 Task: Add an event with the title Second Lunch and Learn: Effective Teamwork and Synergy Strategies, date '2024/04/06', time 9:40 AM to 11:40 AMand add a description: Participants will learn how to structure their presentations in a clear and logical manner. They will explore techniques for capturing audience attention, developing a compelling opening, organizing content effectively, and delivering a memorable closing., put the event into Green category . Add location for the event as: 789 Spice Bazaar, Istanbul, Turkey, logged in from the account softage.10@softage.netand send the event invitation to softage.8@softage.net and softage.9@softage.net. Set a reminder for the event At time of event
Action: Mouse moved to (130, 146)
Screenshot: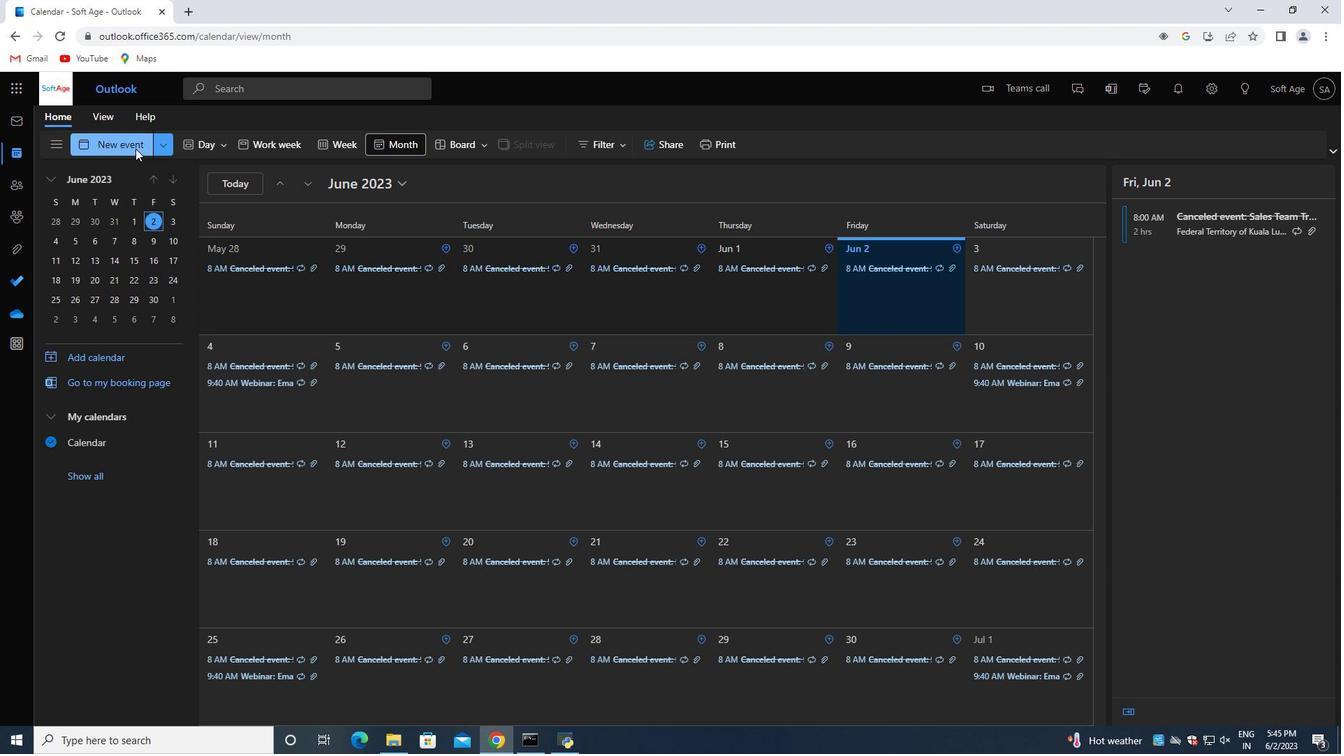 
Action: Mouse pressed left at (130, 146)
Screenshot: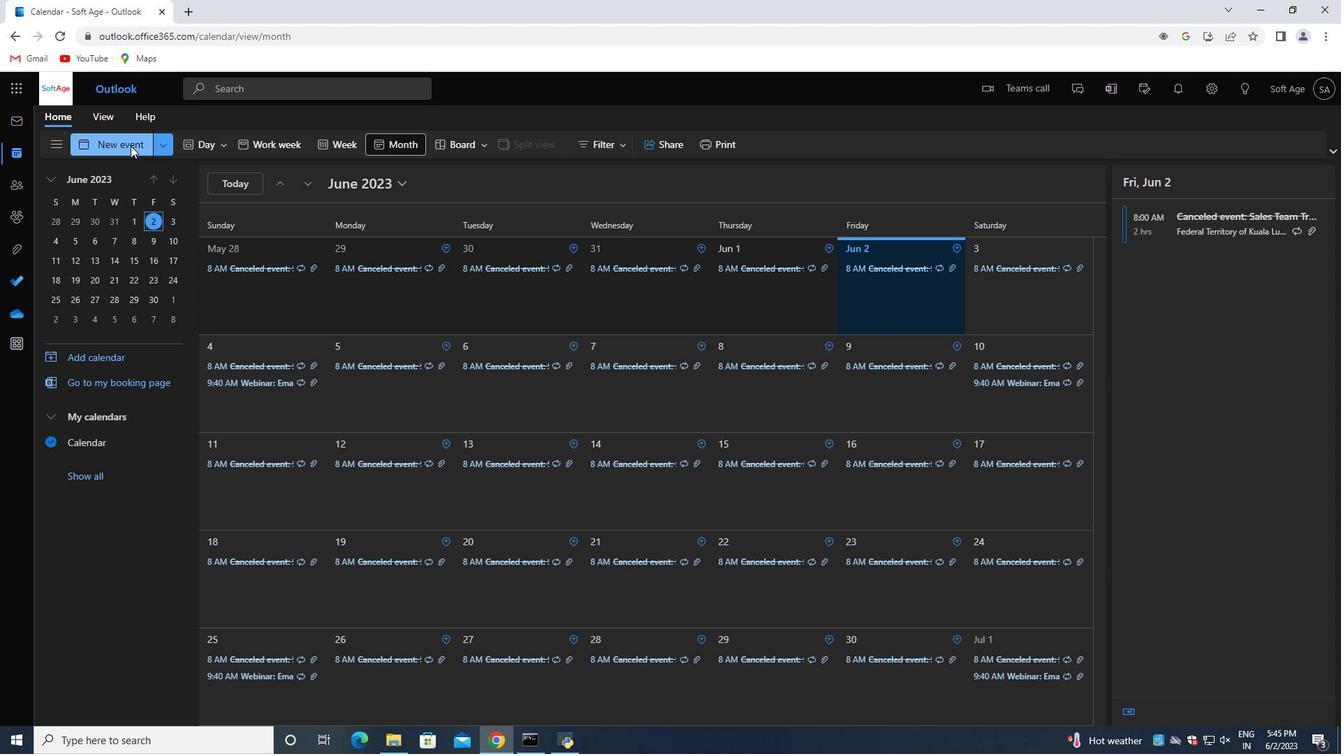 
Action: Mouse moved to (355, 231)
Screenshot: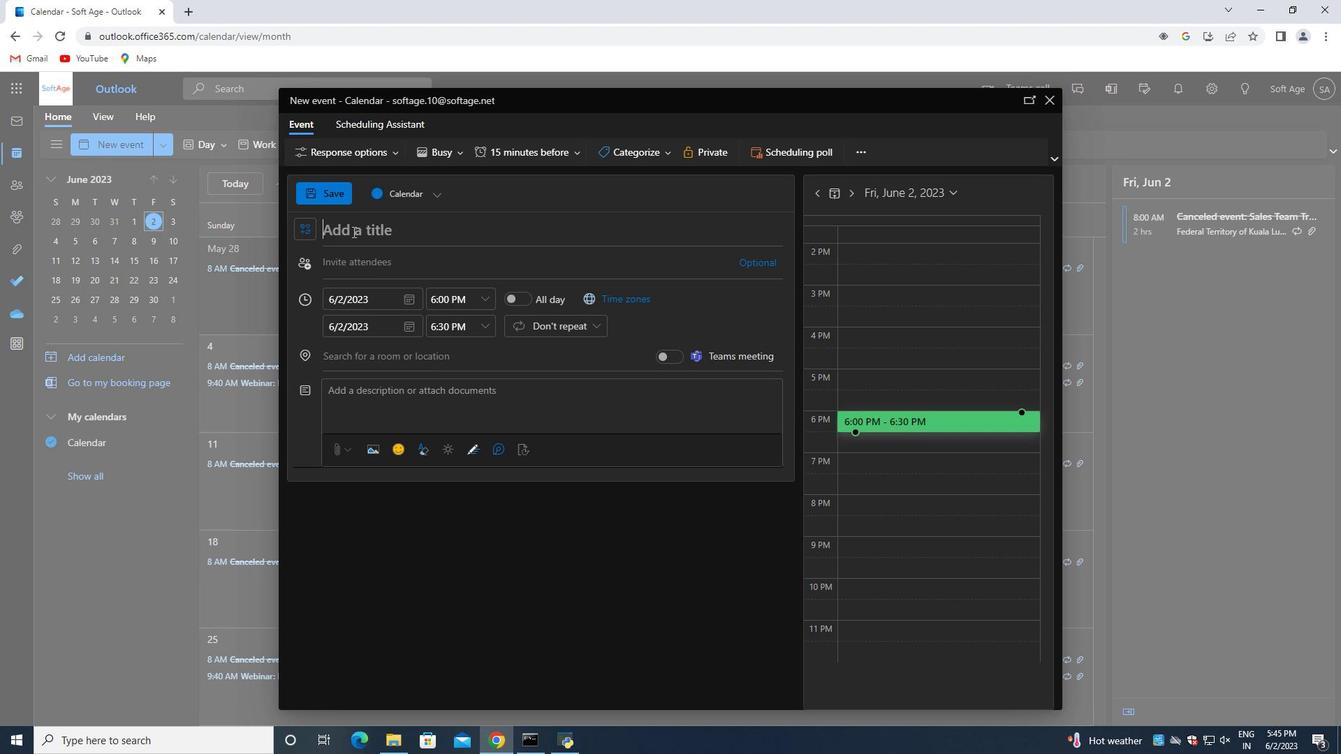 
Action: Mouse pressed left at (355, 231)
Screenshot: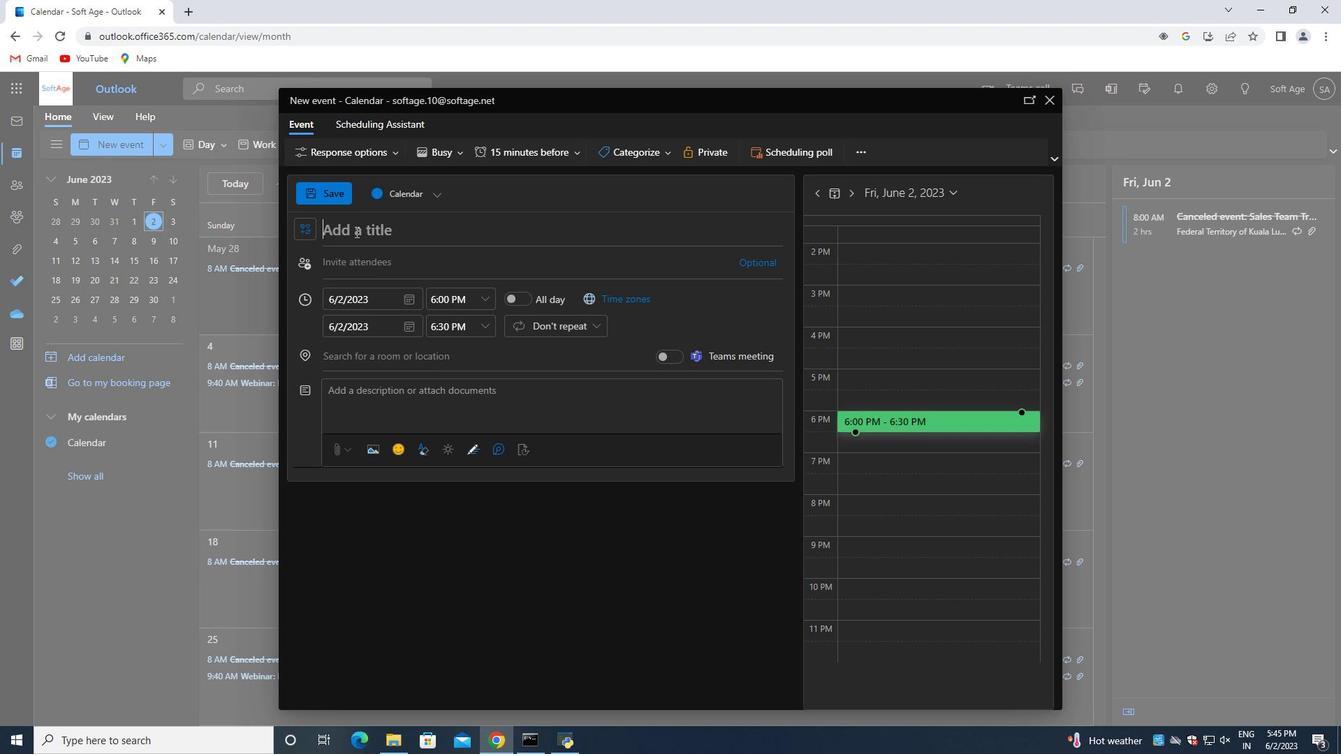 
Action: Key pressed <Key.shift><Key.shift><Key.shift><Key.shift><Key.shift>Second<Key.space><Key.shift>Lunch
Screenshot: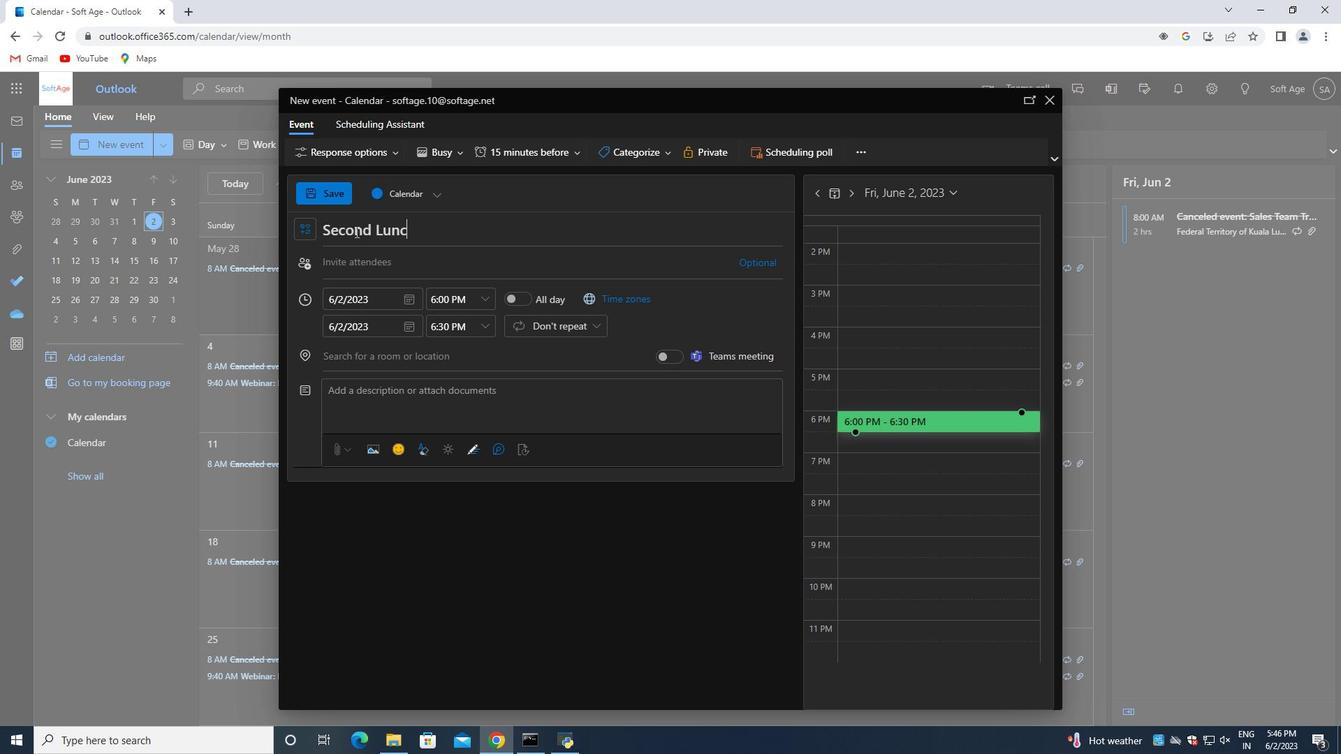 
Action: Mouse moved to (355, 231)
Screenshot: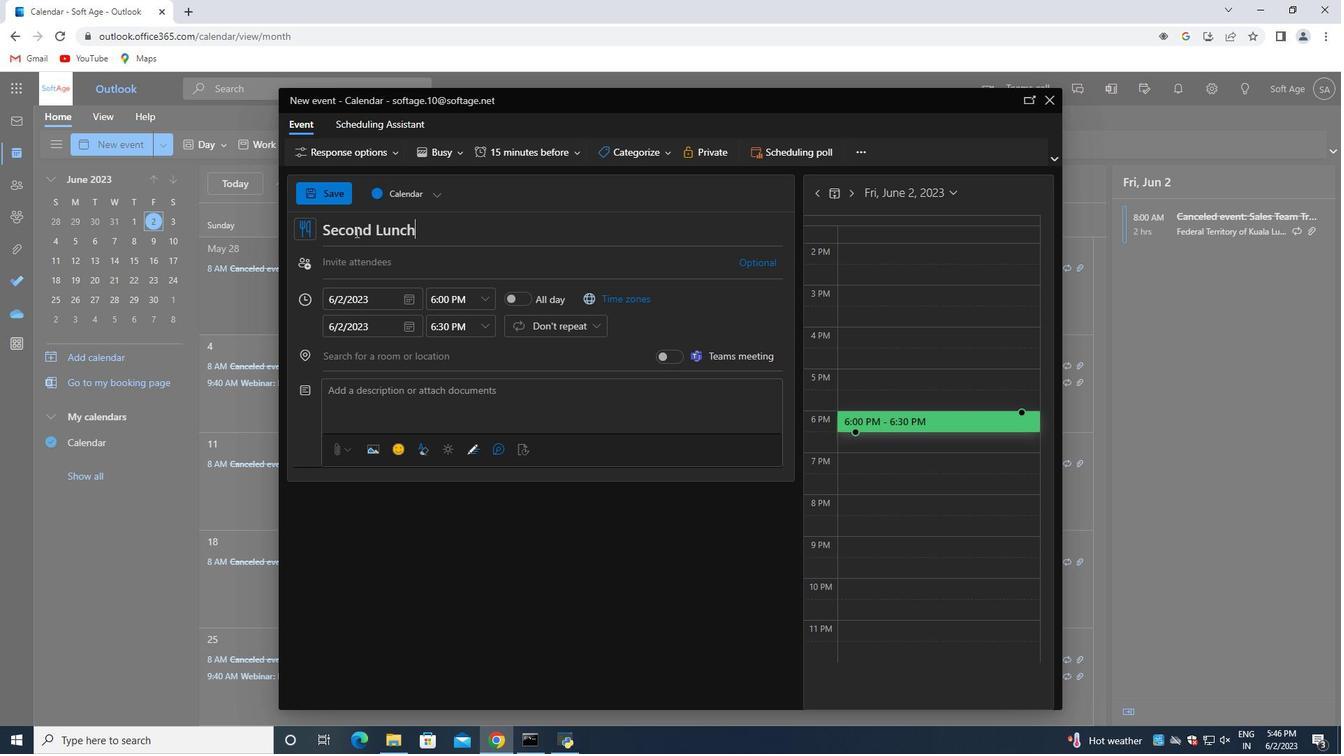 
Action: Key pressed <Key.space>and<Key.space><Key.shift>Learn<Key.shift_r>:<Key.space><Key.shift><Key.shift><Key.shift><Key.shift>Effective<Key.space><Key.shift>Teamwork<Key.space>abd<Key.space><Key.backspace><Key.backspace><Key.backspace>nd<Key.space><Key.shift>Synergy<Key.space><Key.shift>Strategies
Screenshot: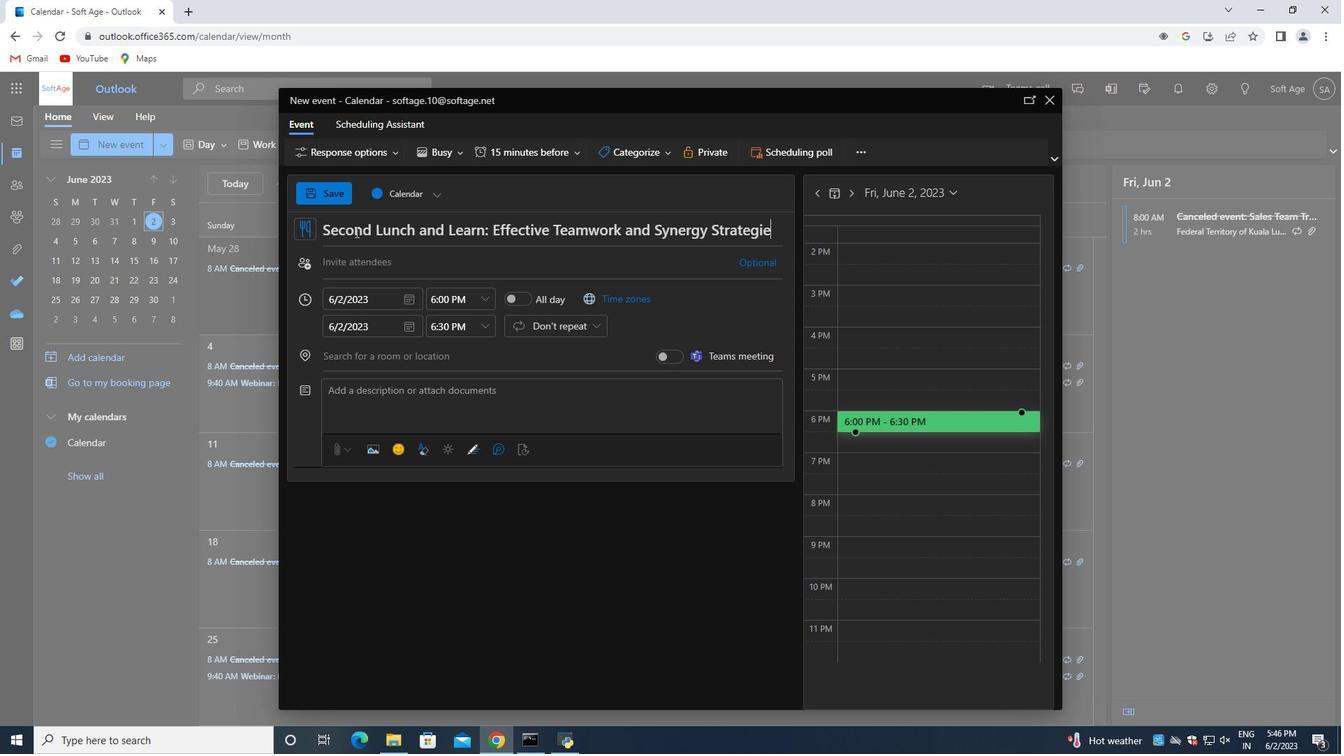 
Action: Mouse moved to (408, 299)
Screenshot: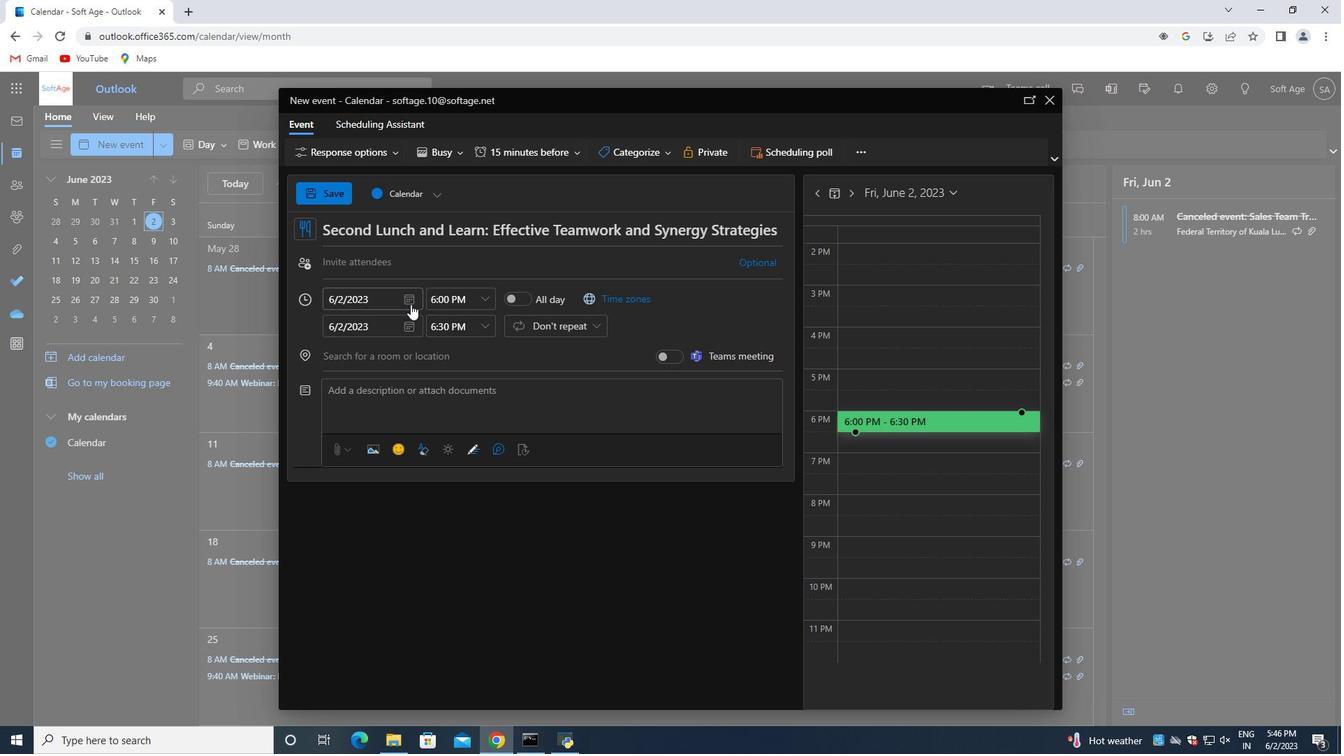 
Action: Mouse pressed left at (408, 299)
Screenshot: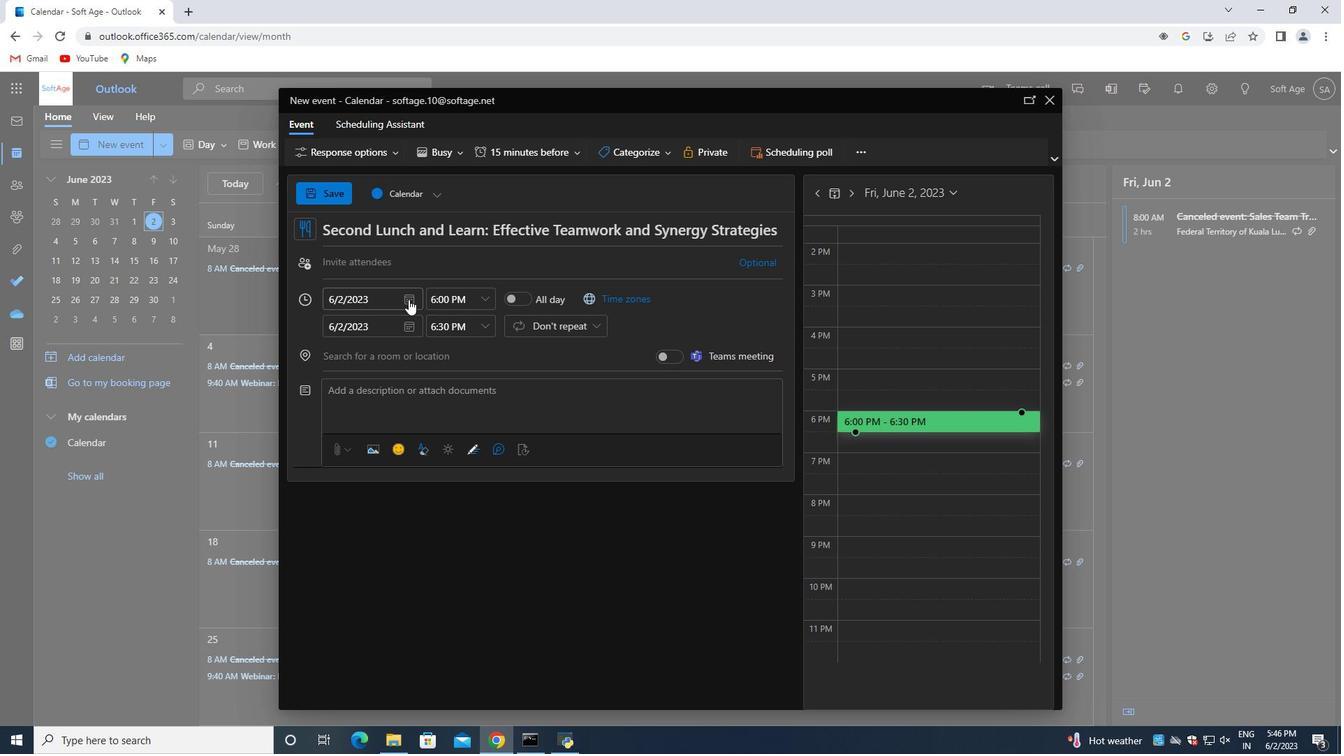 
Action: Mouse moved to (457, 323)
Screenshot: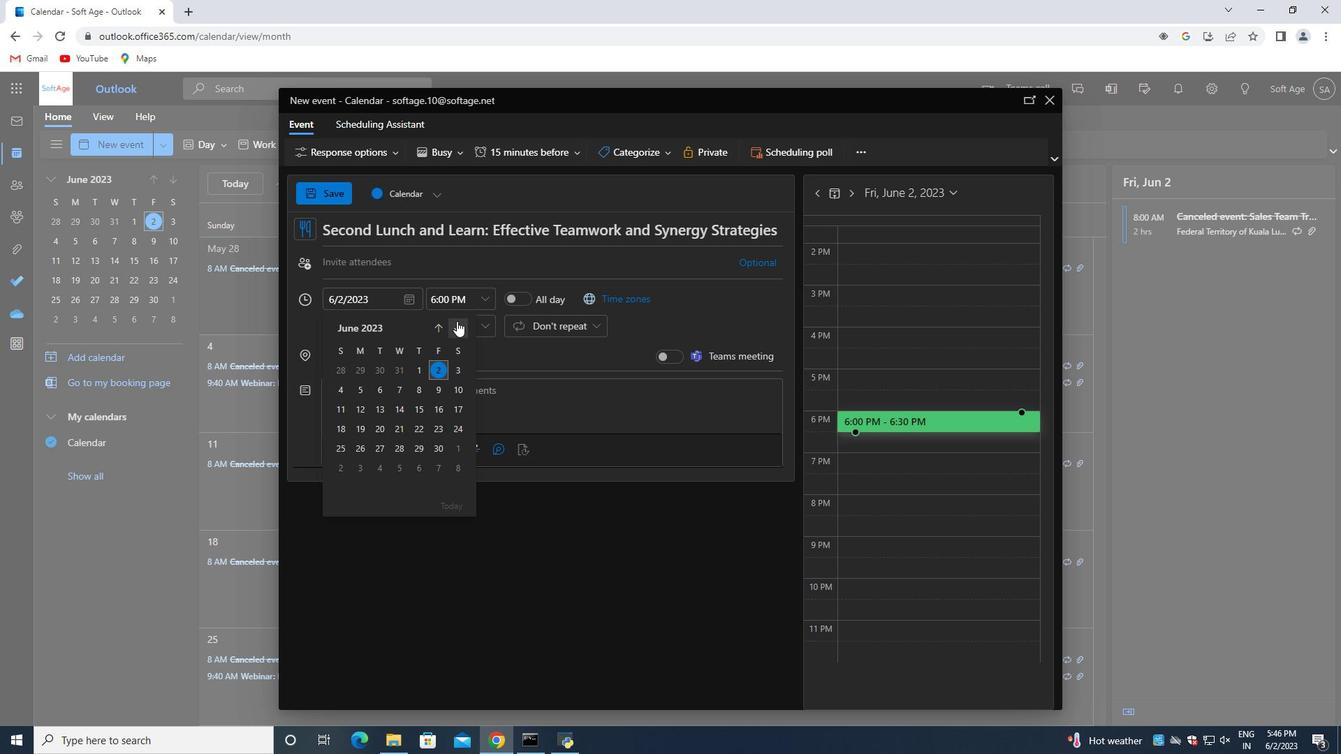 
Action: Mouse pressed left at (457, 323)
Screenshot: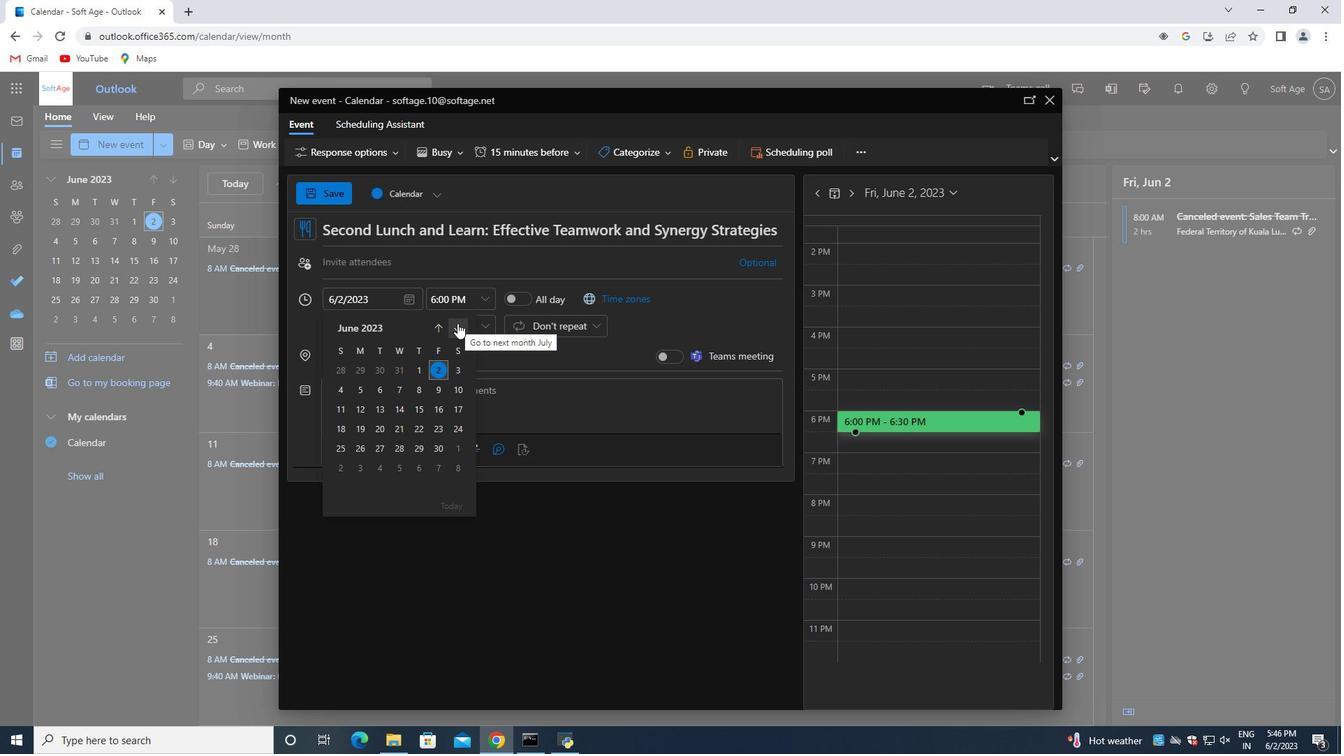 
Action: Mouse pressed left at (457, 323)
Screenshot: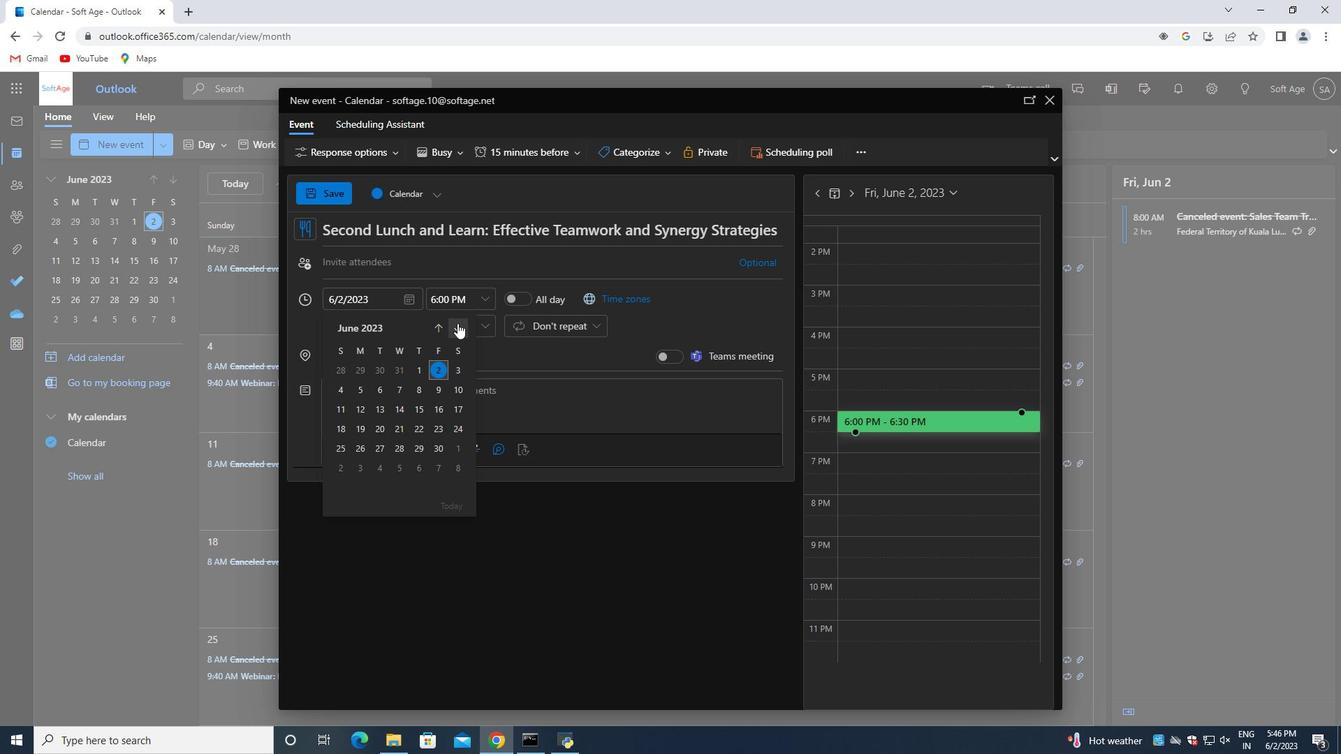 
Action: Mouse pressed left at (457, 323)
Screenshot: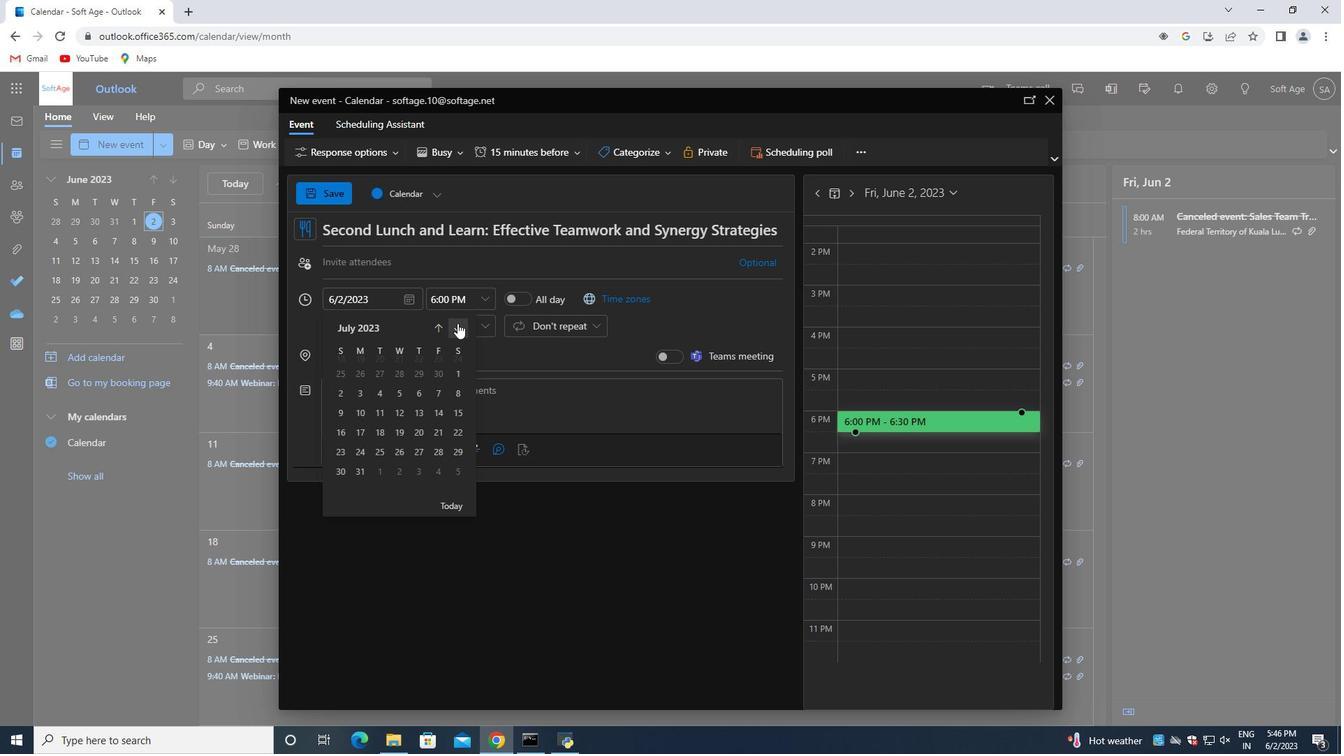 
Action: Mouse pressed left at (457, 323)
Screenshot: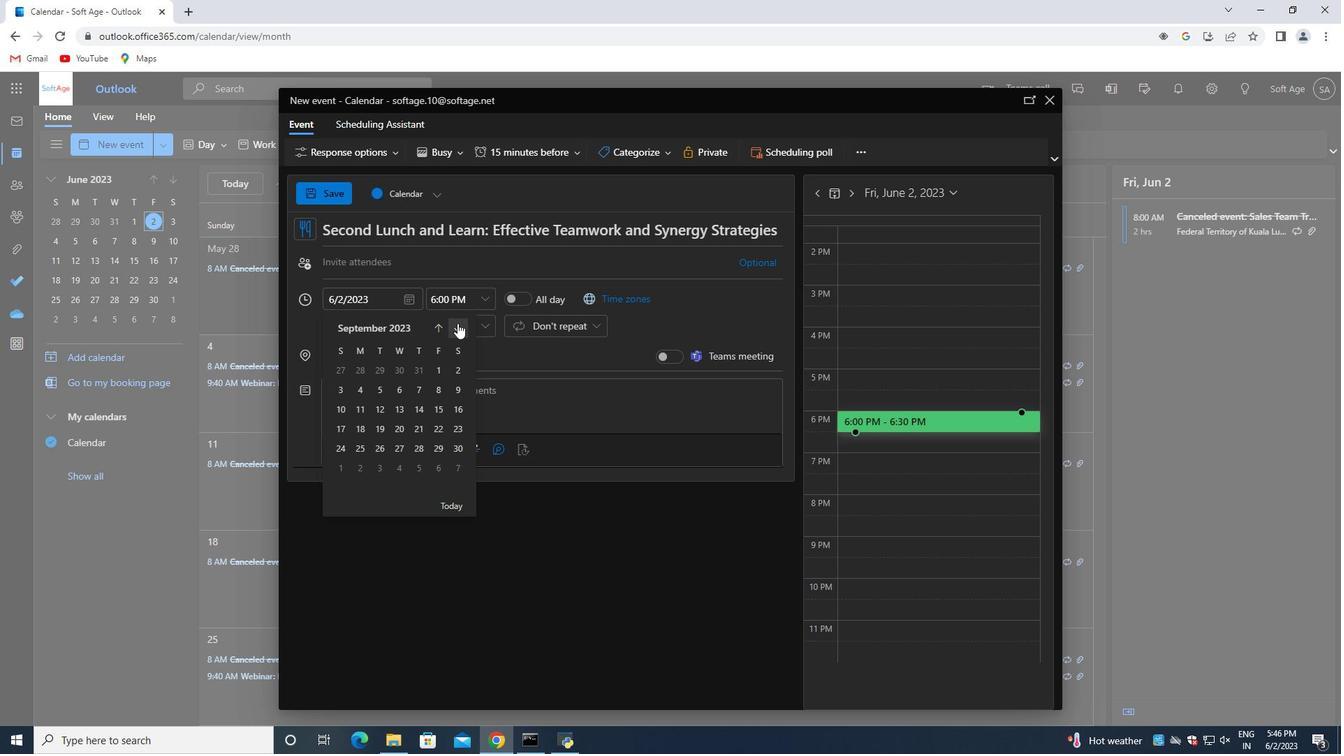 
Action: Mouse pressed left at (457, 323)
Screenshot: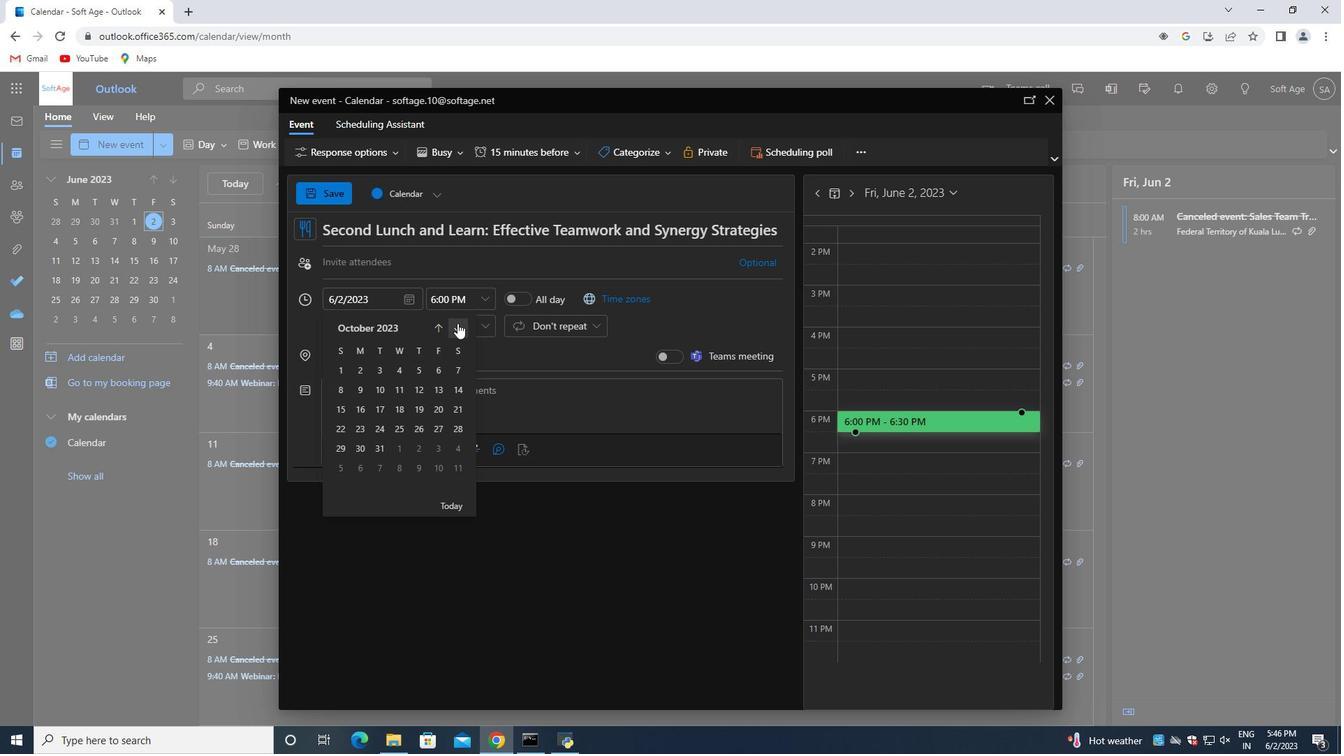 
Action: Mouse pressed left at (457, 323)
Screenshot: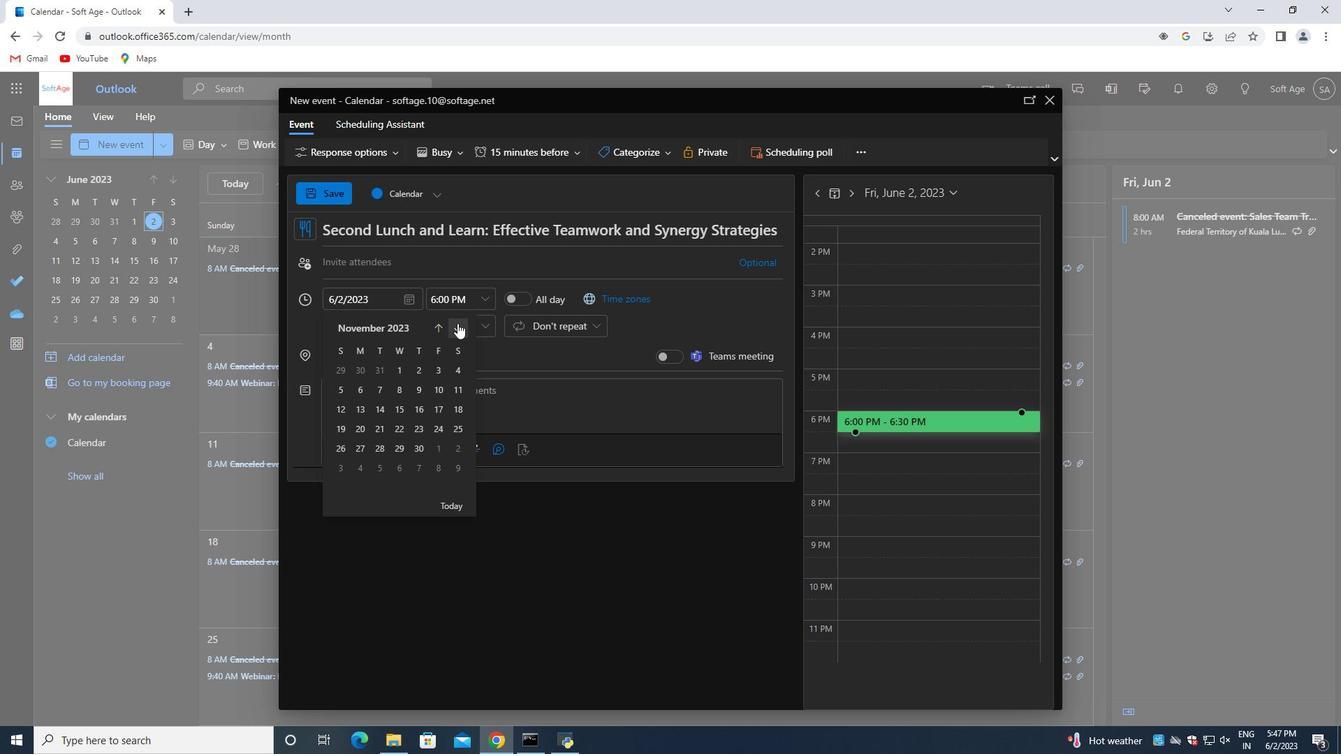 
Action: Mouse pressed left at (457, 323)
Screenshot: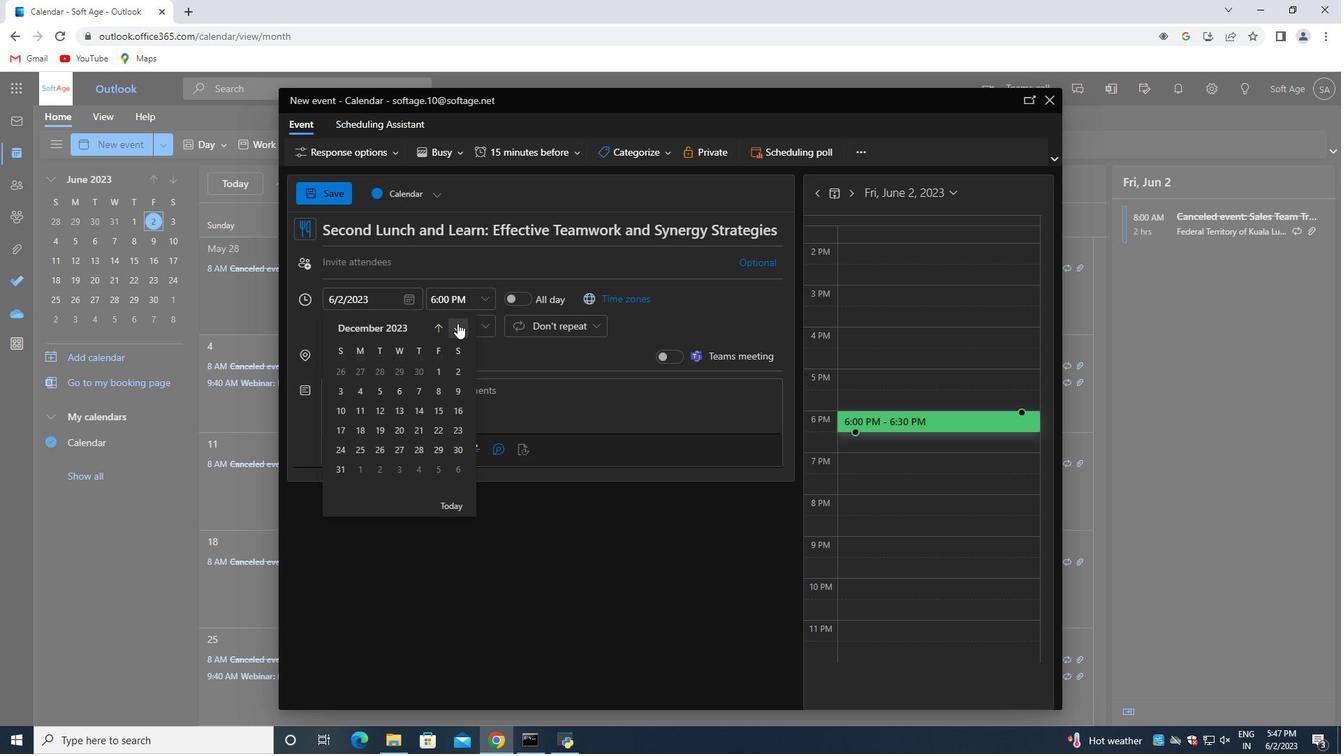 
Action: Mouse pressed left at (457, 323)
Screenshot: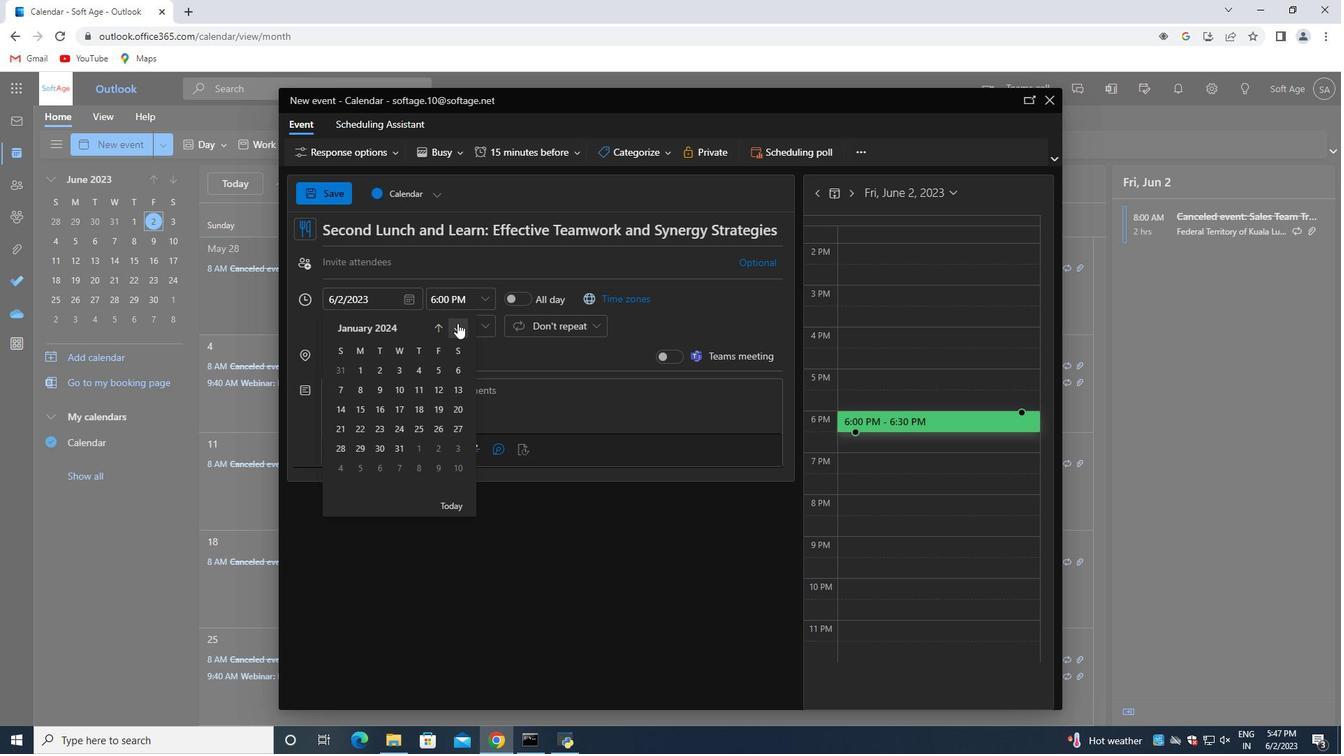 
Action: Mouse pressed left at (457, 323)
Screenshot: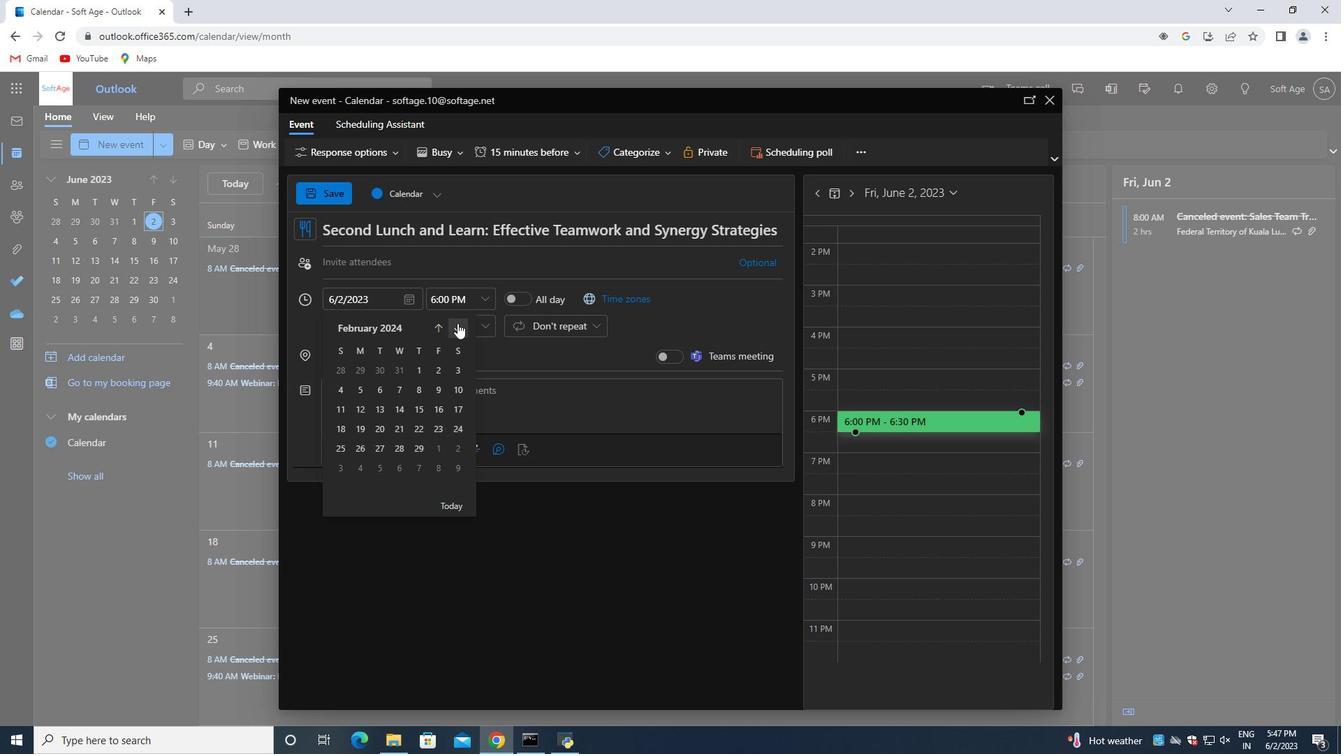 
Action: Mouse pressed left at (457, 323)
Screenshot: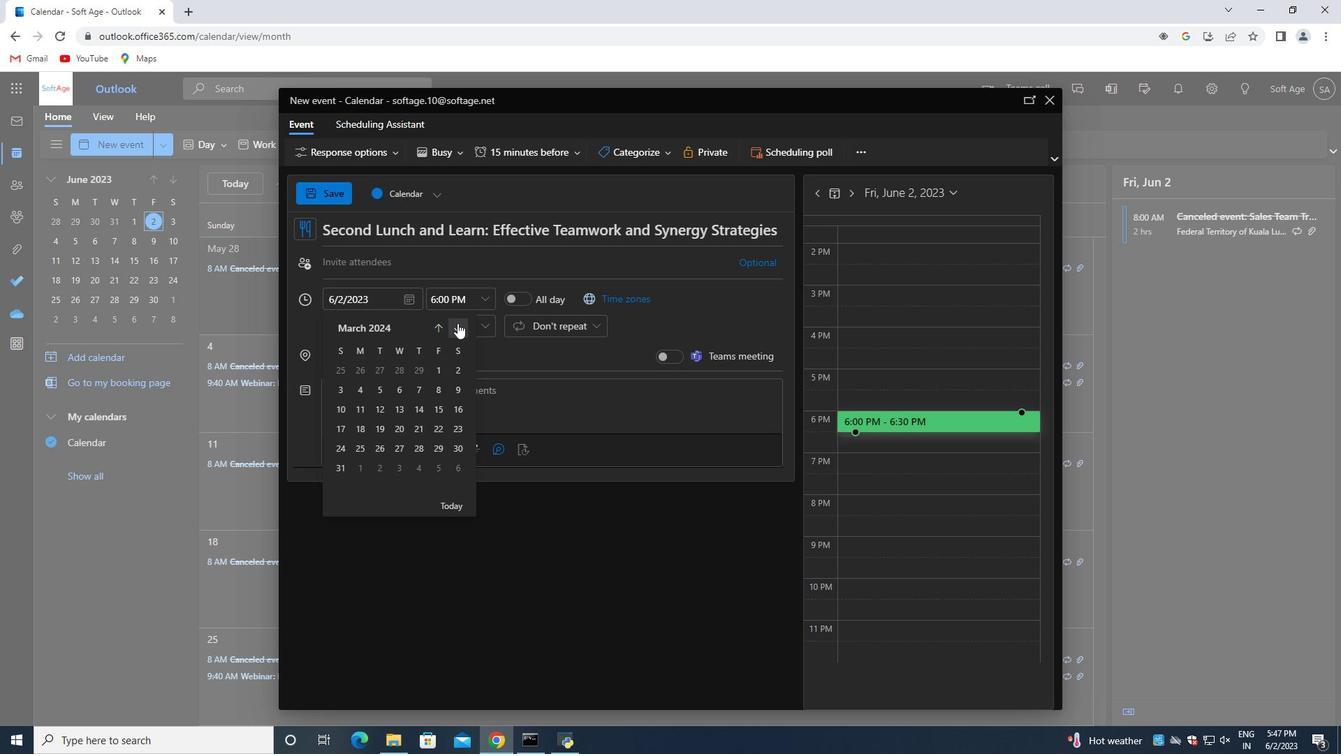 
Action: Mouse moved to (452, 368)
Screenshot: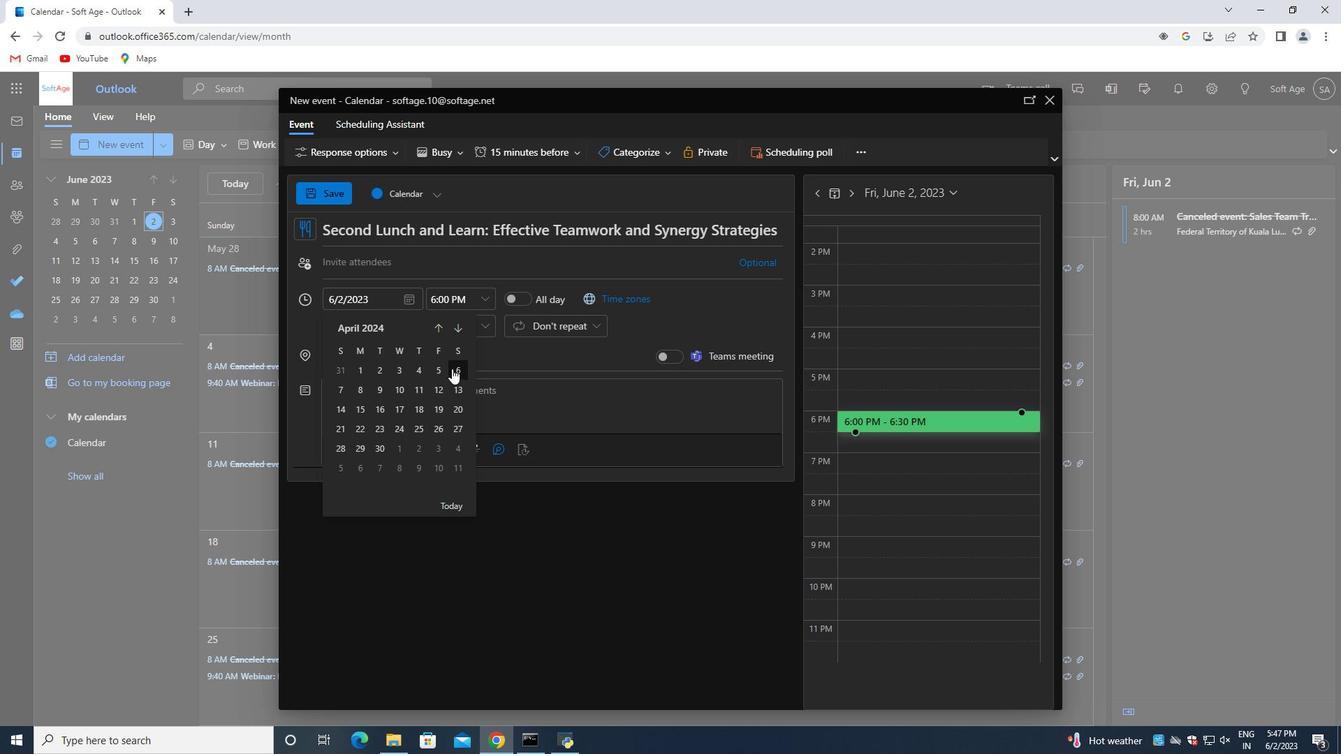 
Action: Mouse pressed left at (452, 368)
Screenshot: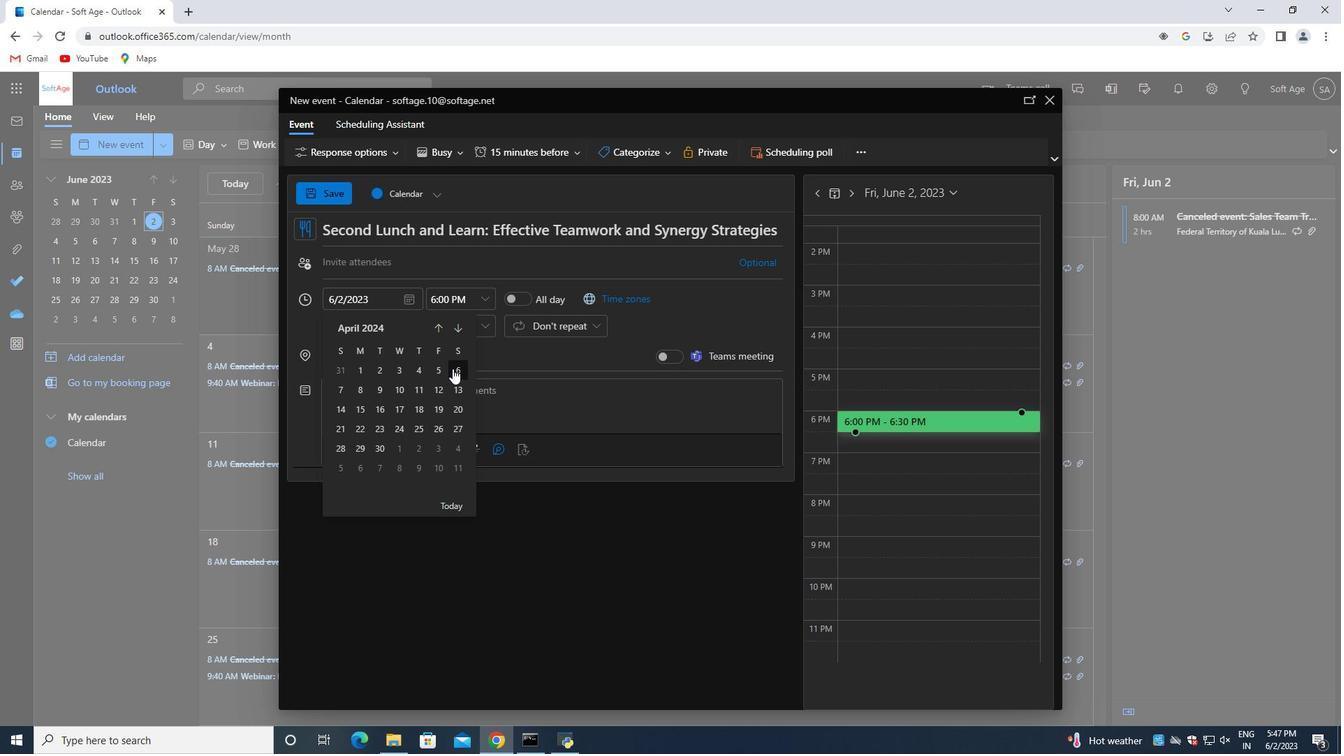 
Action: Mouse moved to (485, 301)
Screenshot: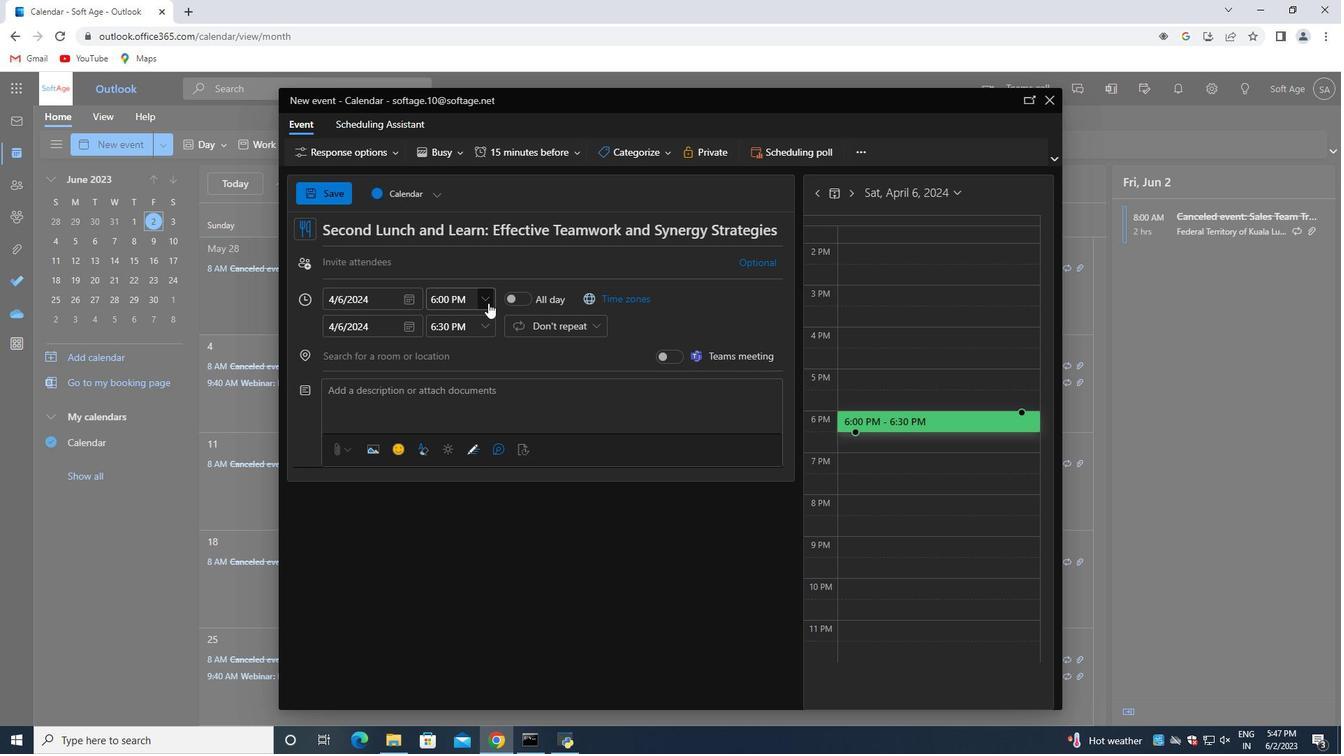 
Action: Mouse pressed left at (485, 301)
Screenshot: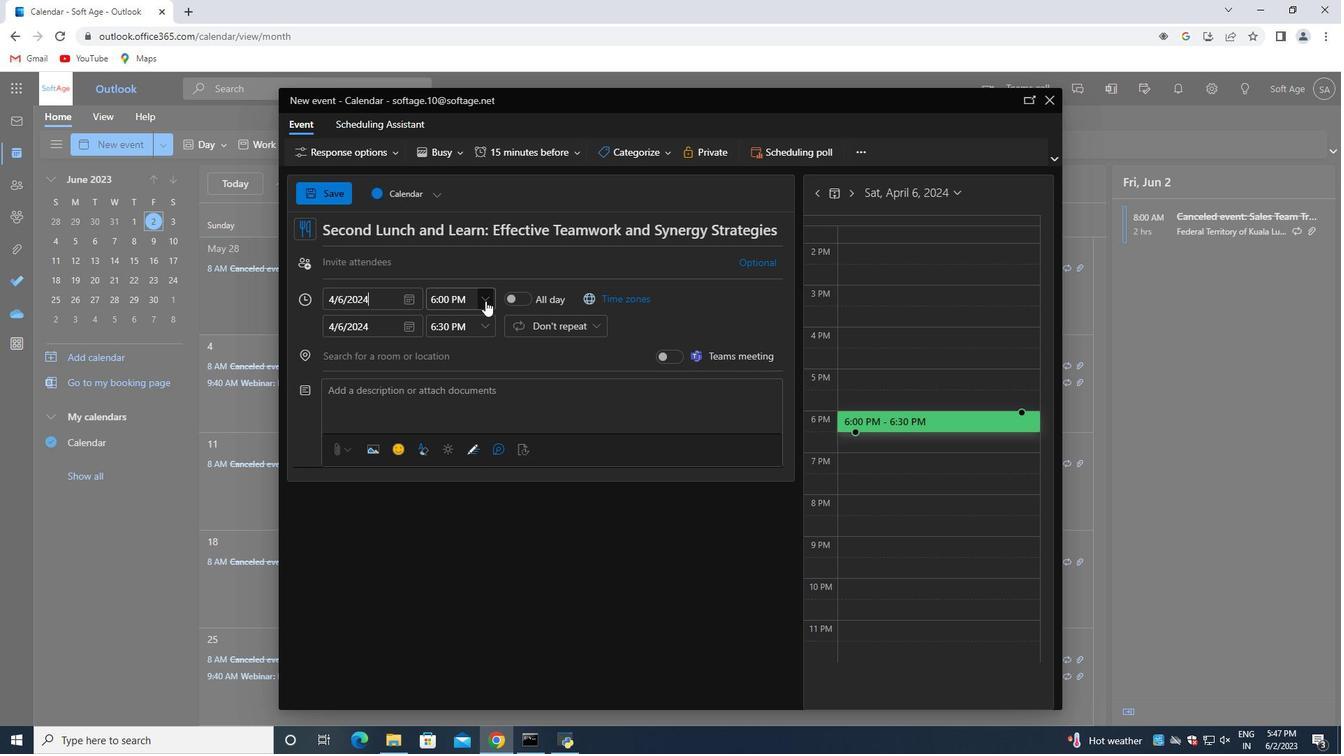 
Action: Mouse moved to (471, 375)
Screenshot: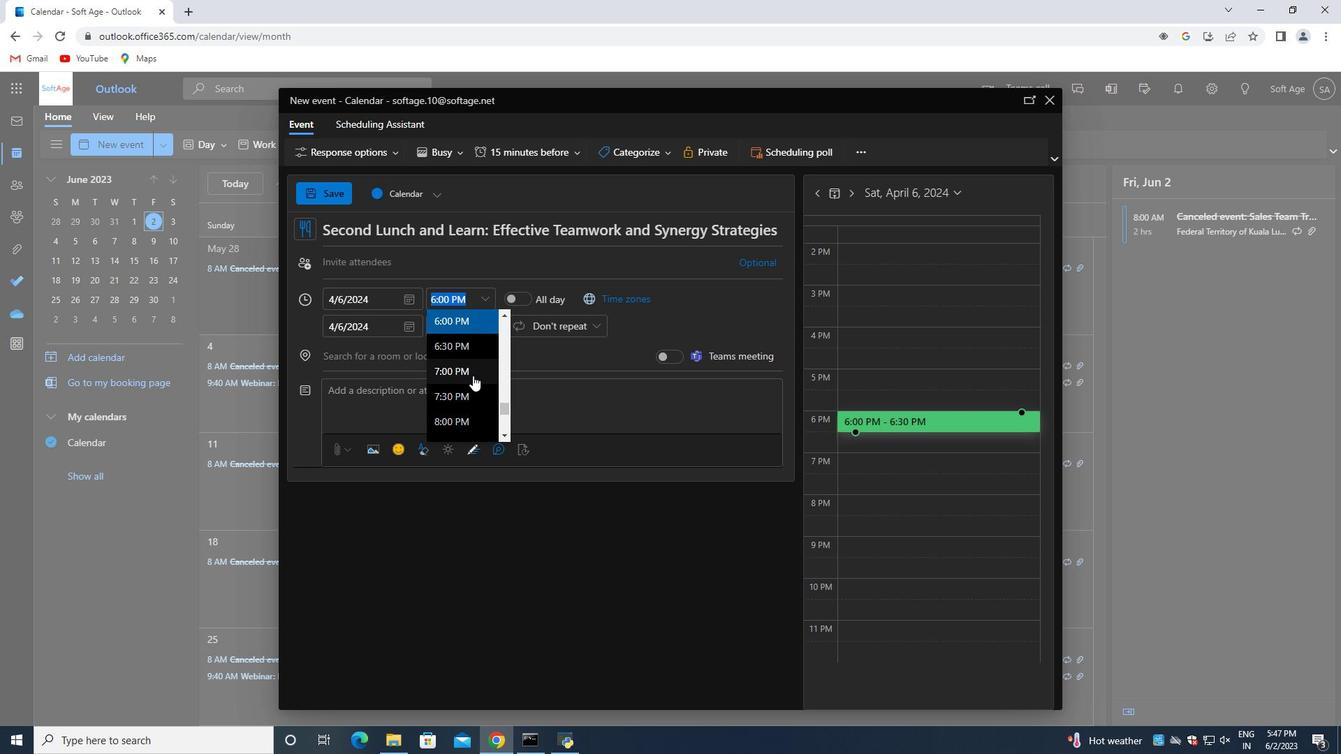 
Action: Mouse scrolled (471, 376) with delta (0, 0)
Screenshot: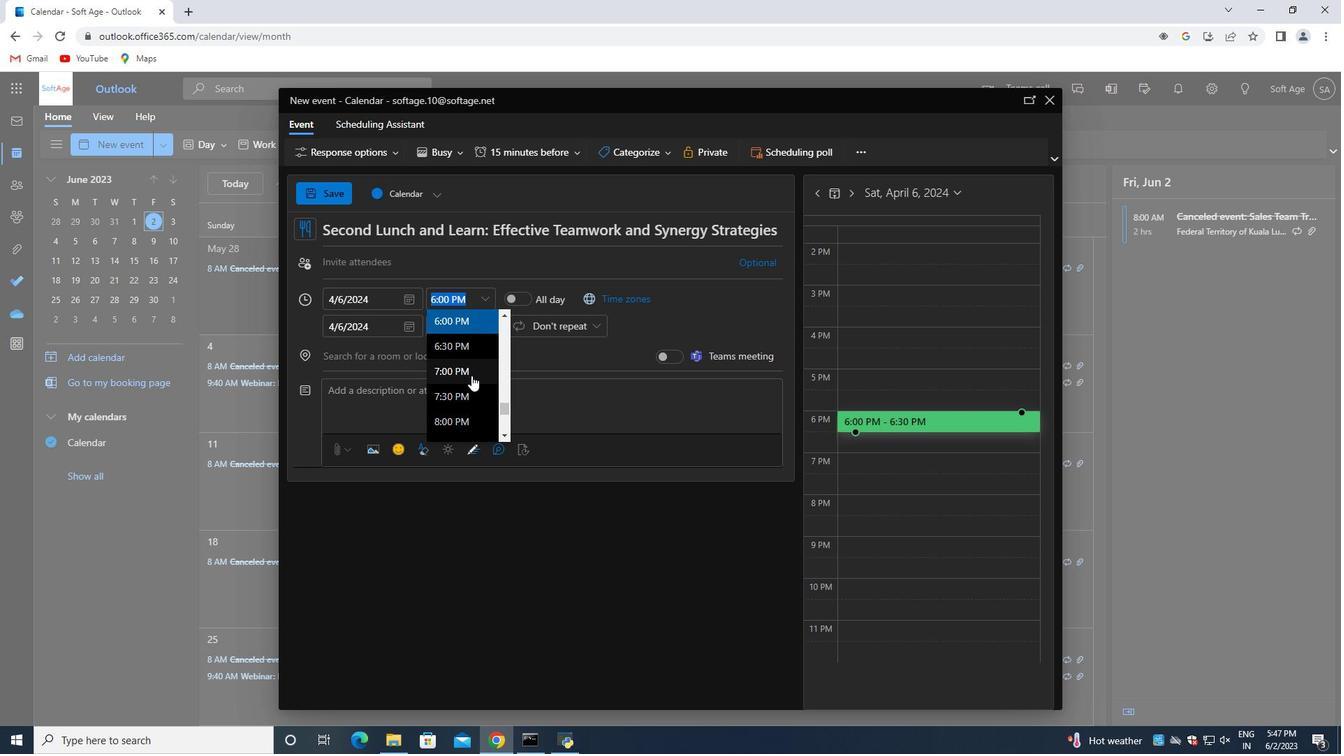 
Action: Mouse scrolled (471, 376) with delta (0, 0)
Screenshot: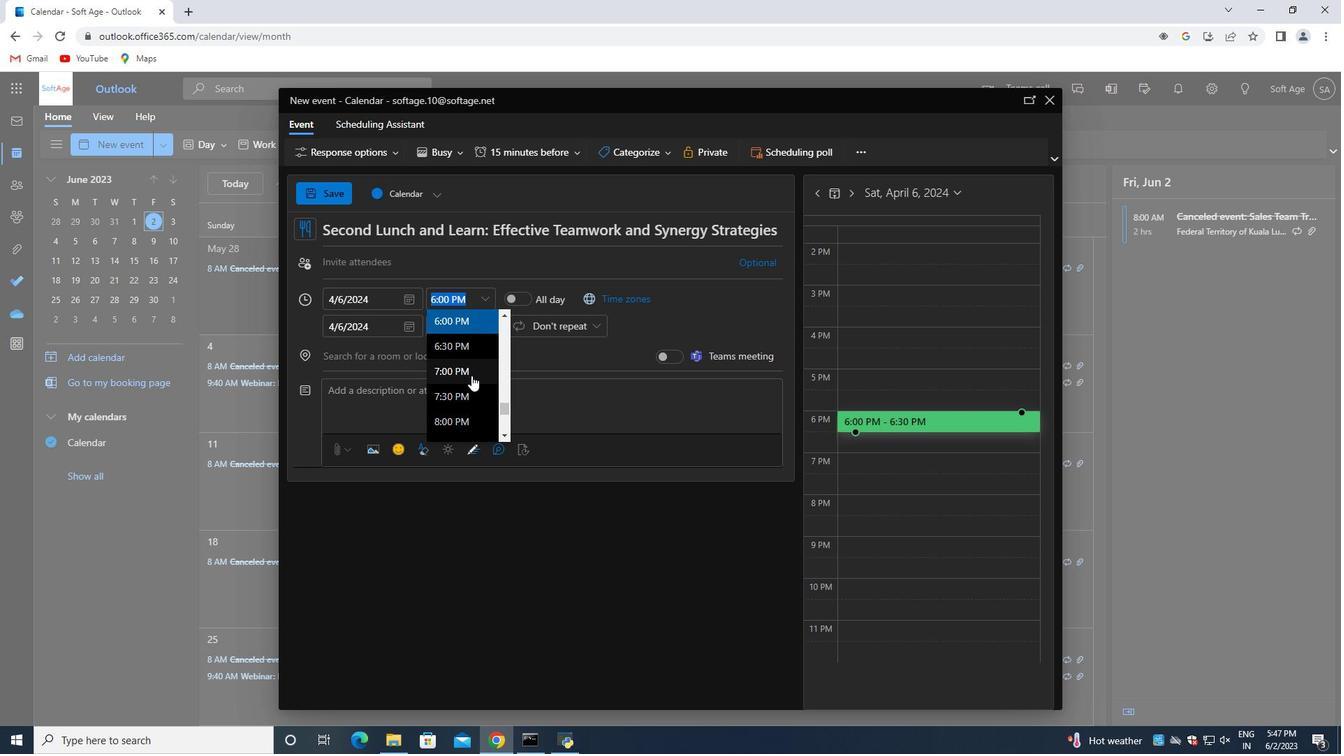
Action: Mouse scrolled (471, 376) with delta (0, 0)
Screenshot: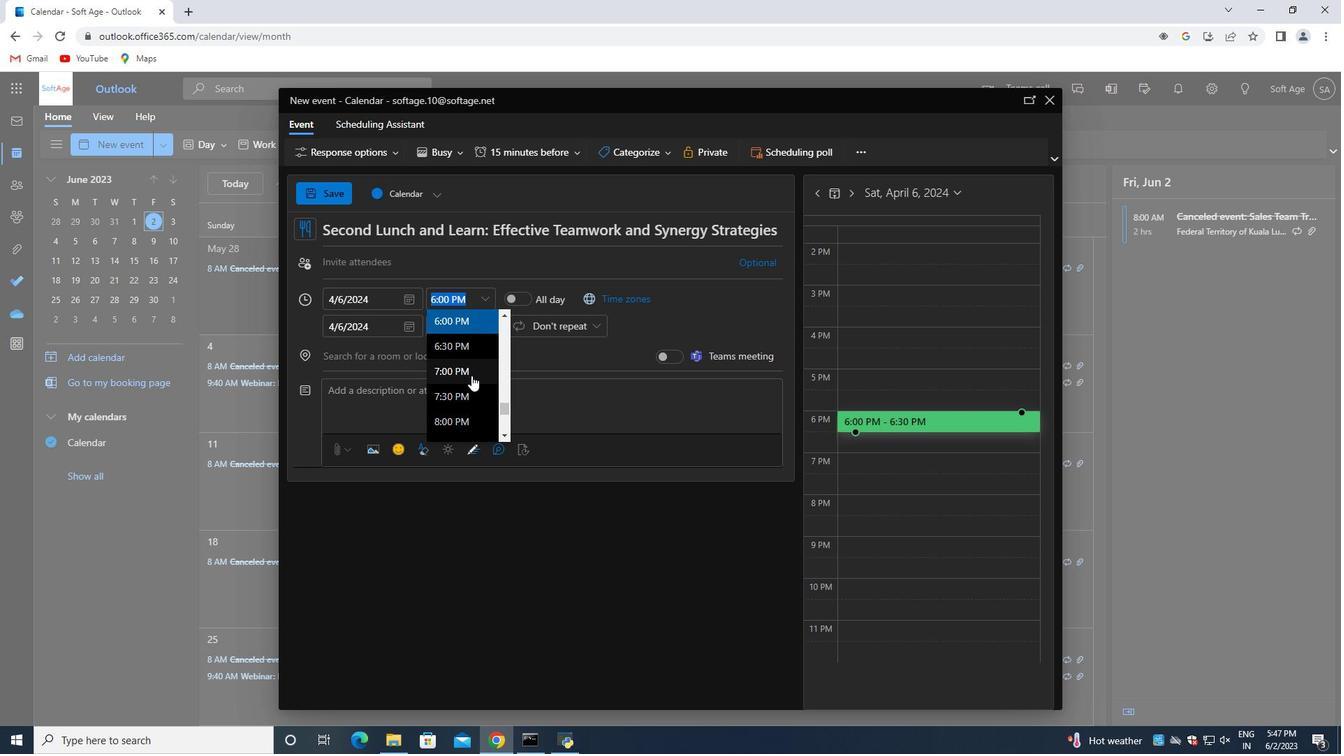 
Action: Mouse scrolled (471, 376) with delta (0, 0)
Screenshot: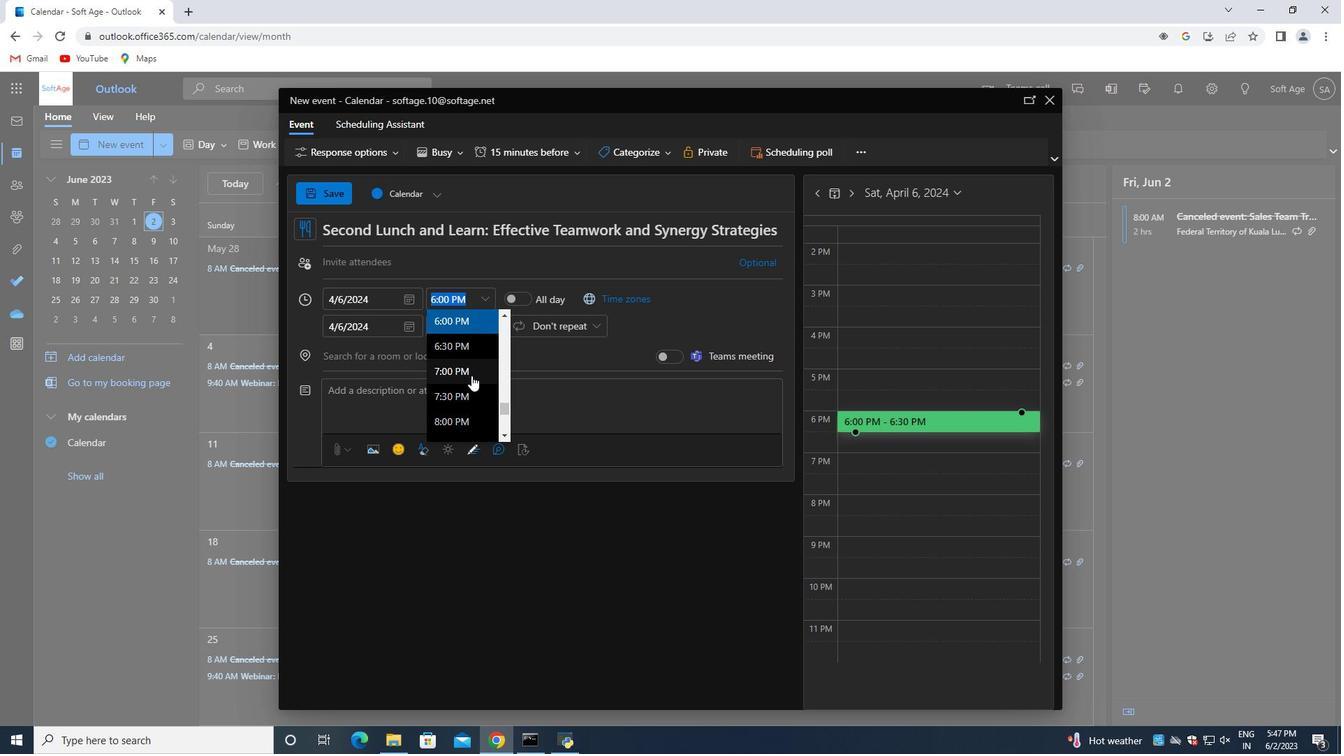 
Action: Mouse scrolled (471, 376) with delta (0, 0)
Screenshot: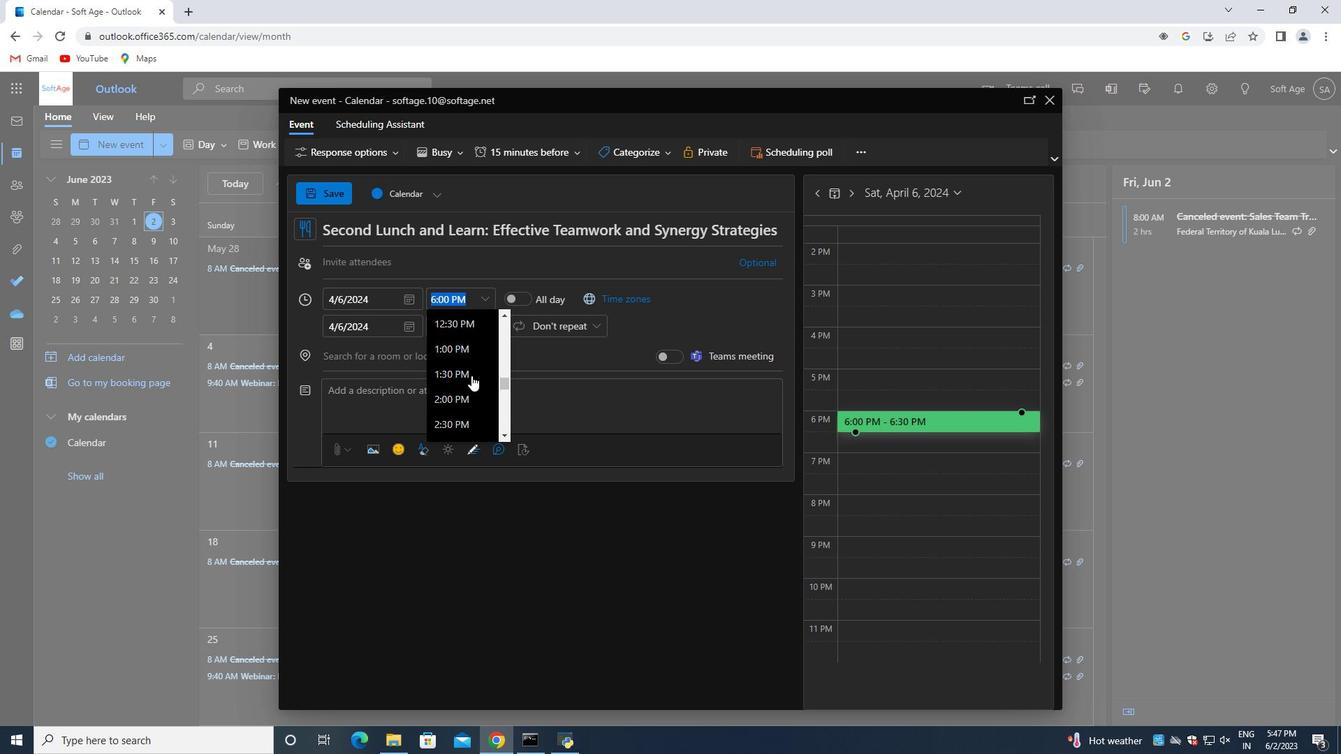 
Action: Mouse scrolled (471, 376) with delta (0, 0)
Screenshot: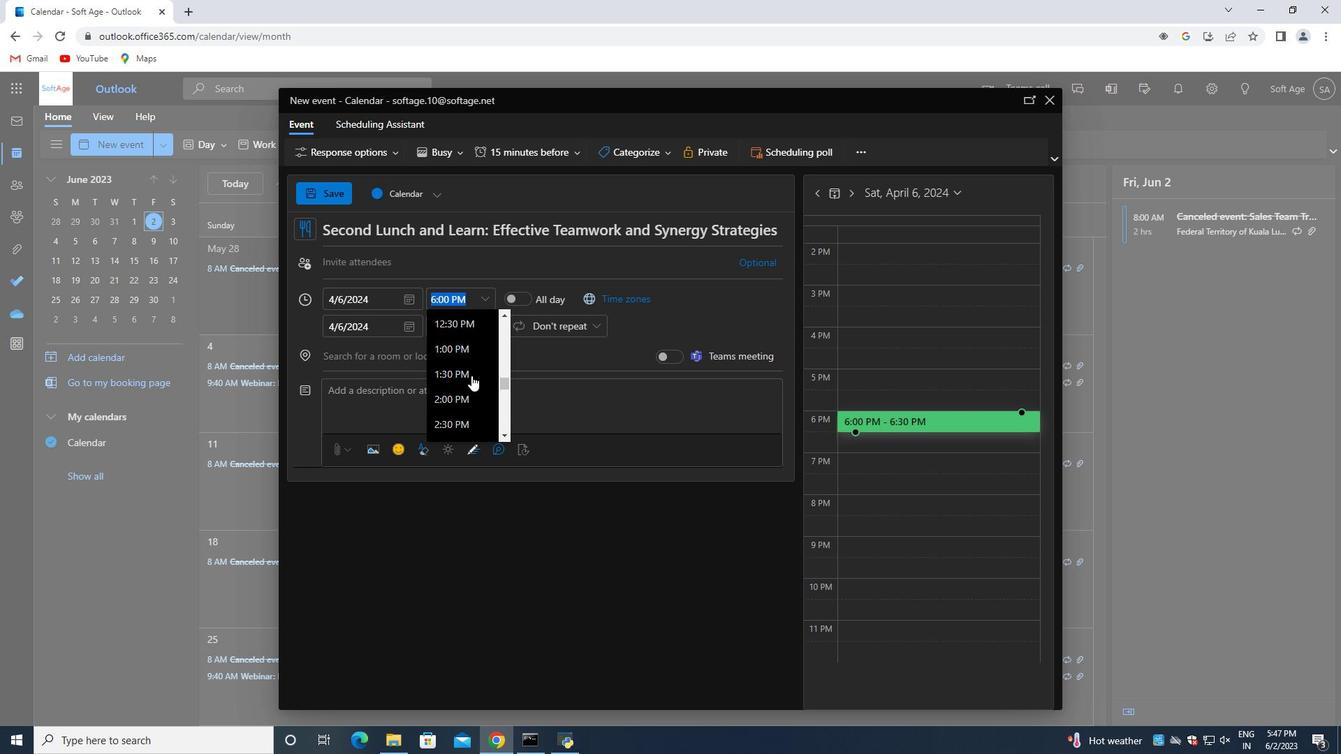 
Action: Mouse scrolled (471, 376) with delta (0, 0)
Screenshot: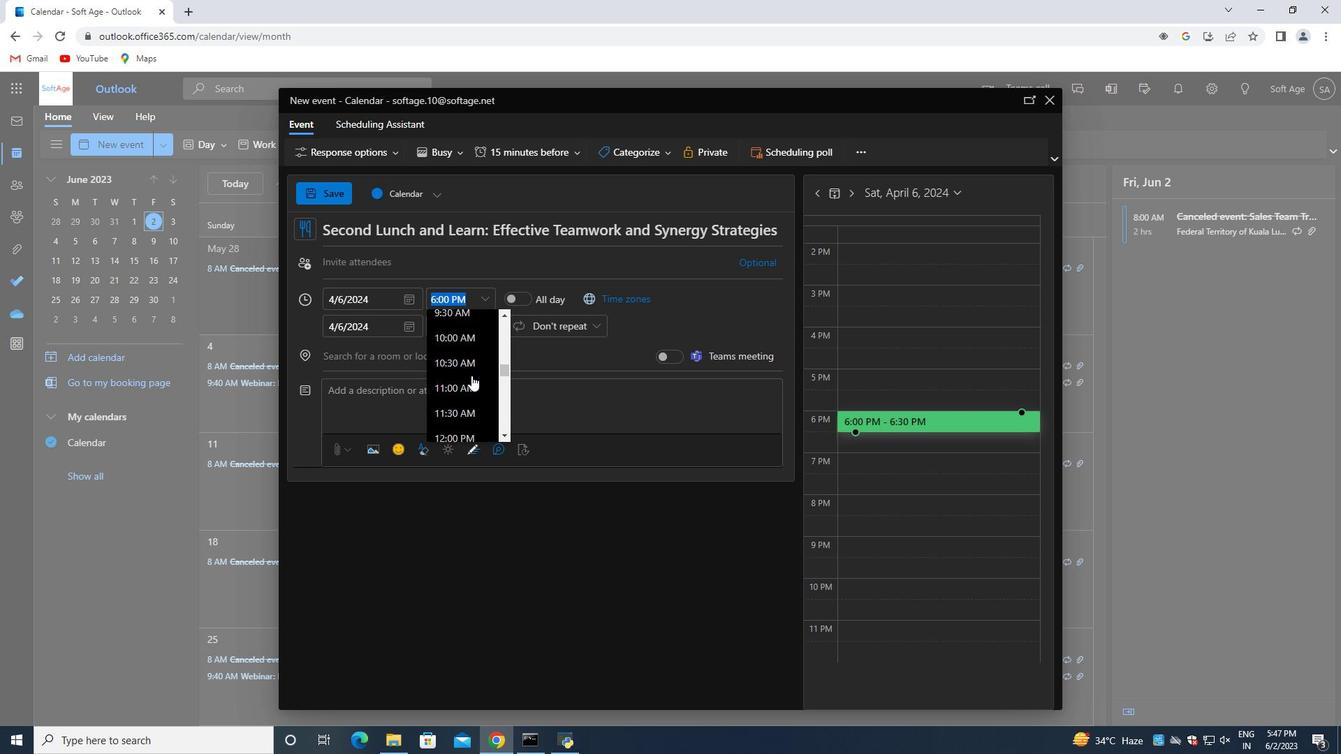 
Action: Mouse scrolled (471, 376) with delta (0, 0)
Screenshot: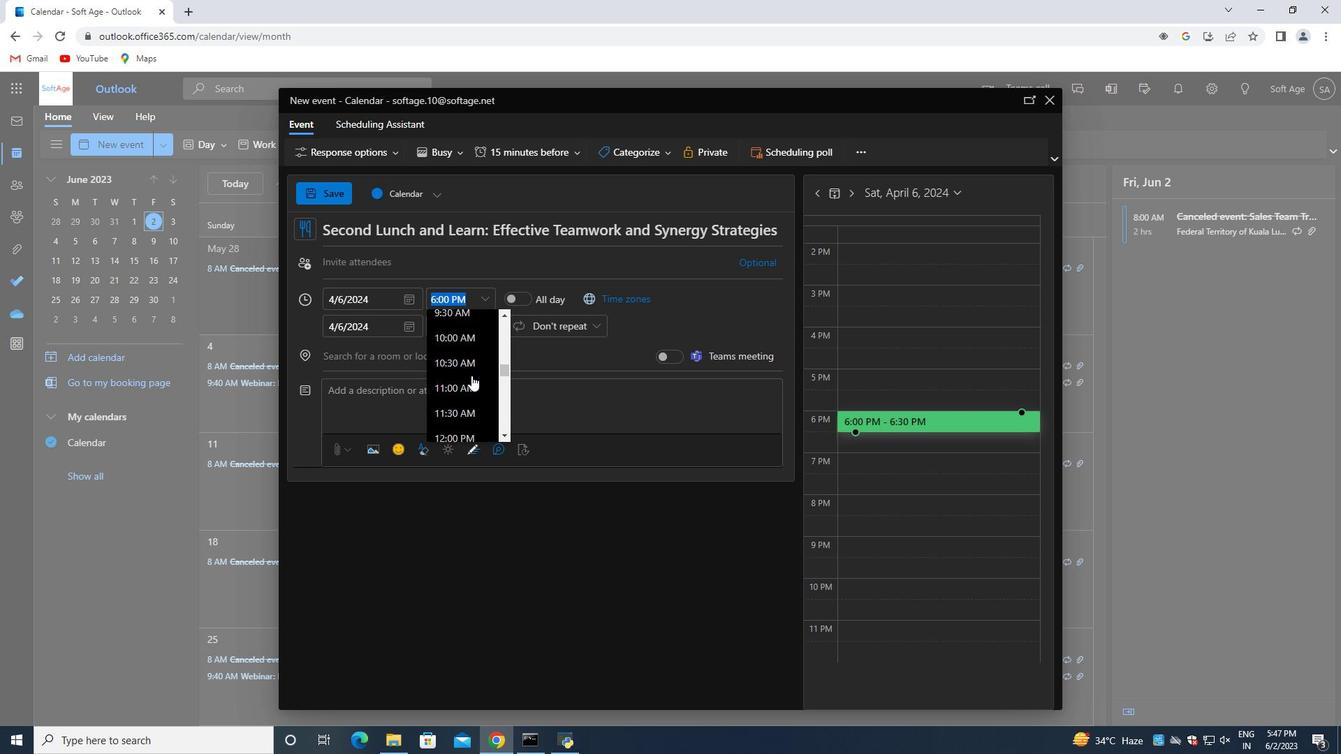 
Action: Mouse scrolled (471, 376) with delta (0, 0)
Screenshot: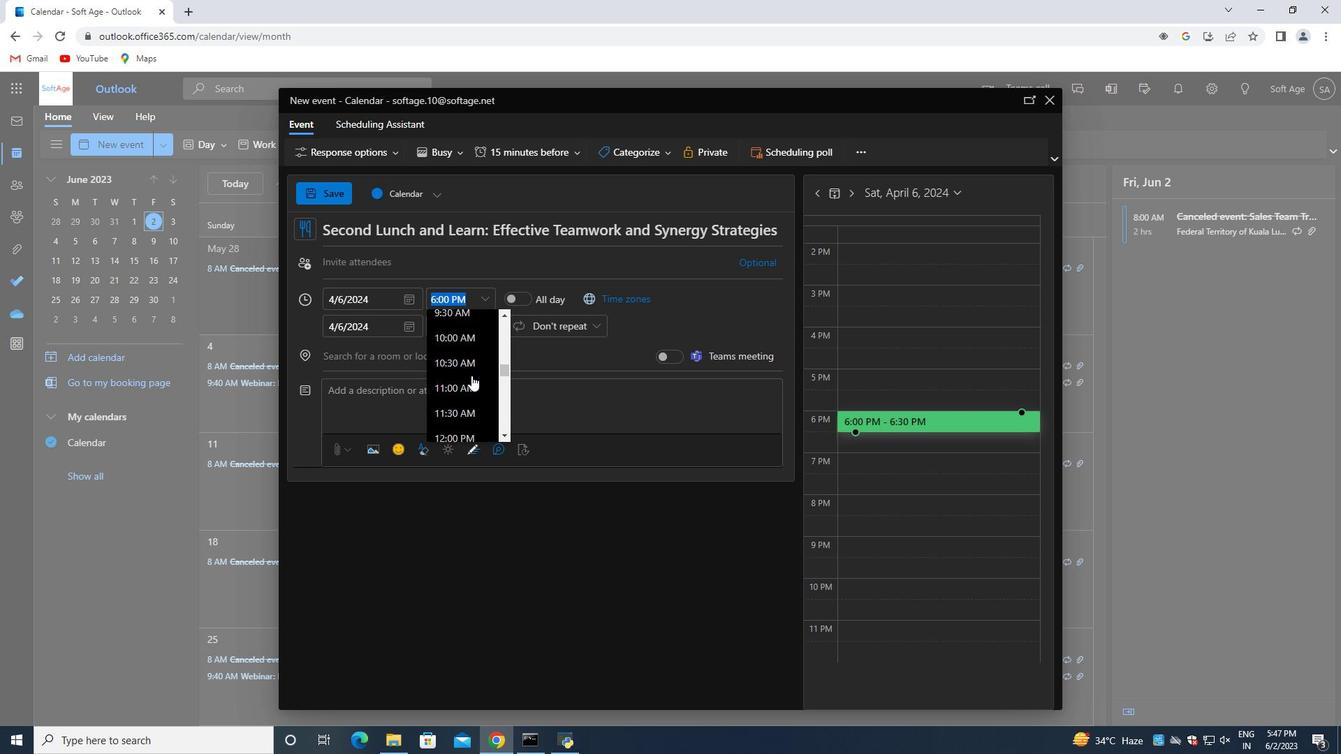 
Action: Mouse scrolled (471, 376) with delta (0, 0)
Screenshot: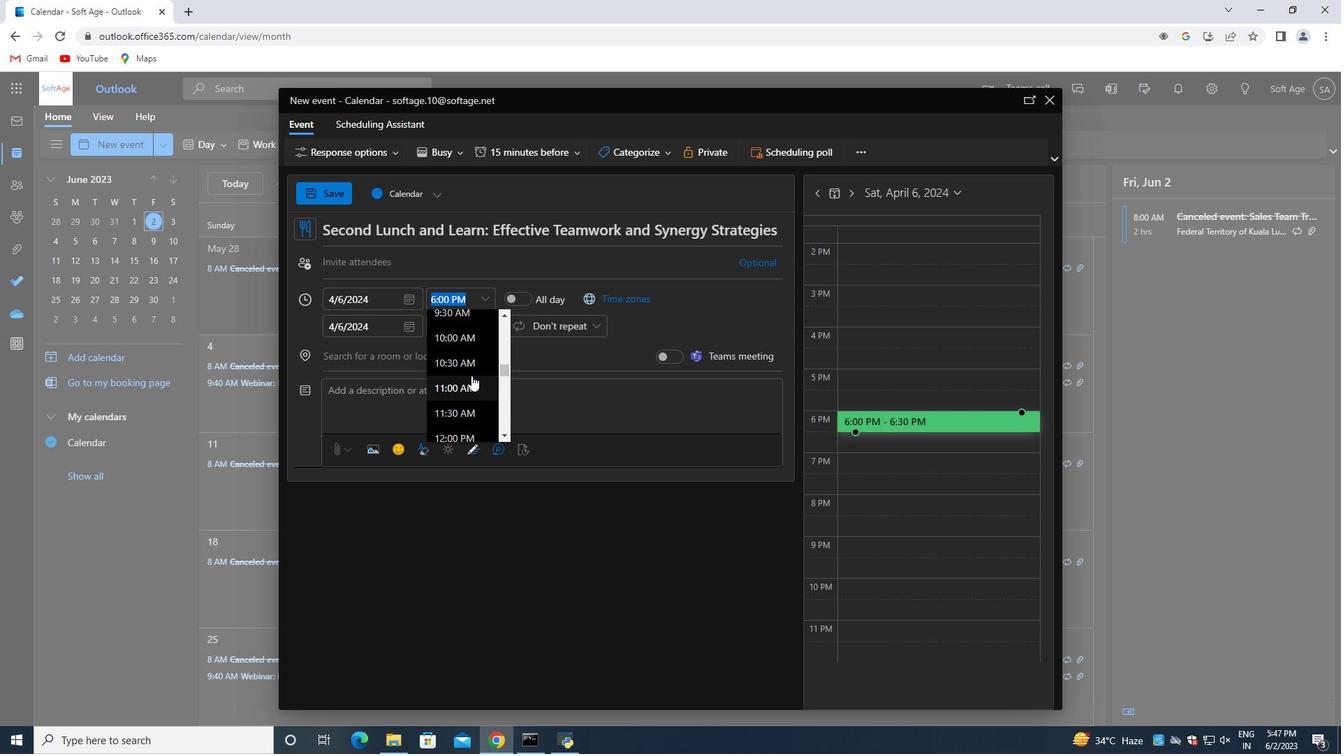 
Action: Mouse scrolled (471, 375) with delta (0, 0)
Screenshot: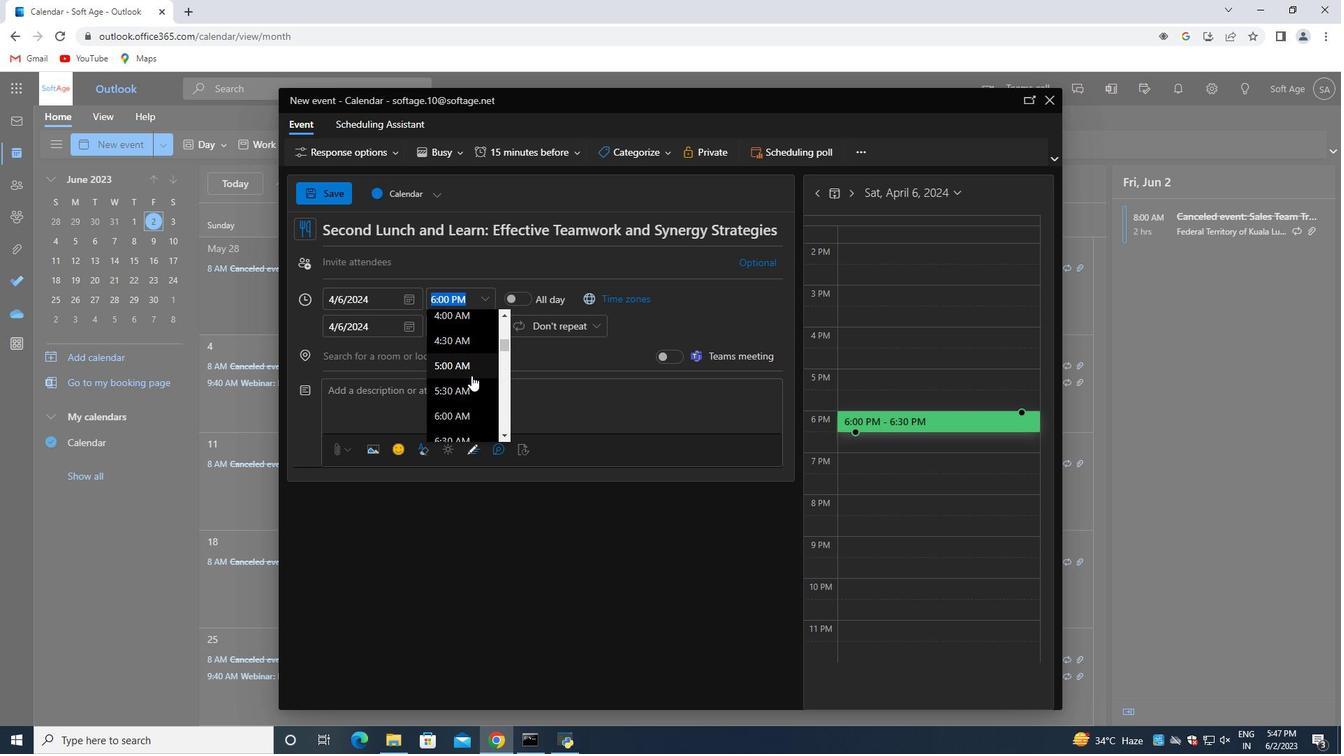 
Action: Mouse scrolled (471, 375) with delta (0, 0)
Screenshot: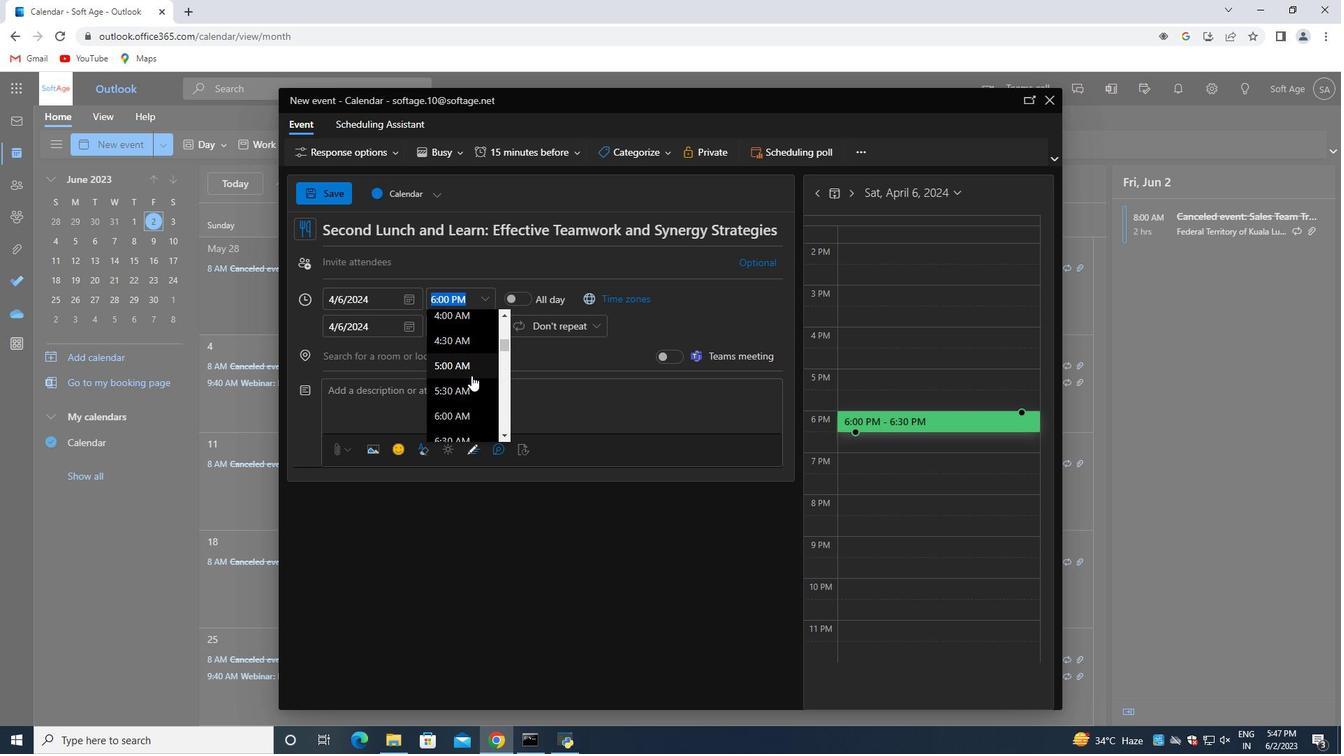 
Action: Mouse scrolled (471, 375) with delta (0, 0)
Screenshot: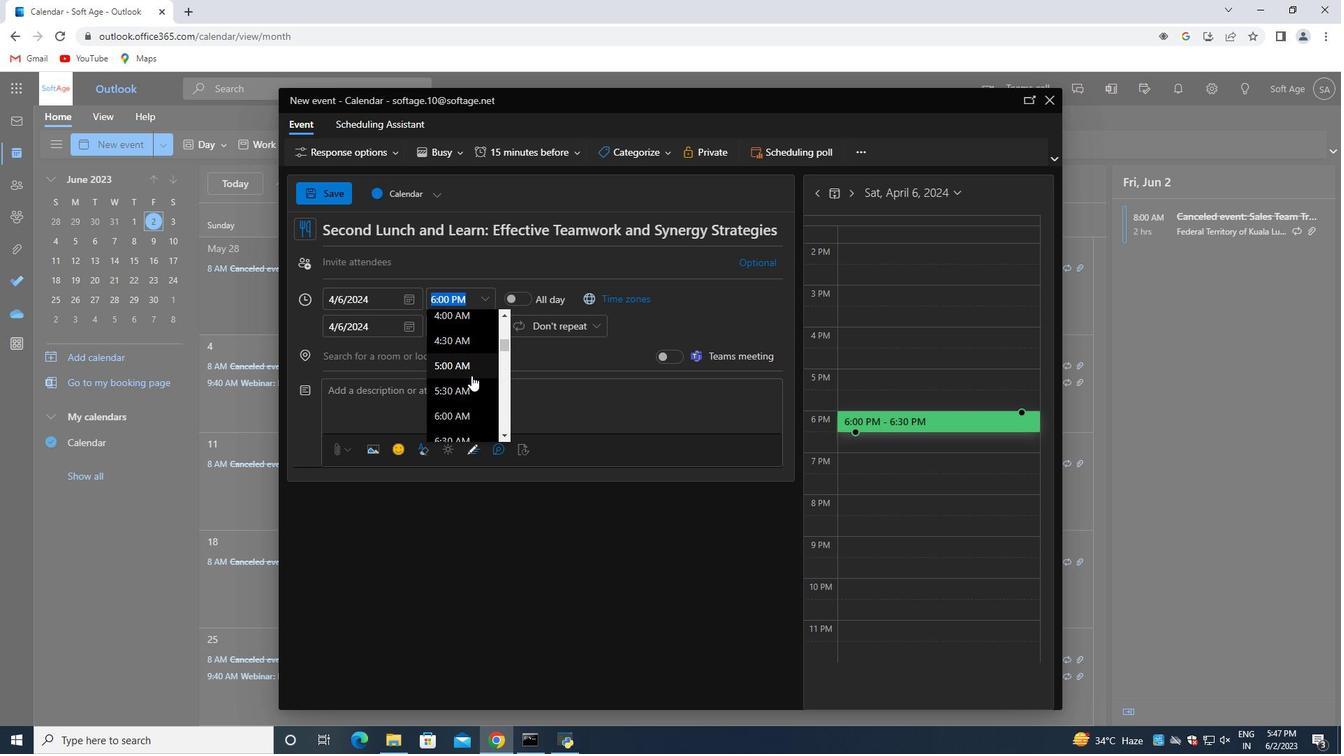 
Action: Mouse scrolled (471, 376) with delta (0, 0)
Screenshot: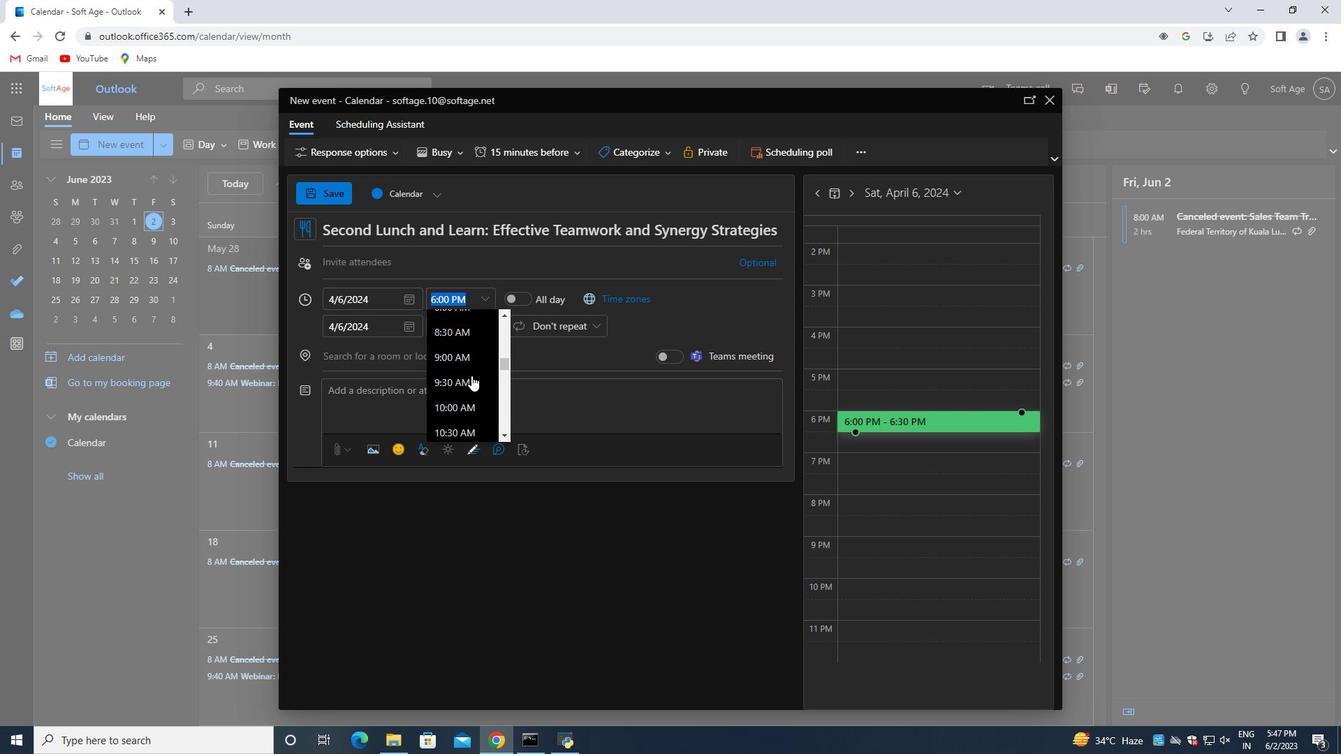 
Action: Mouse scrolled (471, 376) with delta (0, 0)
Screenshot: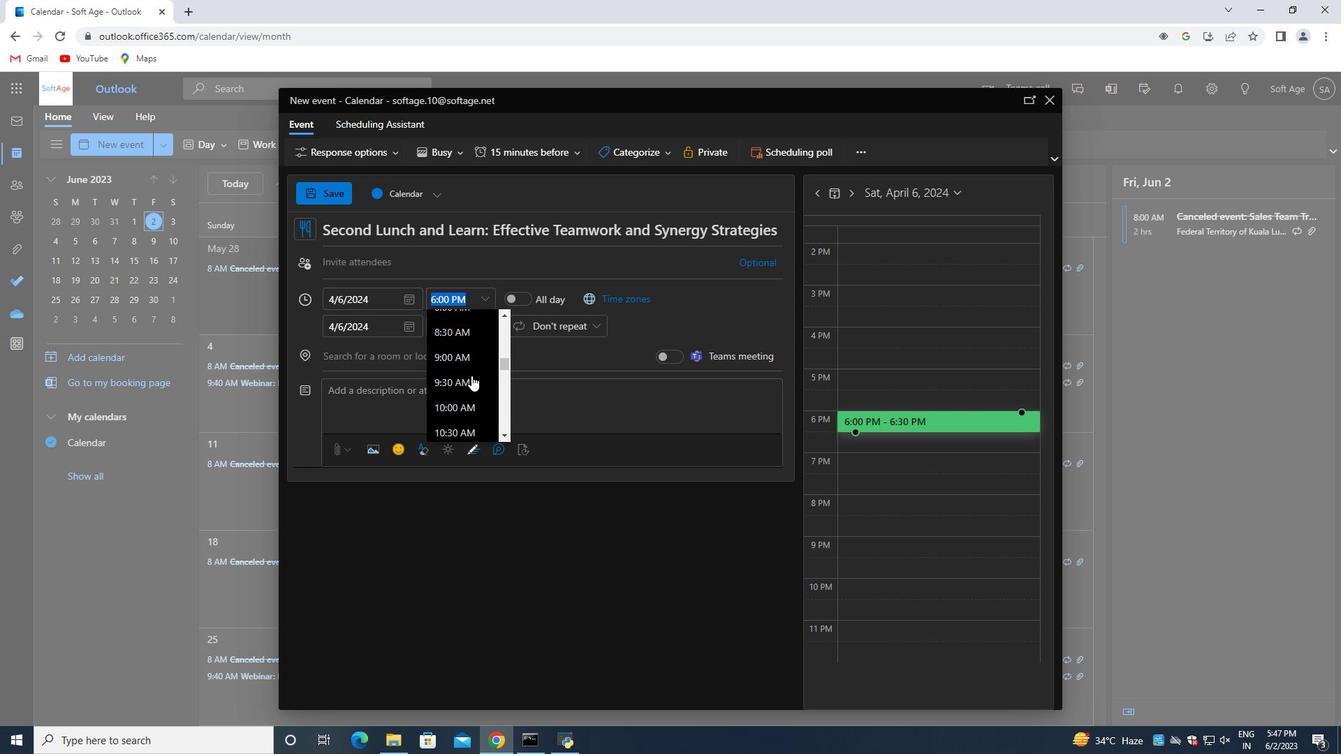 
Action: Mouse scrolled (471, 375) with delta (0, 0)
Screenshot: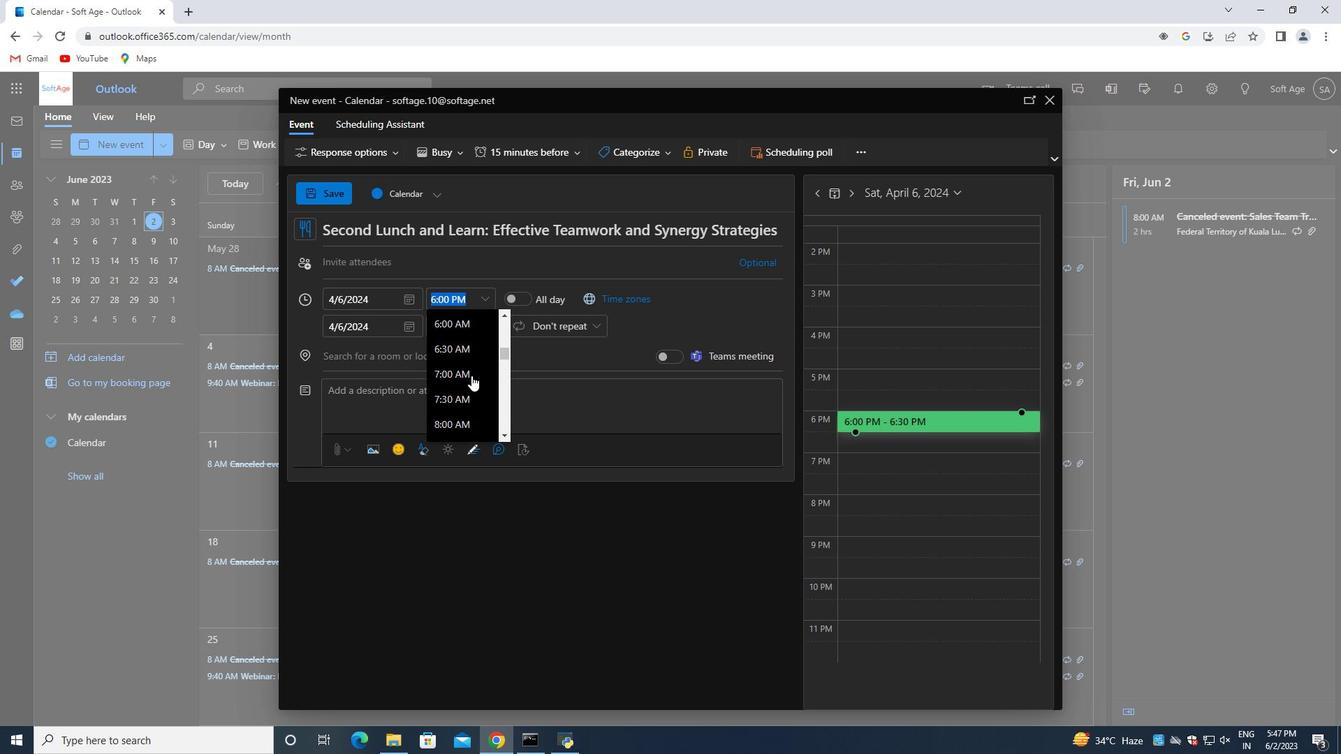 
Action: Mouse moved to (470, 375)
Screenshot: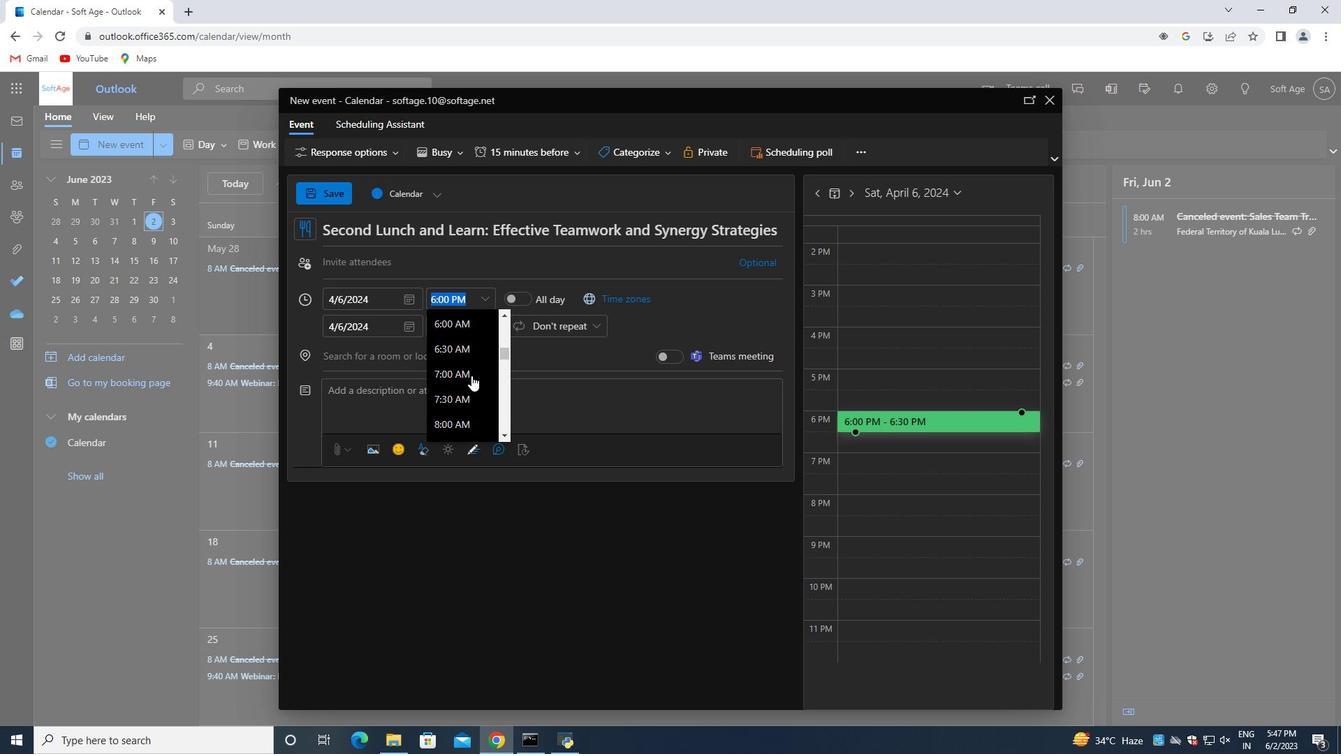 
Action: Mouse scrolled (470, 375) with delta (0, 0)
Screenshot: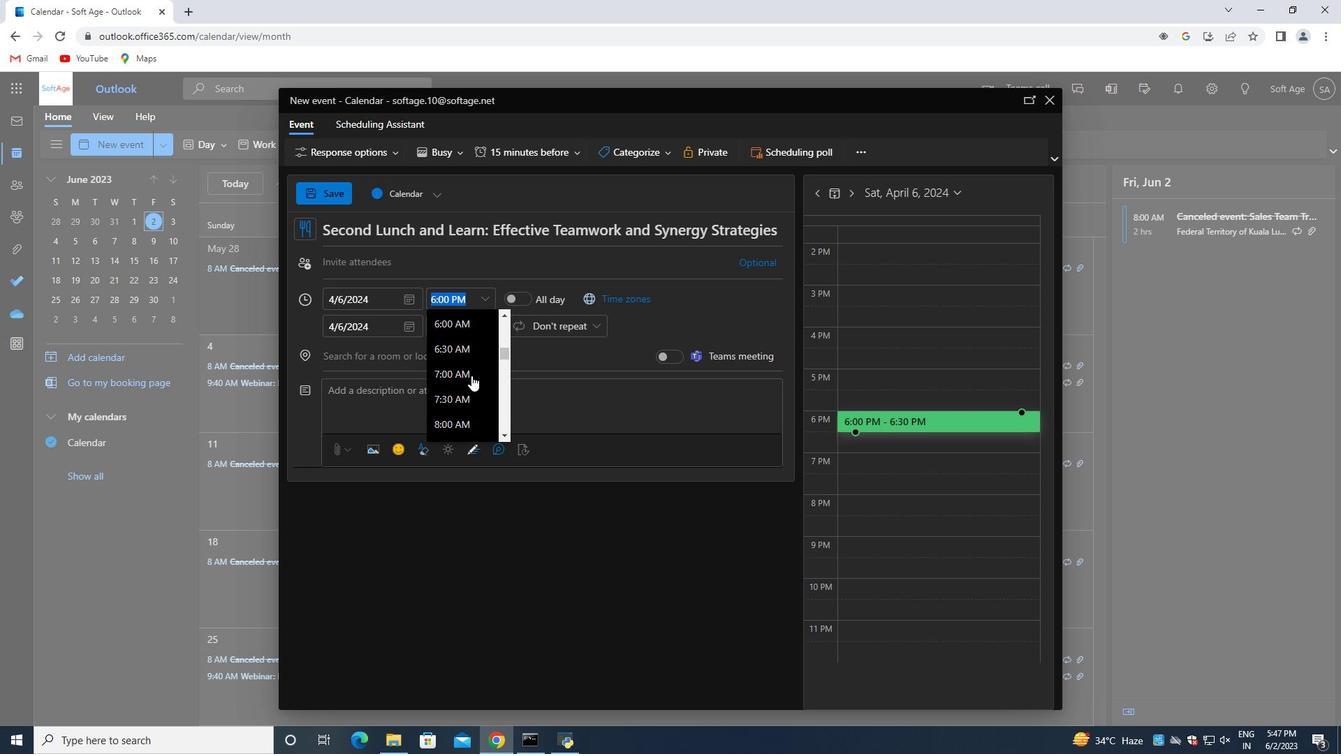 
Action: Mouse scrolled (470, 375) with delta (0, 0)
Screenshot: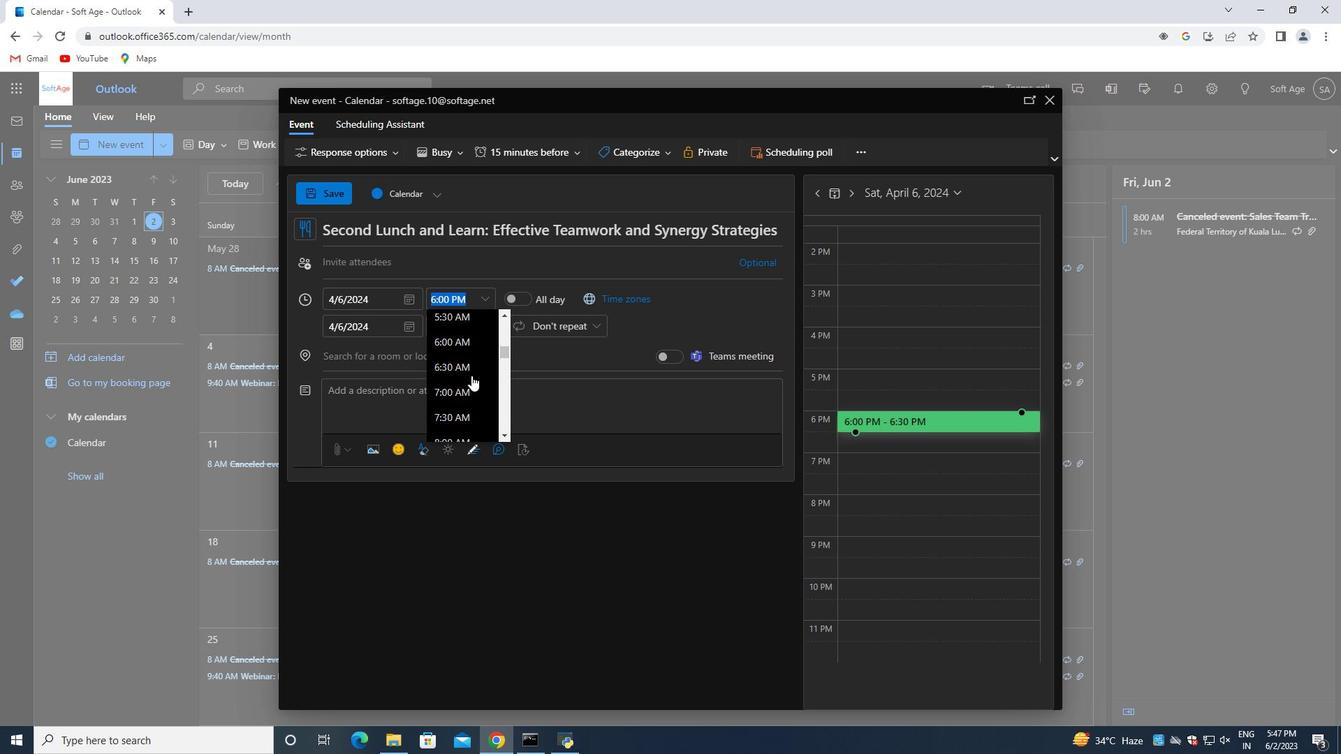 
Action: Mouse moved to (448, 314)
Screenshot: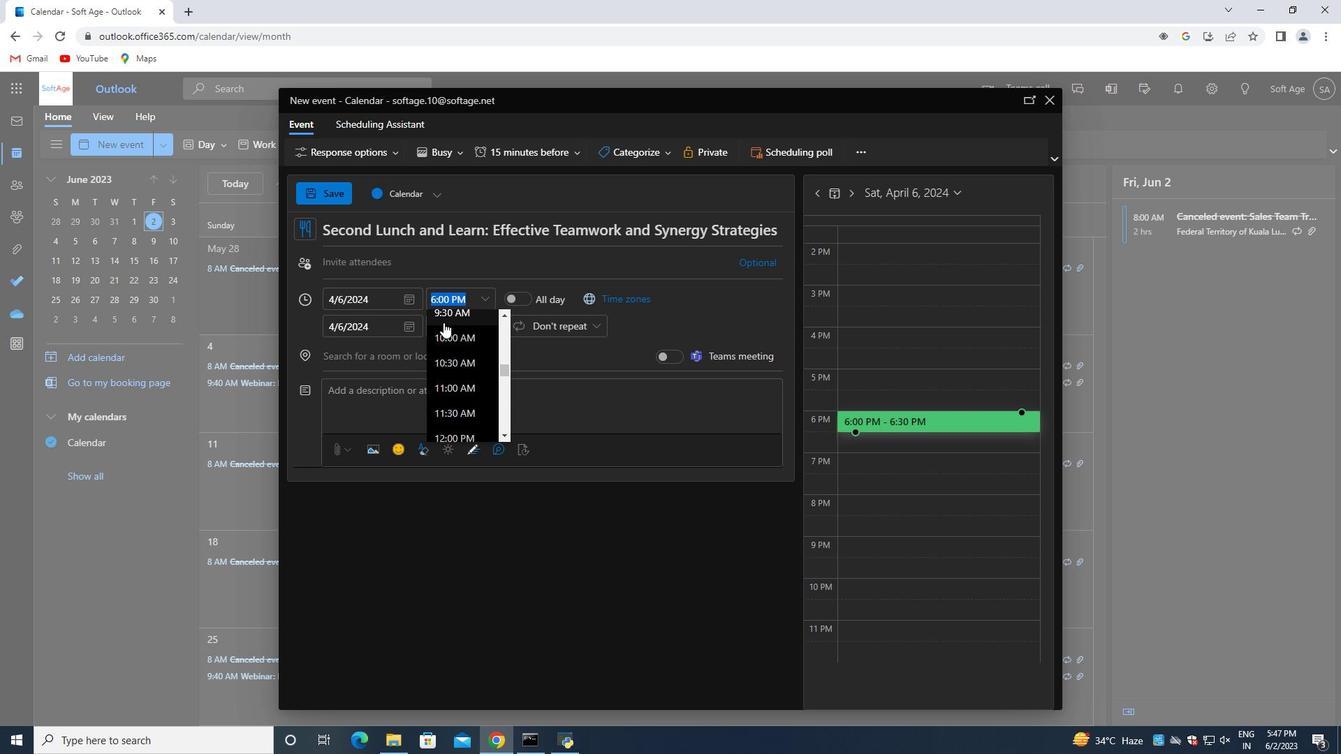 
Action: Mouse pressed left at (448, 314)
Screenshot: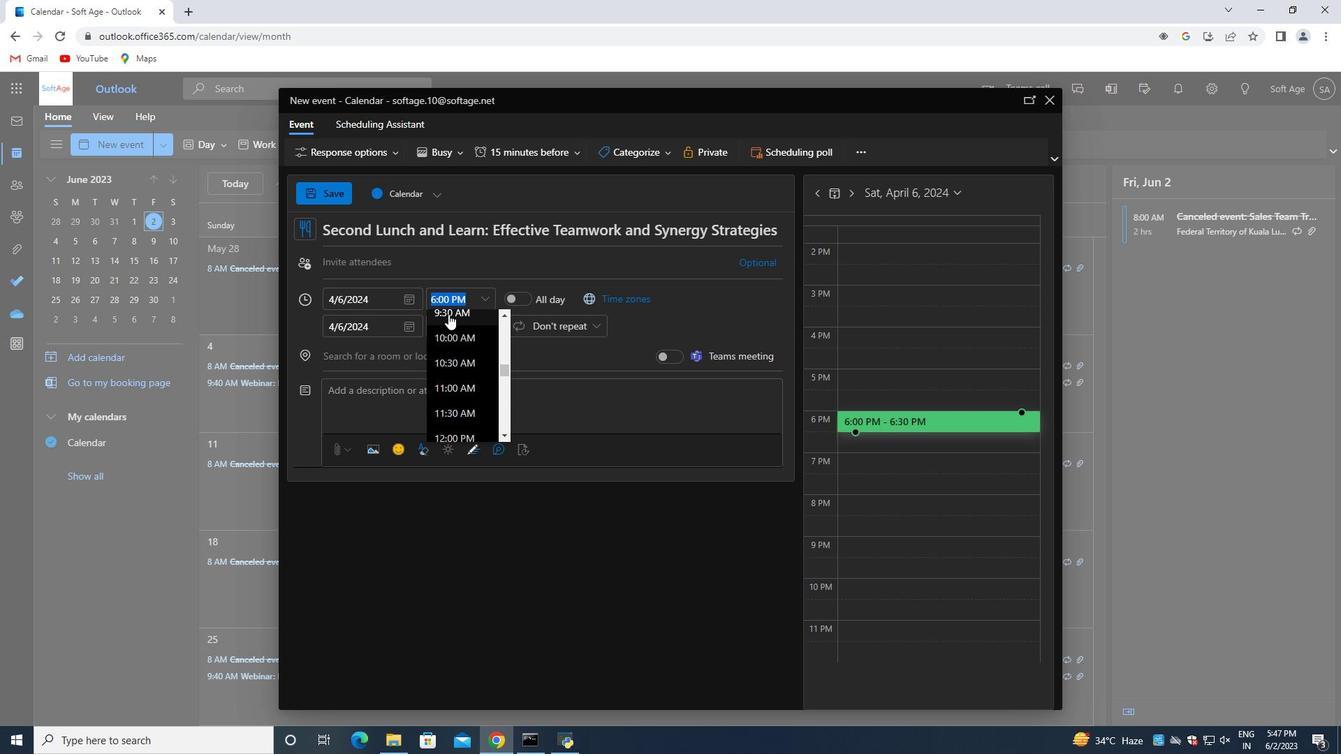 
Action: Mouse moved to (442, 304)
Screenshot: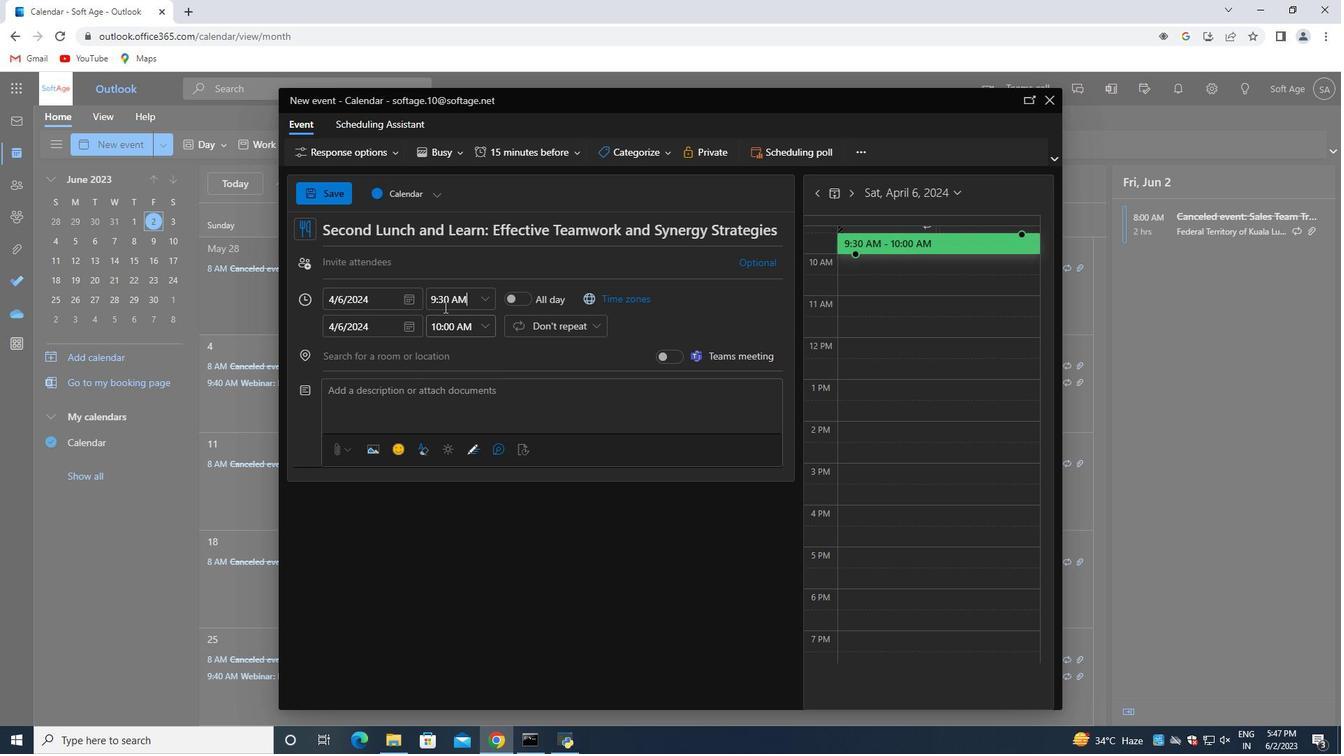 
Action: Mouse pressed left at (442, 304)
Screenshot: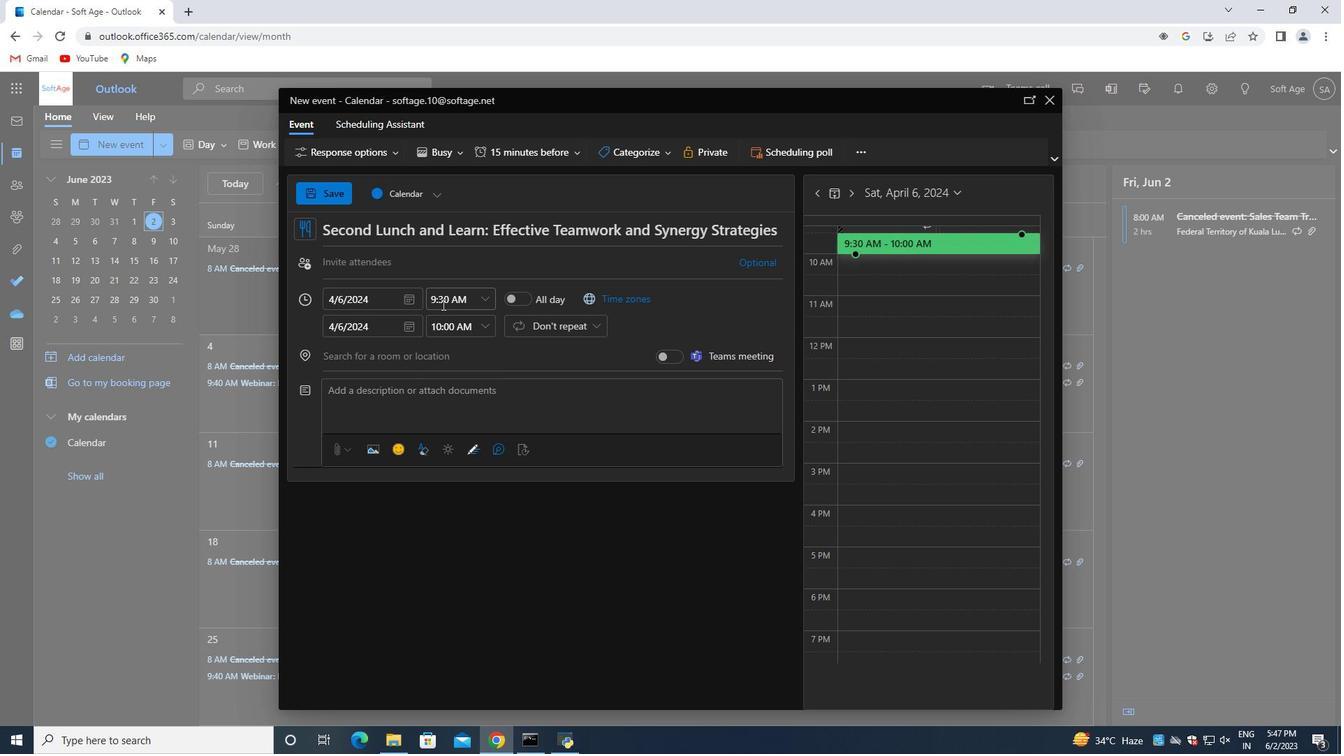 
Action: Key pressed <Key.backspace>4
Screenshot: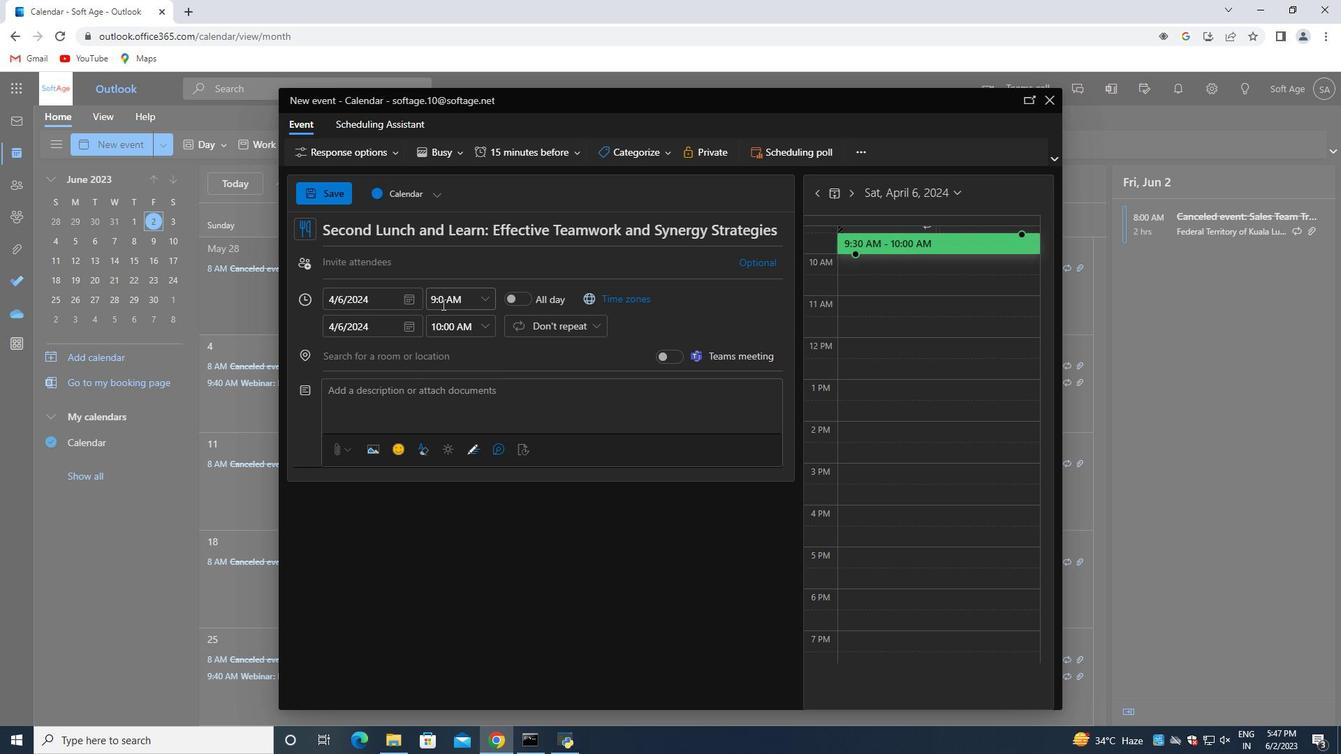 
Action: Mouse moved to (489, 324)
Screenshot: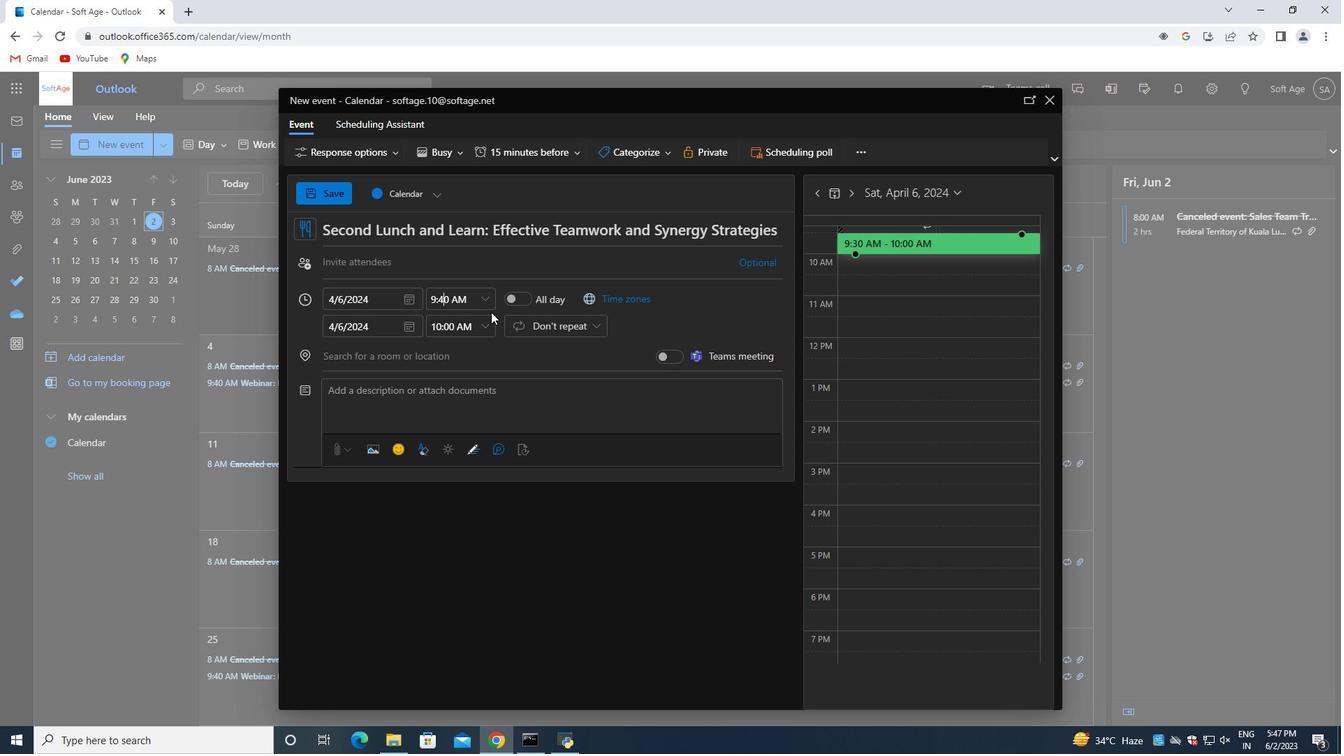 
Action: Mouse pressed left at (489, 324)
Screenshot: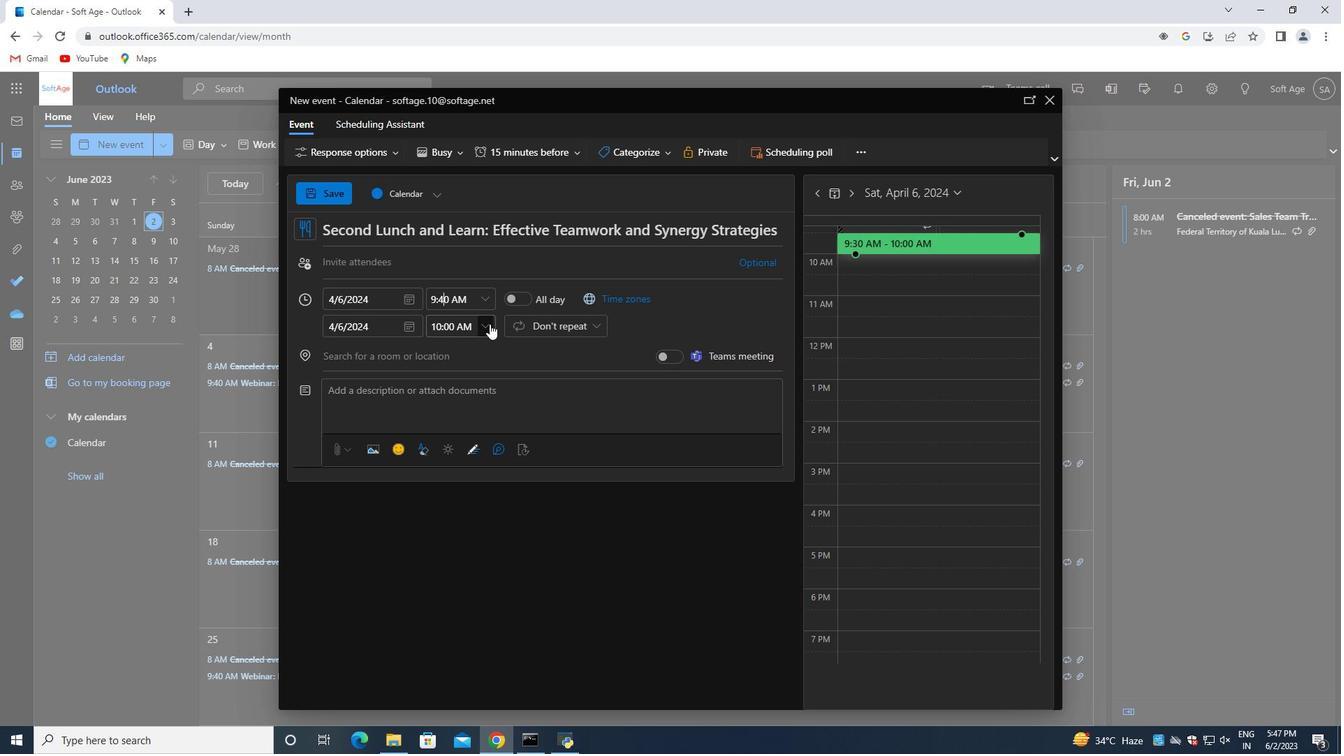 
Action: Mouse moved to (479, 414)
Screenshot: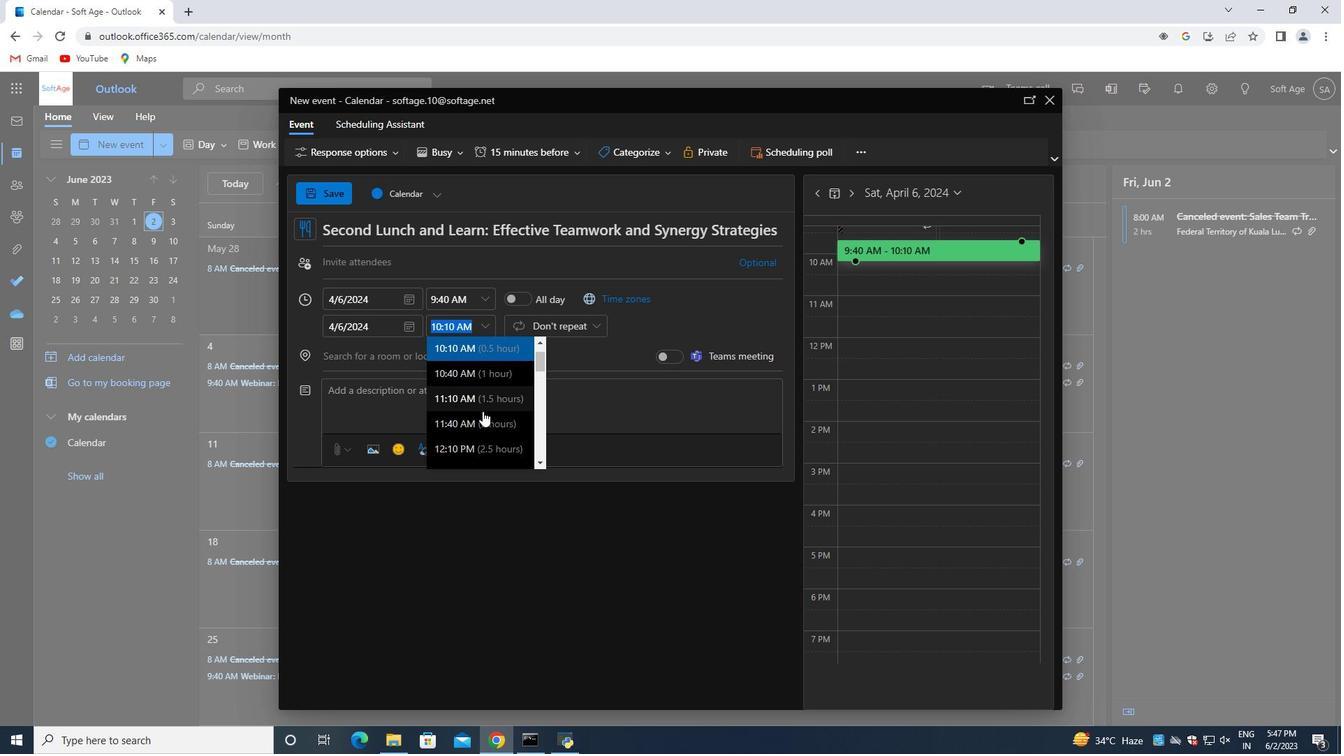 
Action: Mouse pressed left at (479, 414)
Screenshot: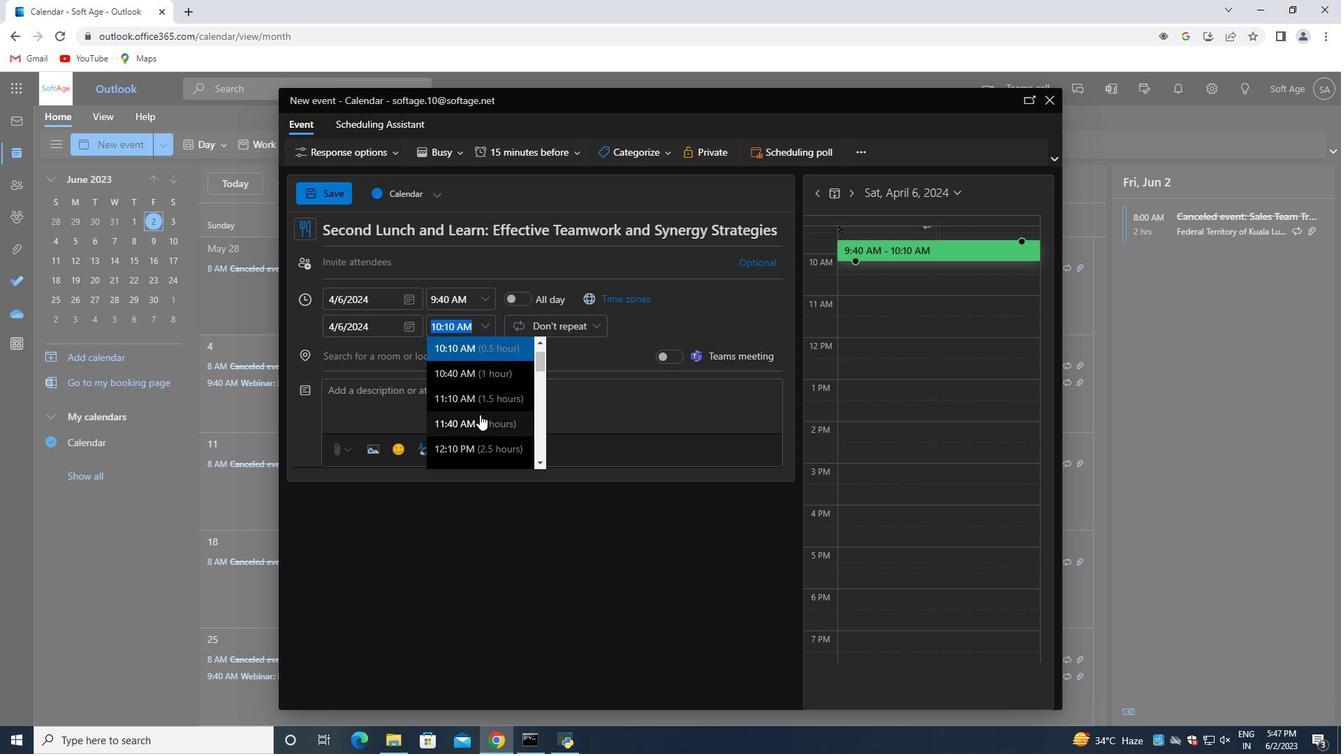 
Action: Mouse moved to (451, 387)
Screenshot: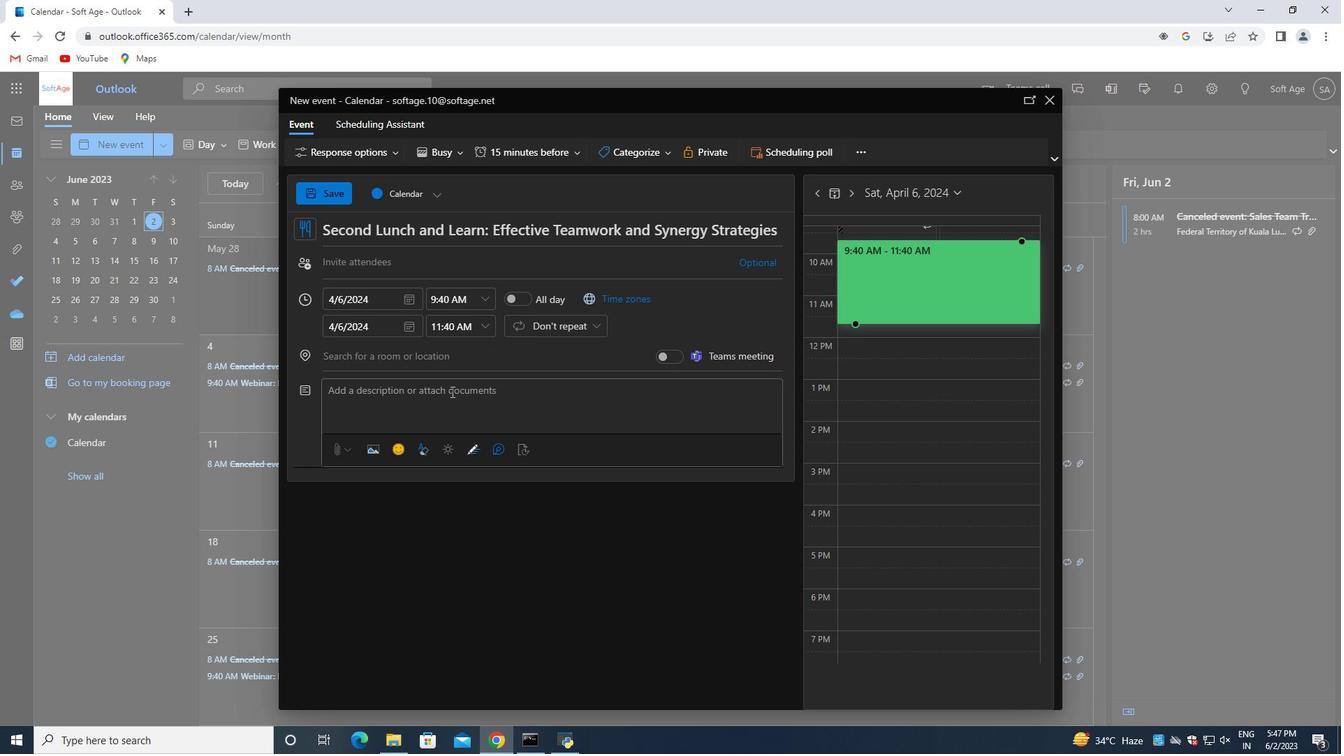
Action: Mouse pressed left at (451, 387)
Screenshot: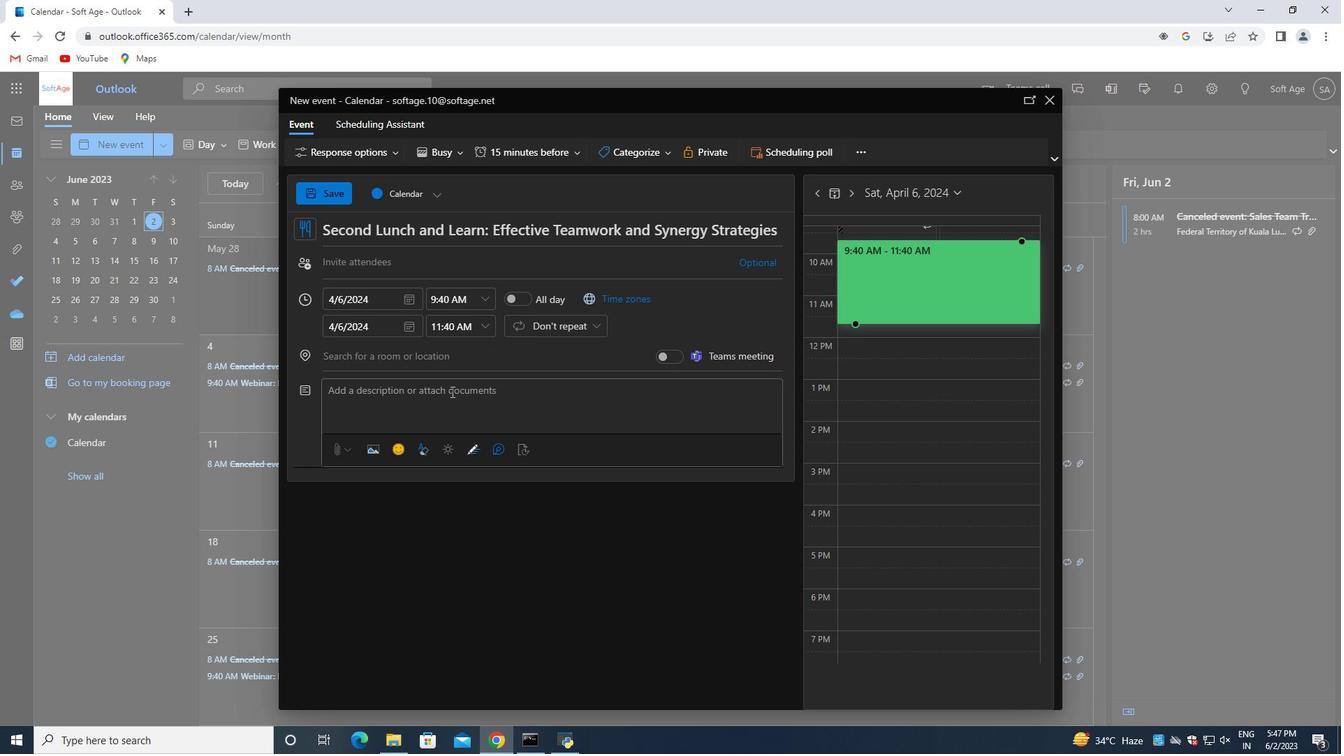 
Action: Key pressed <Key.shift>Participants<Key.space>will<Key.space>learn<Key.space>how<Key.space>to<Key.space>structure<Key.space>their<Key.space>presentations<Key.space>in<Key.space>a<Key.space>clear<Key.space>and<Key.space>logical<Key.space>manner.<Key.space><Key.shift>Ther<Key.space>will<Key.space>explore<Key.space>techniques<Key.space>for<Key.space>capturing<Key.space>audience<Key.space>attention,<Key.space>developing<Key.space>a<Key.space>compelling<Key.space>opening,<Key.space>organizing<Key.space>content<Key.space>effectively,<Key.space>and<Key.space>delivering<Key.space>a<Key.space>memorable<Key.space>closing.
Screenshot: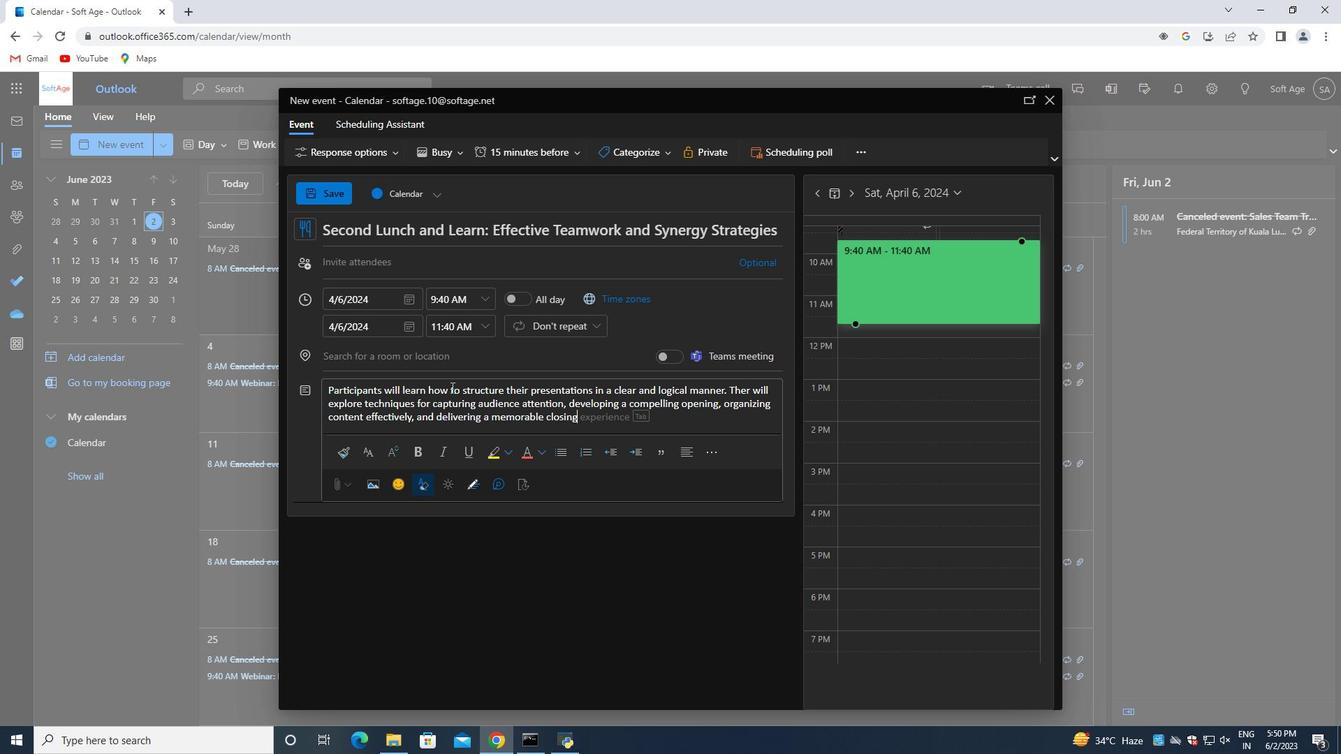 
Action: Mouse moved to (613, 155)
Screenshot: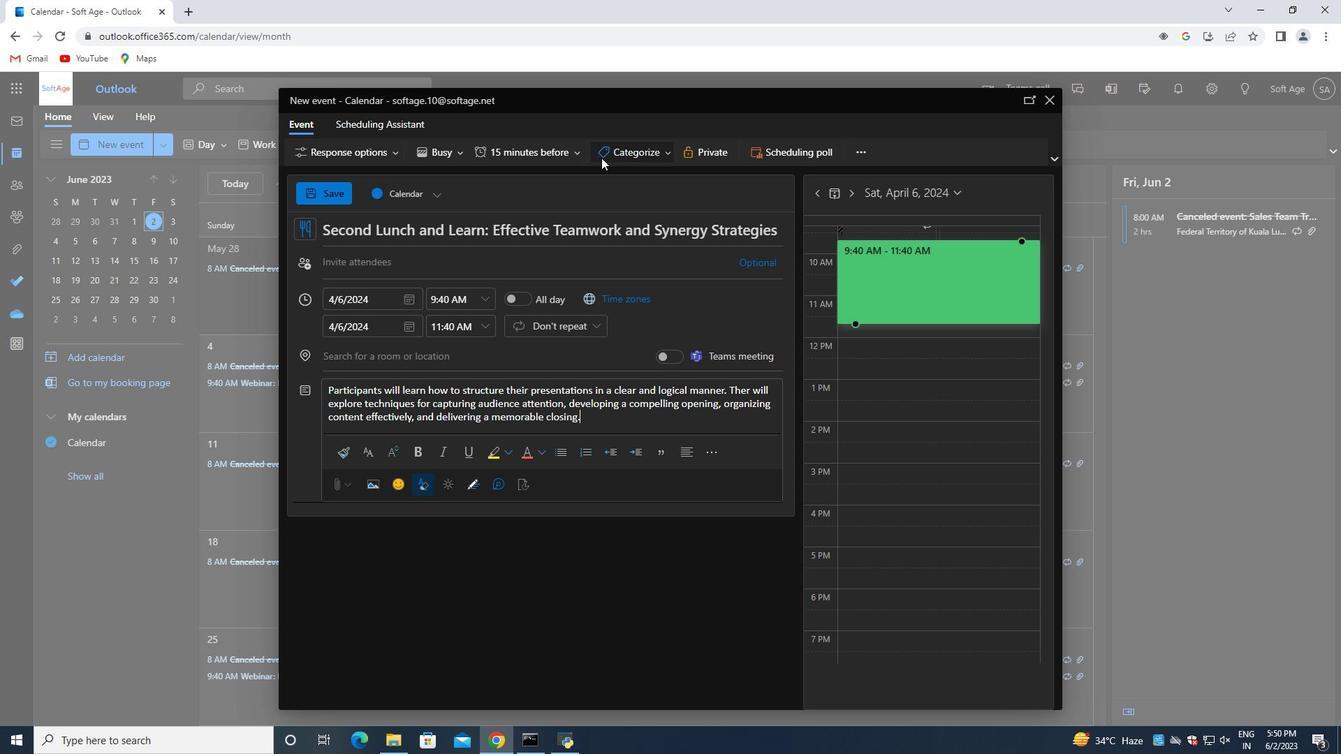 
Action: Mouse pressed left at (613, 155)
Screenshot: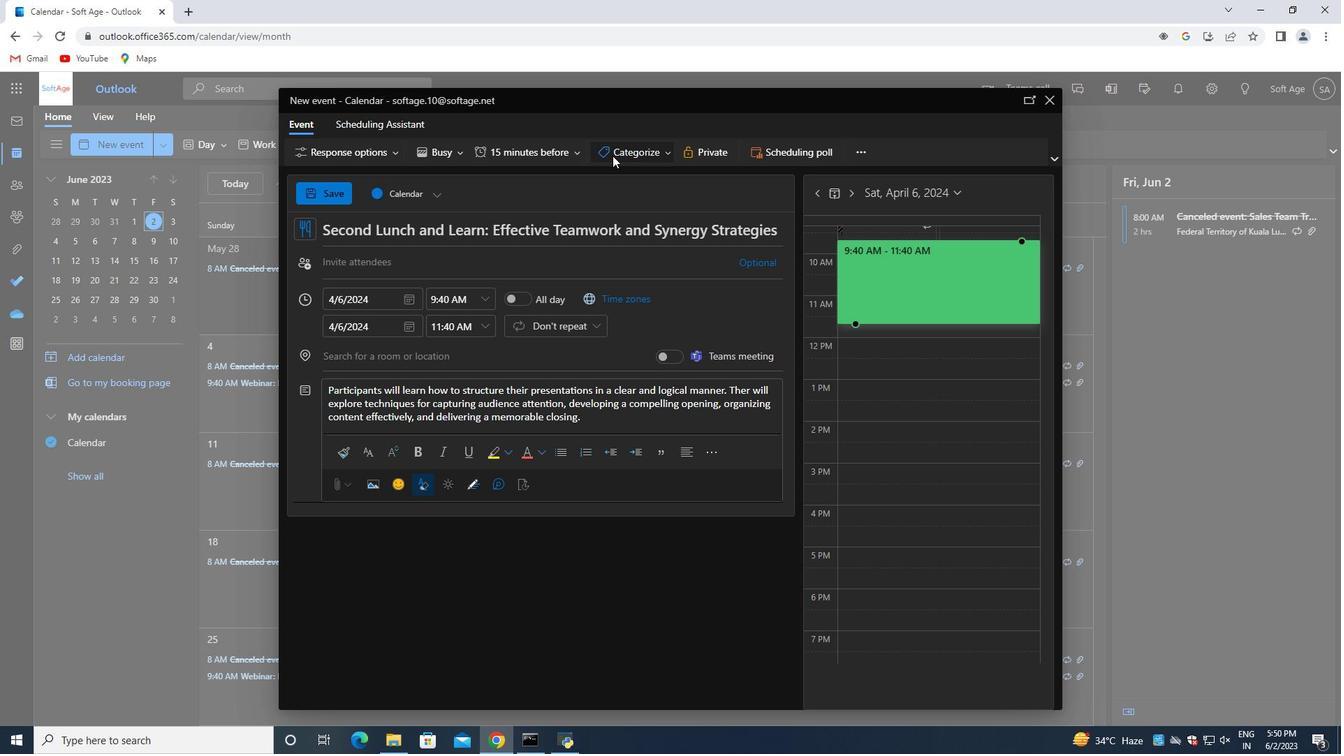 
Action: Mouse moved to (648, 203)
Screenshot: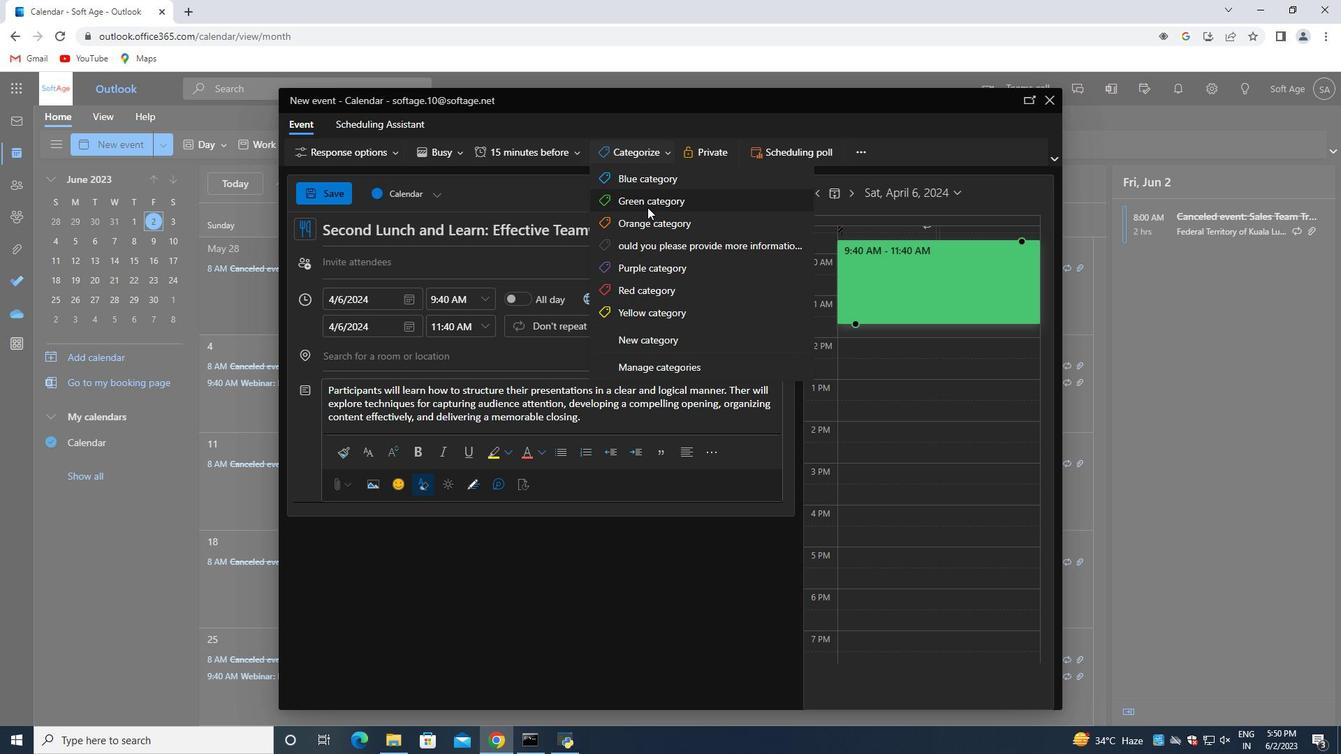 
Action: Mouse pressed left at (648, 203)
Screenshot: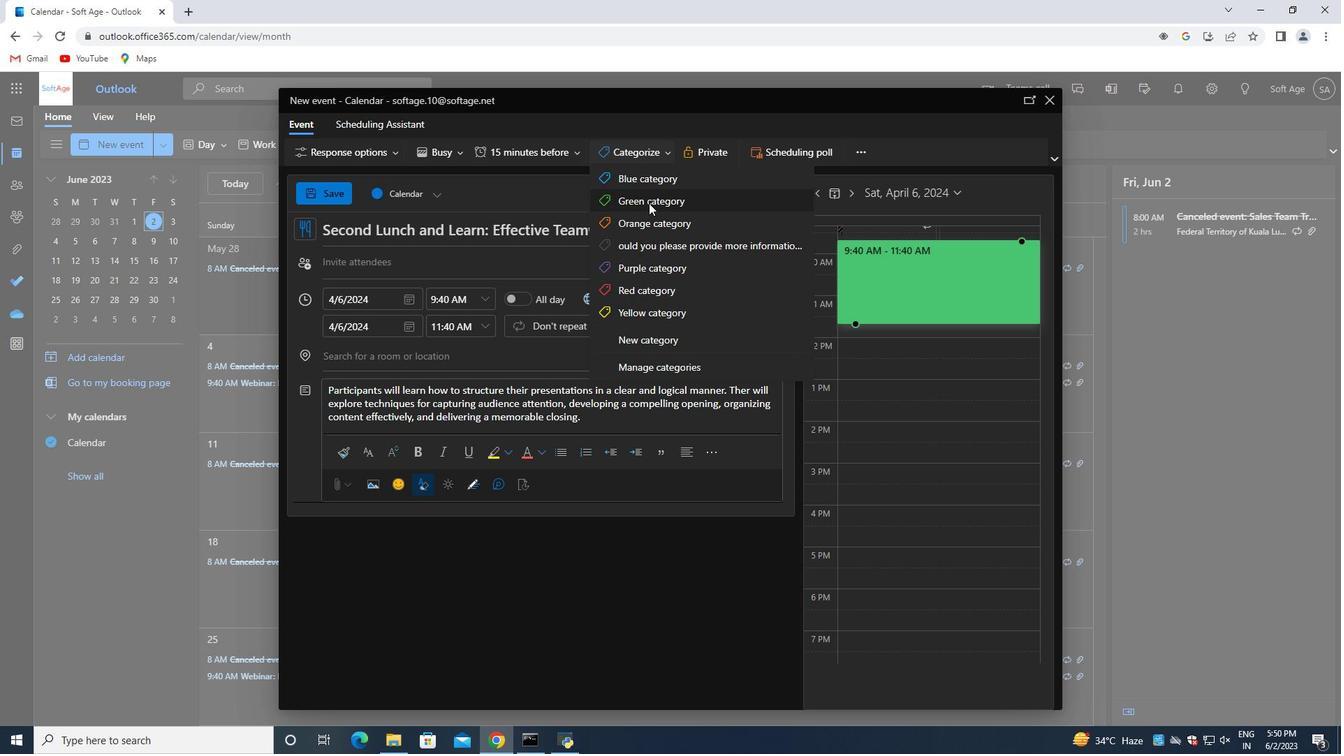 
Action: Mouse moved to (380, 354)
Screenshot: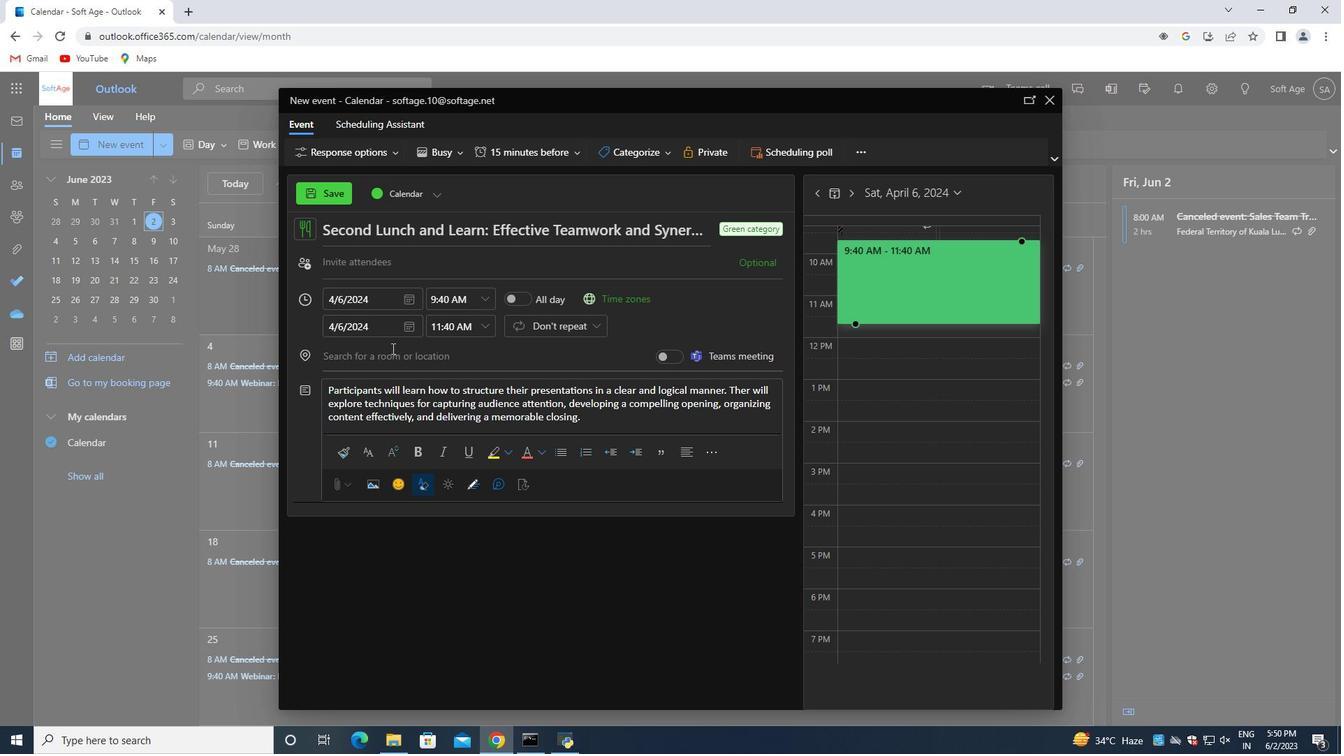 
Action: Mouse pressed left at (380, 354)
Screenshot: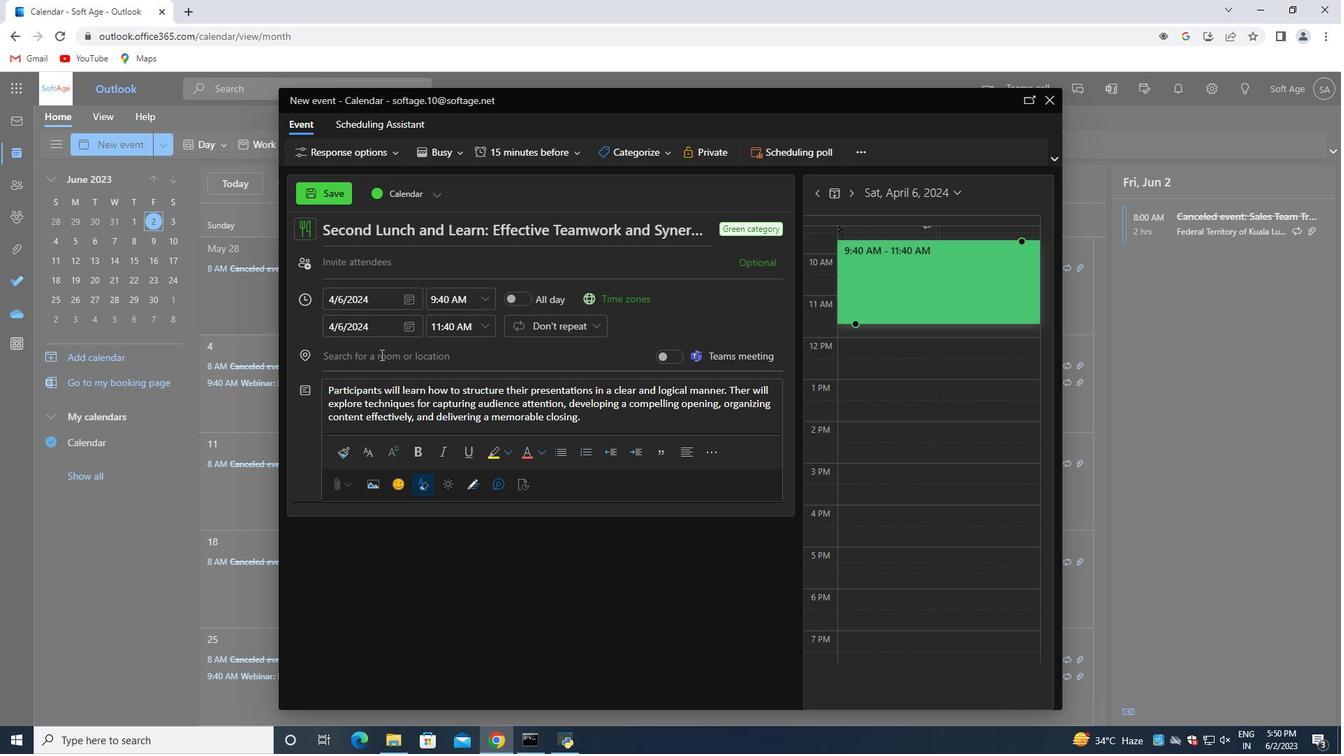 
Action: Key pressed 789<Key.space><Key.shift>Spice<Key.space><Key.shift>Bazaar,<Key.space><Key.shift>Ista
Screenshot: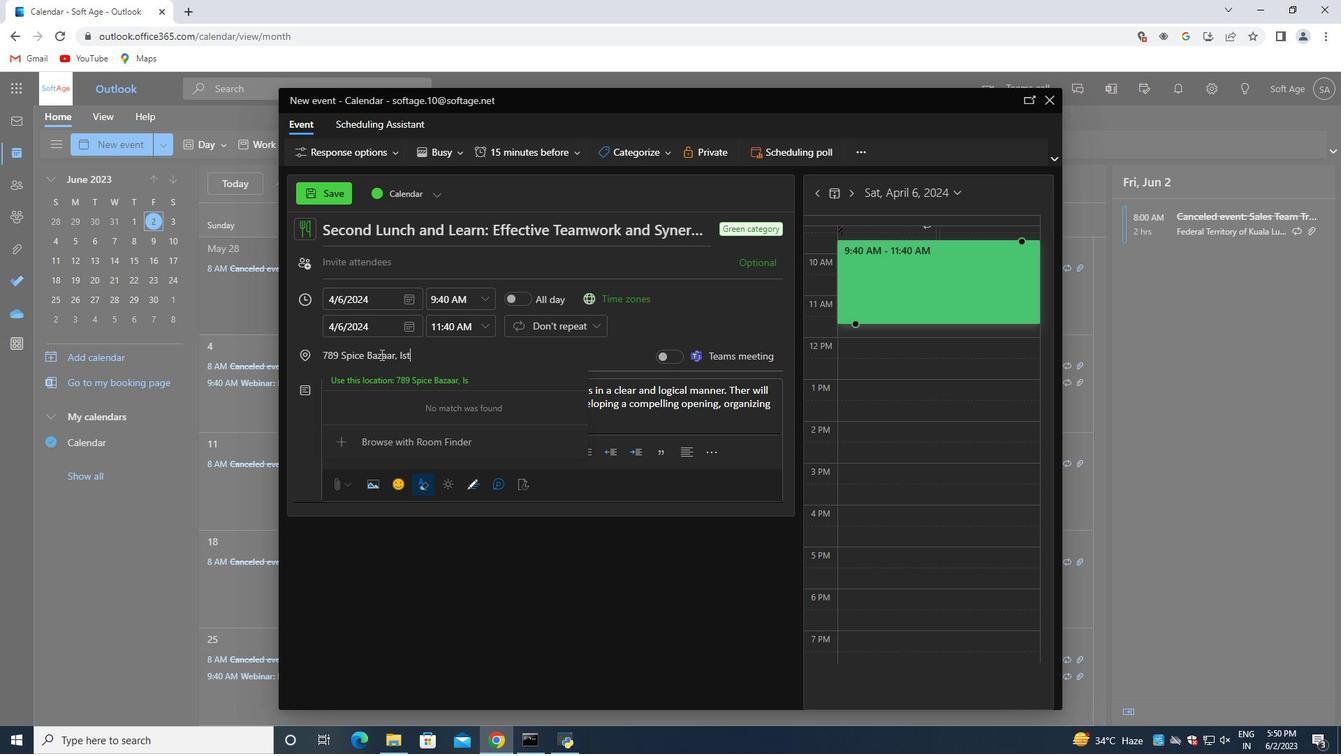 
Action: Mouse moved to (380, 354)
Screenshot: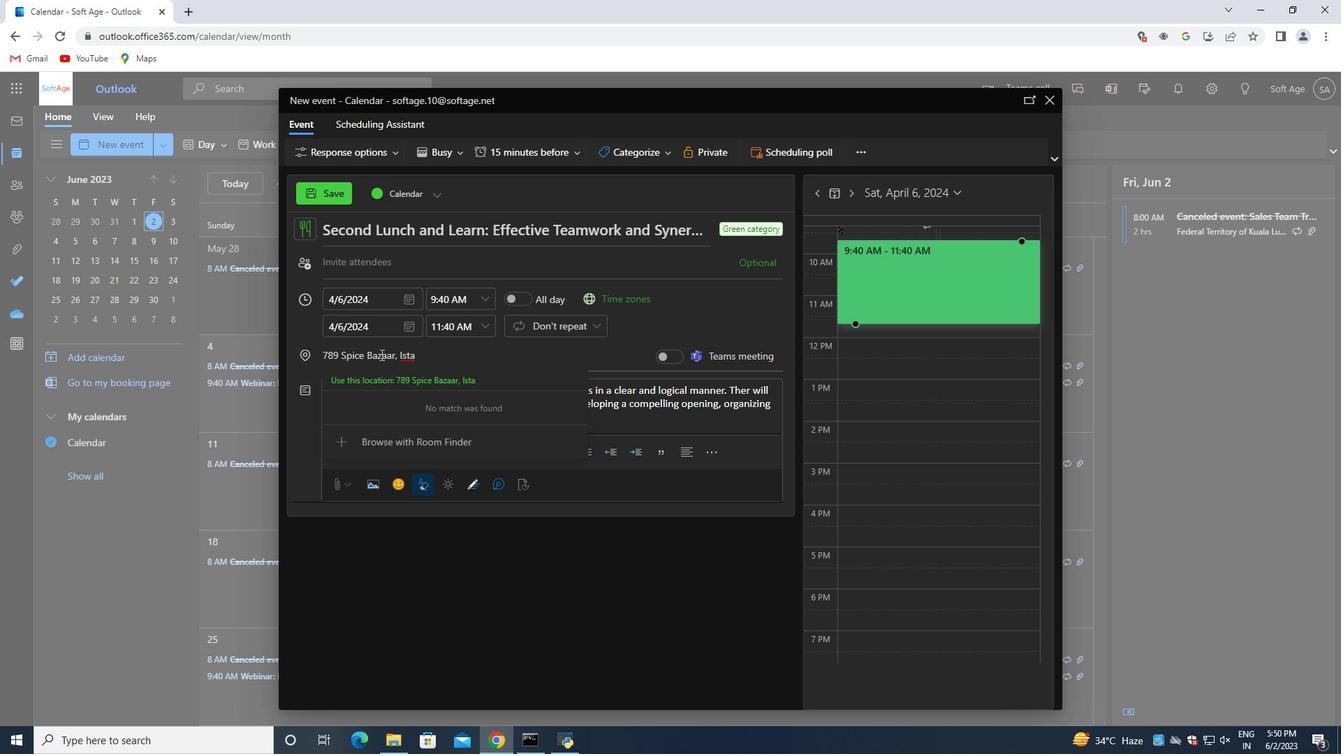 
Action: Key pressed nbul,<Key.space><Key.shift>Turkey
Screenshot: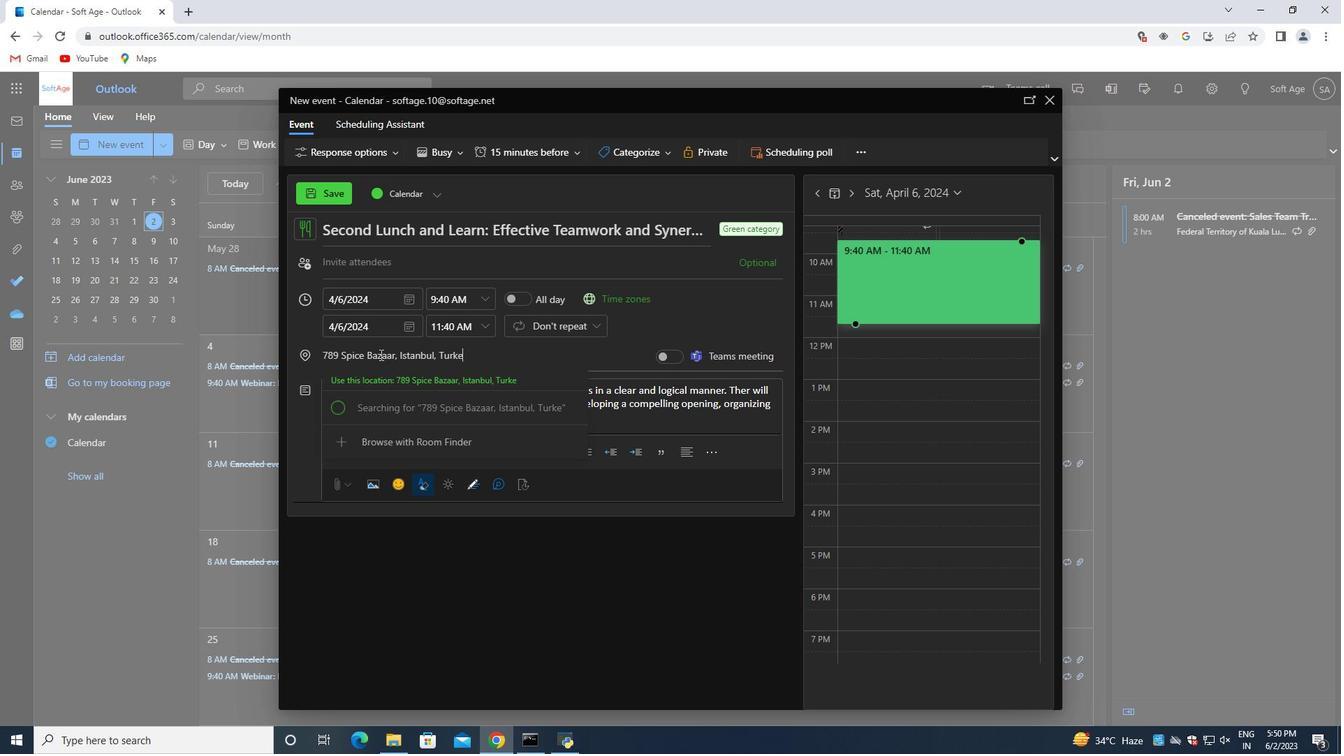 
Action: Mouse moved to (418, 378)
Screenshot: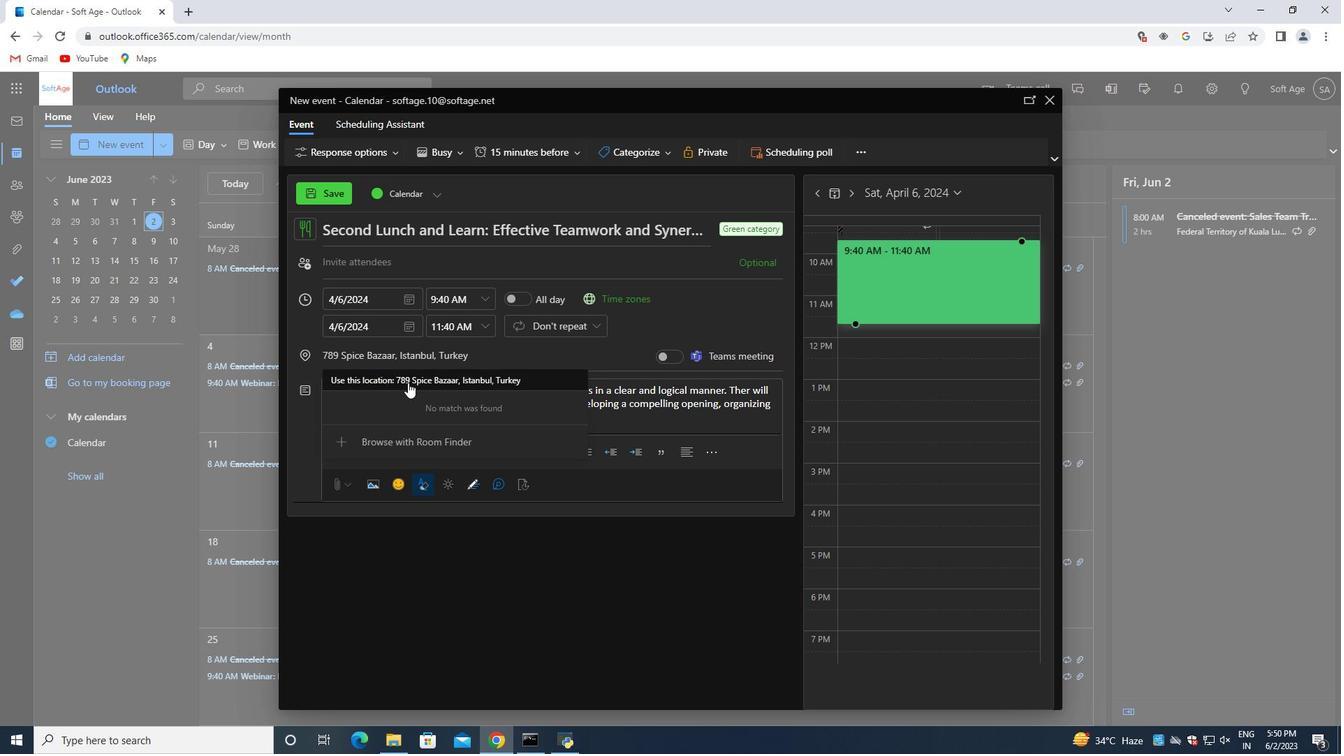 
Action: Mouse pressed left at (418, 378)
Screenshot: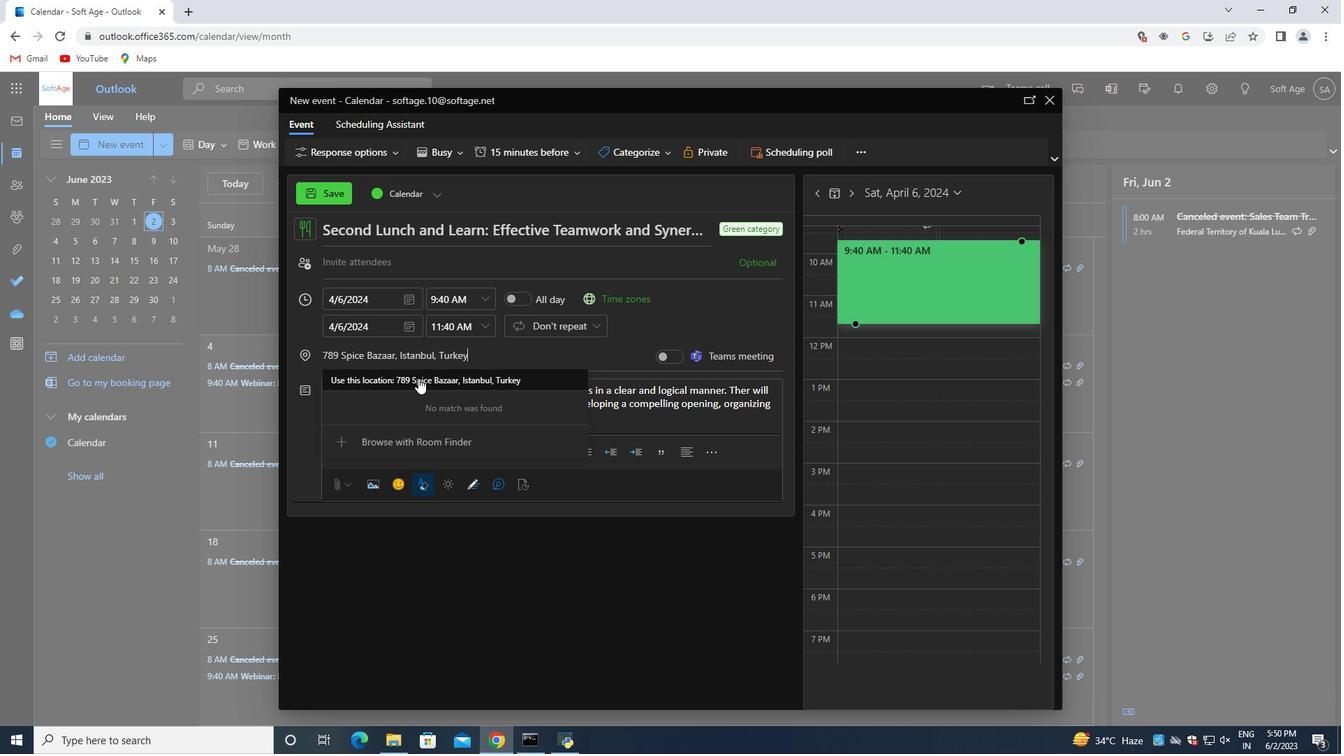 
Action: Mouse moved to (385, 259)
Screenshot: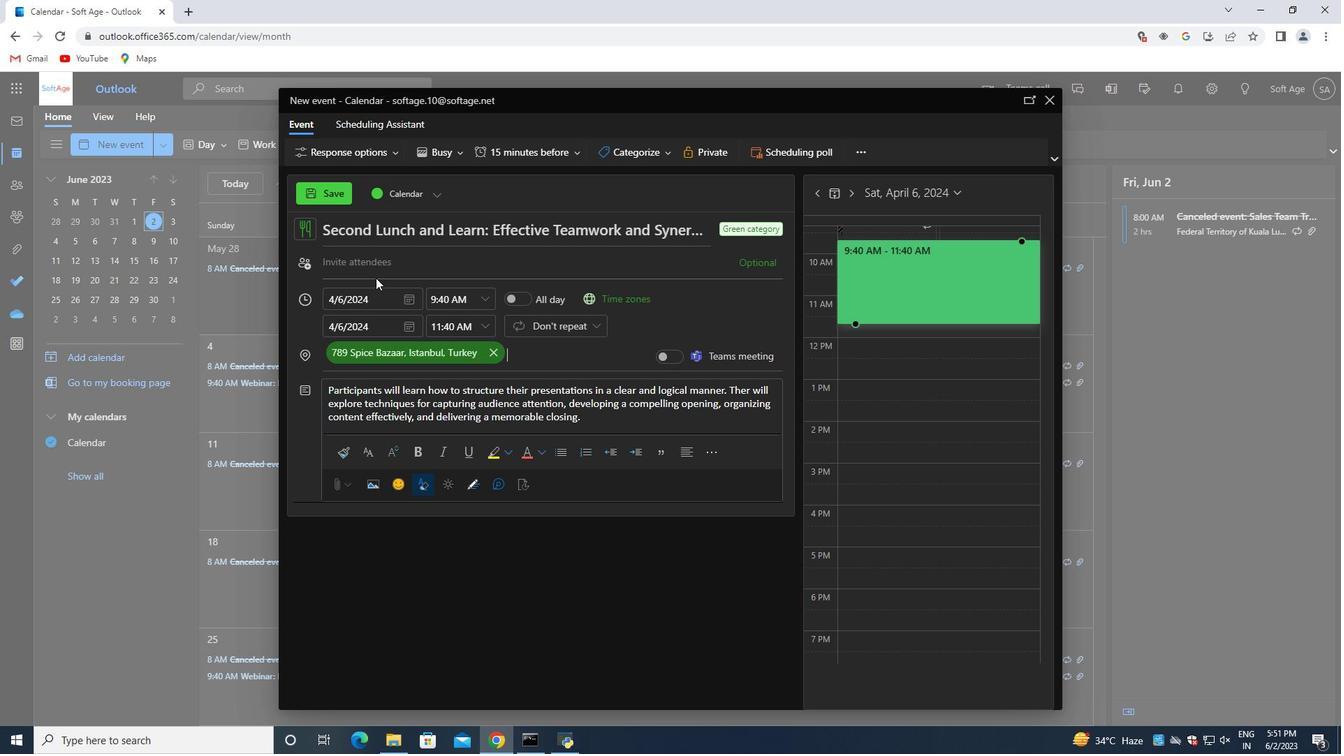 
Action: Mouse pressed left at (385, 259)
Screenshot: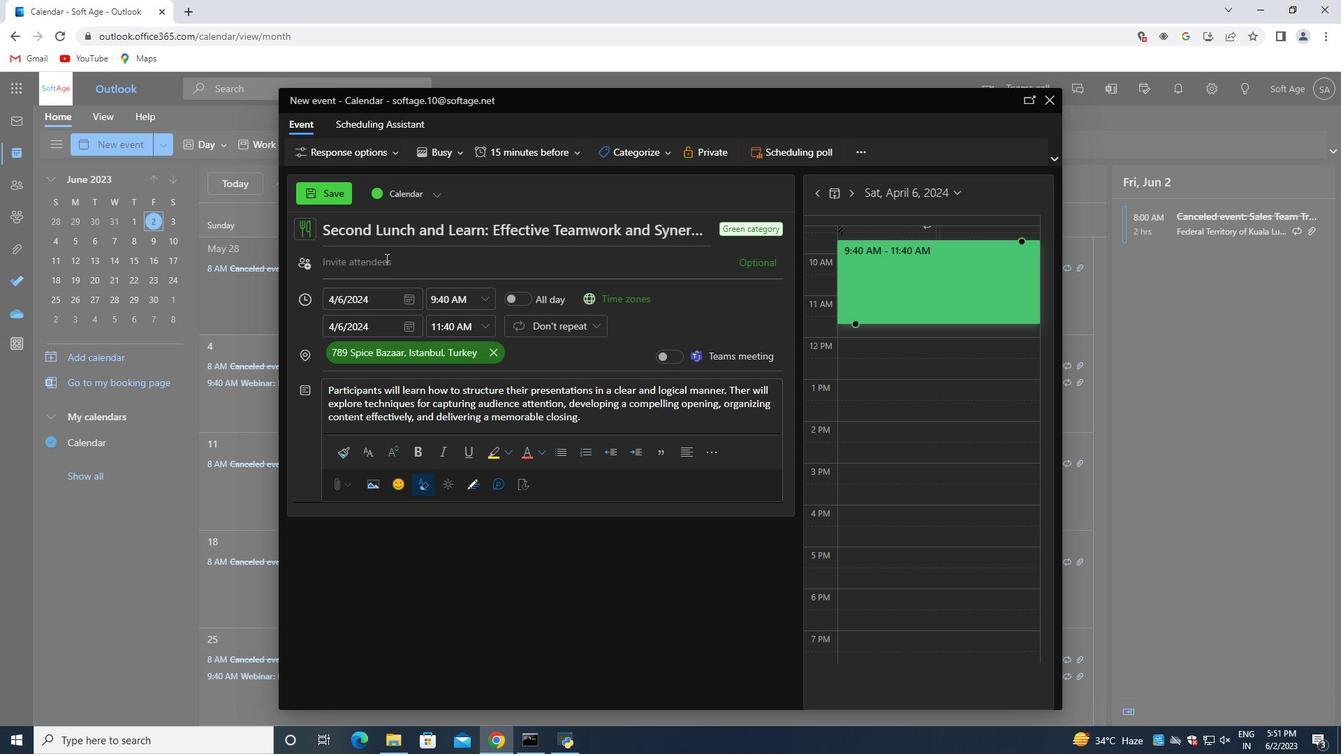 
Action: Mouse moved to (385, 258)
Screenshot: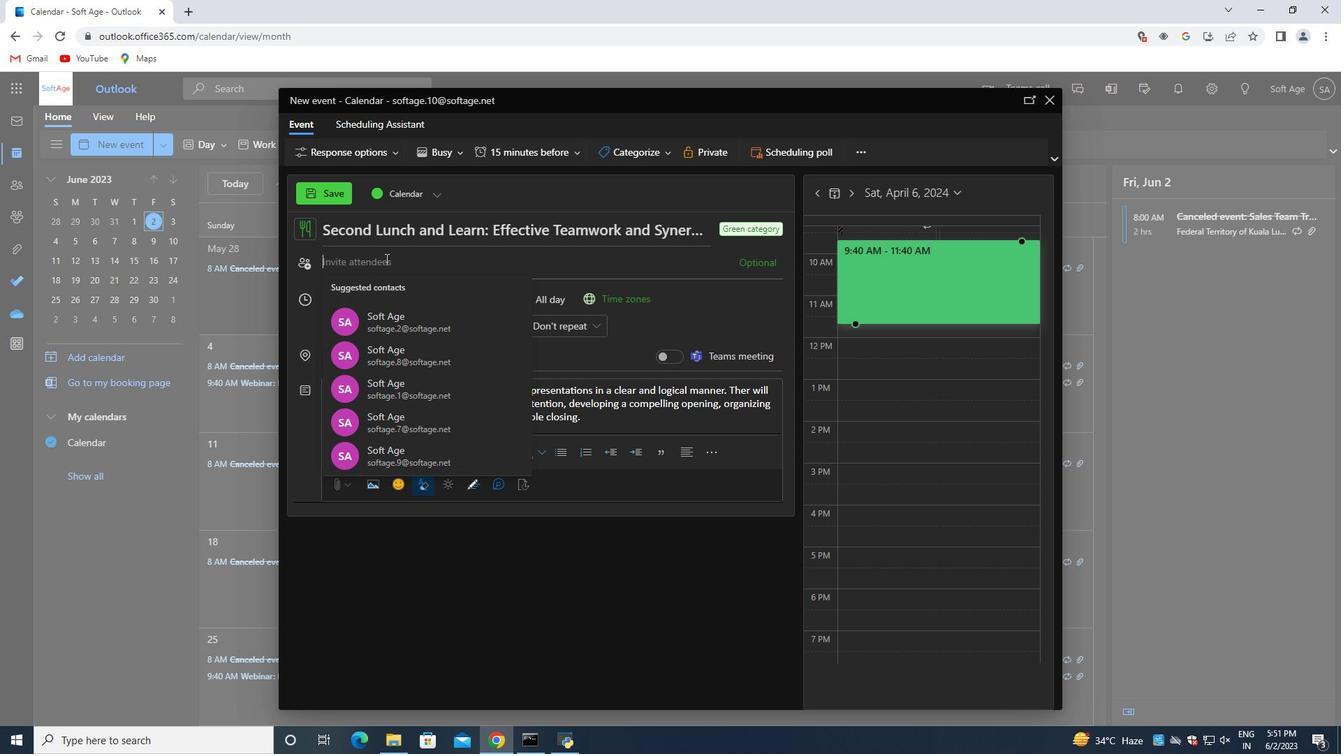 
Action: Key pressed softage.8<Key.shift><Key.shift><Key.shift><Key.shift>@softage.net
Screenshot: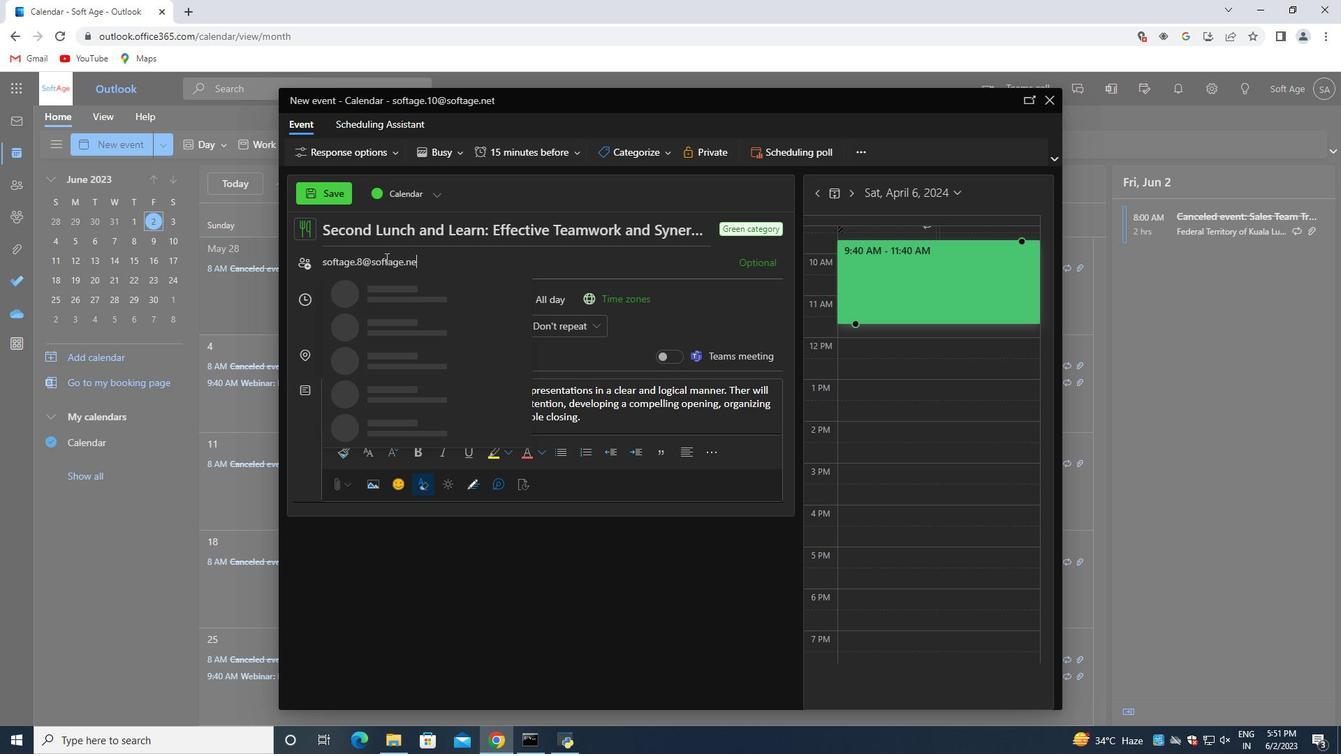 
Action: Mouse moved to (444, 293)
Screenshot: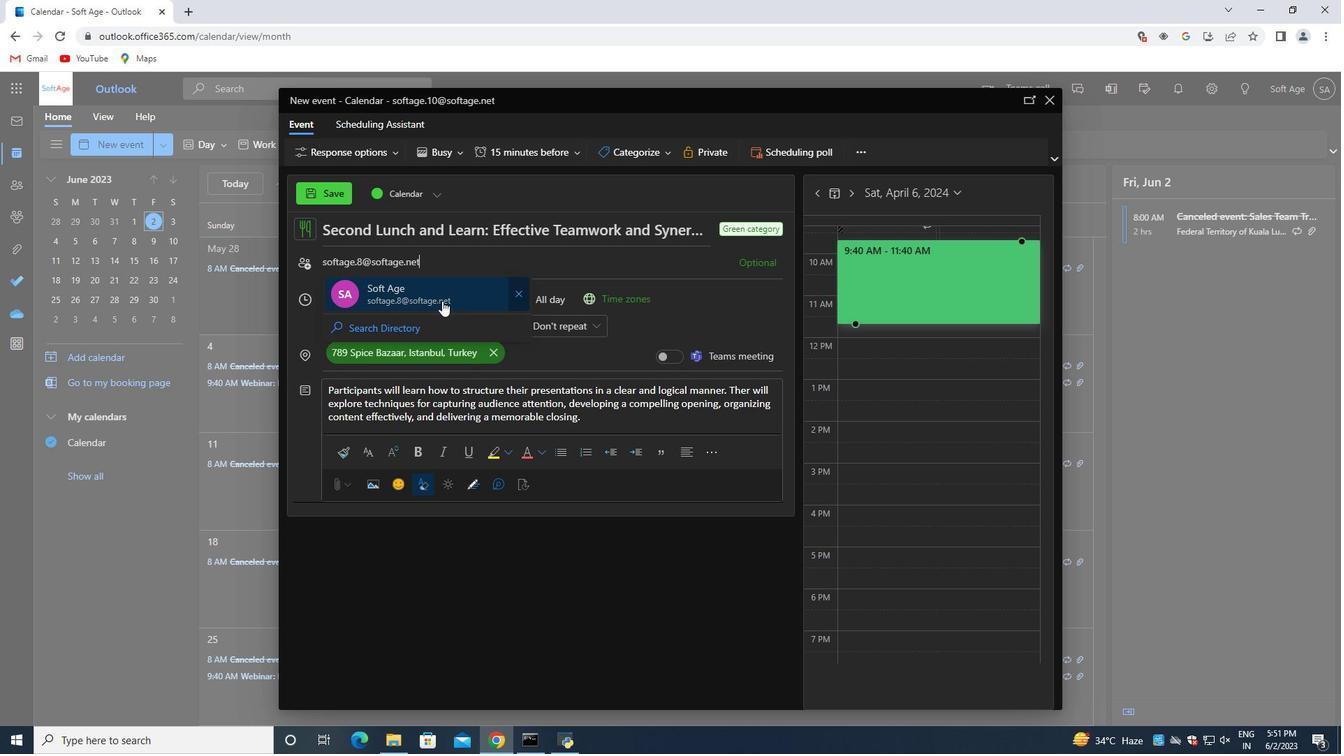 
Action: Mouse pressed left at (444, 293)
Screenshot: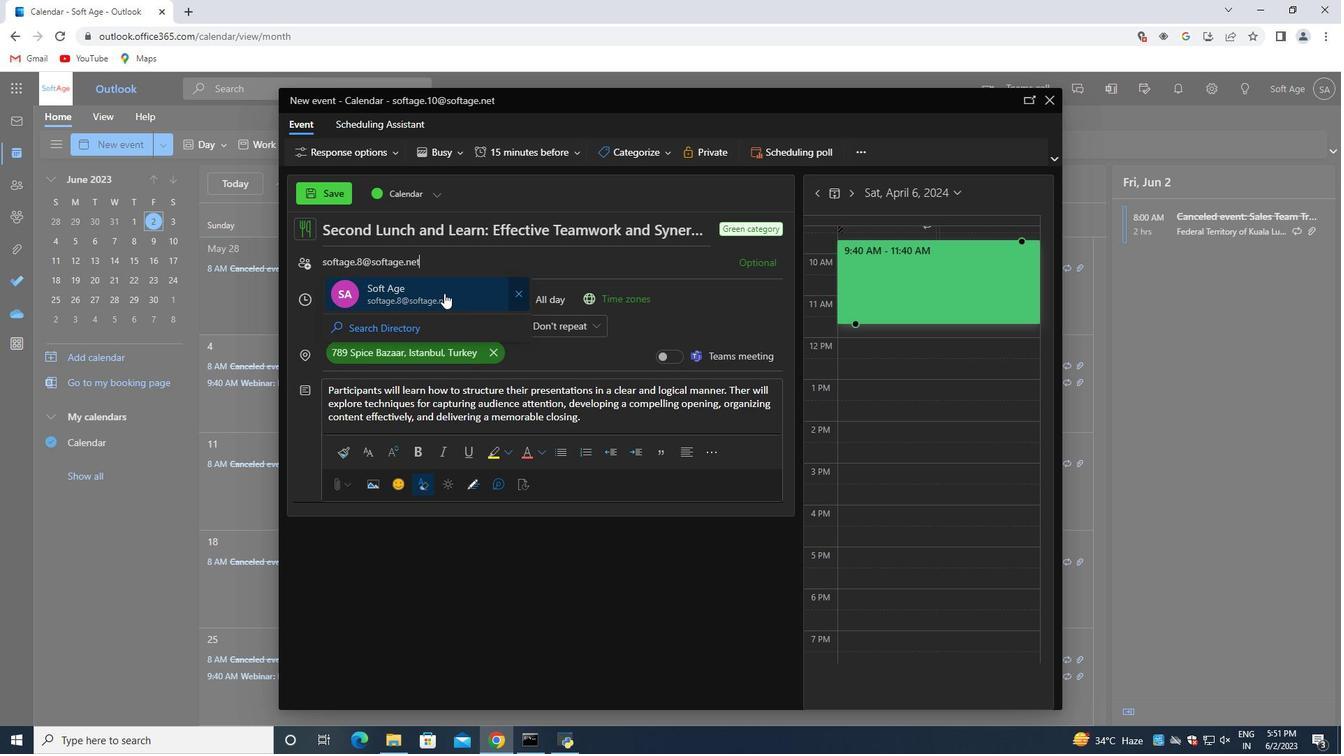 
Action: Mouse moved to (444, 266)
Screenshot: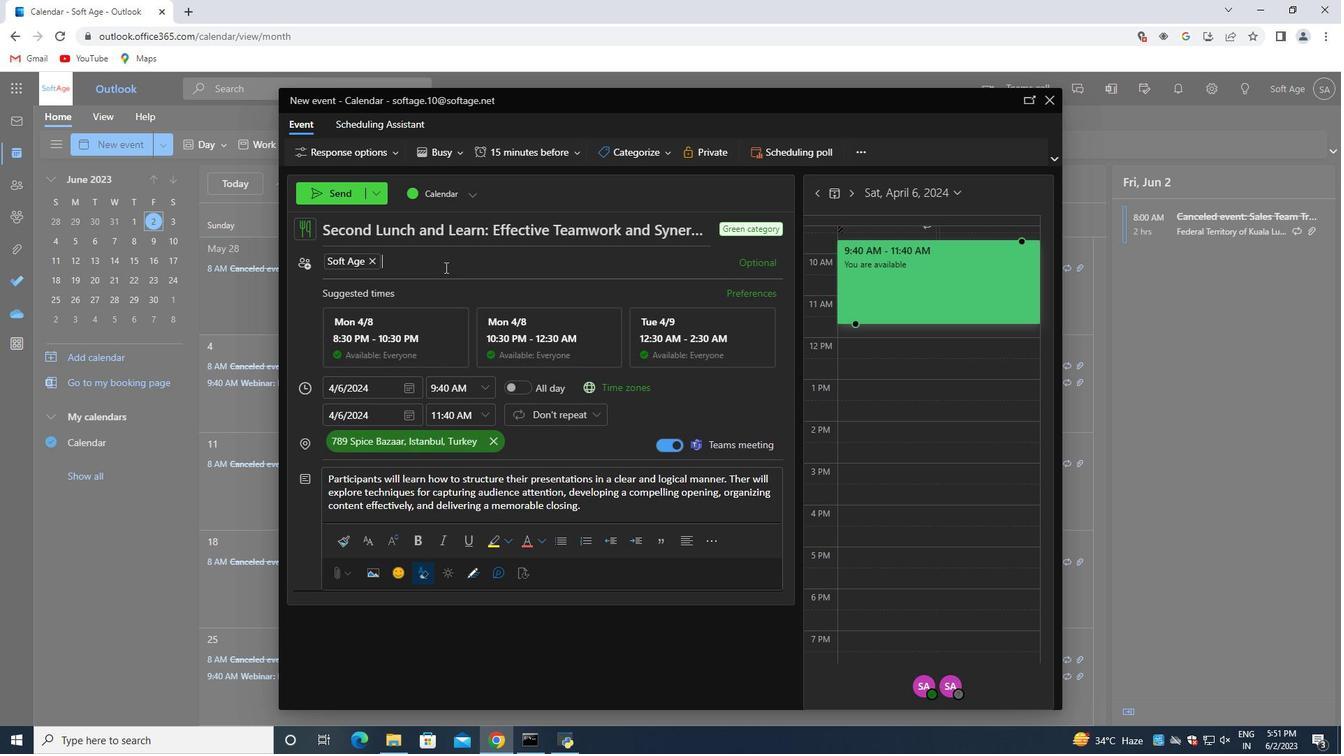 
Action: Key pressed softage.9<Key.shift><Key.shift><Key.shift><Key.shift>@softage.net
Screenshot: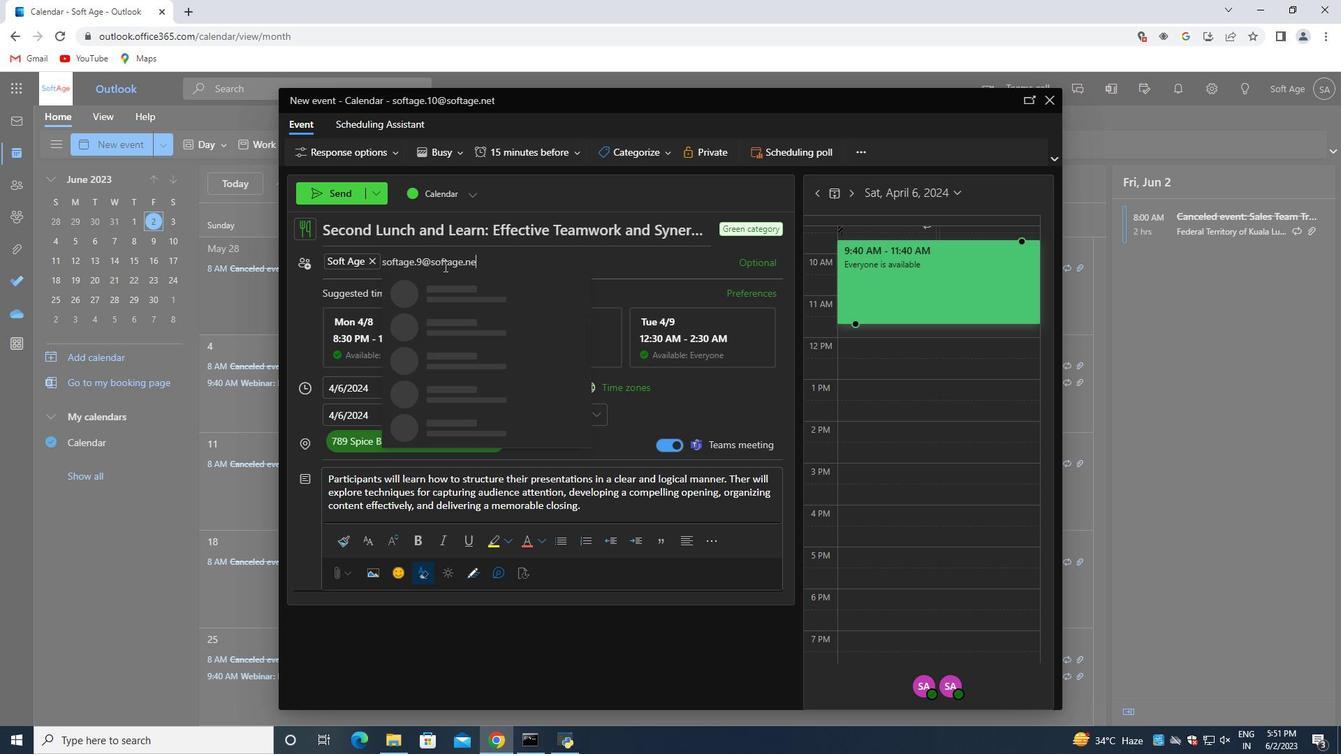 
Action: Mouse moved to (519, 287)
Screenshot: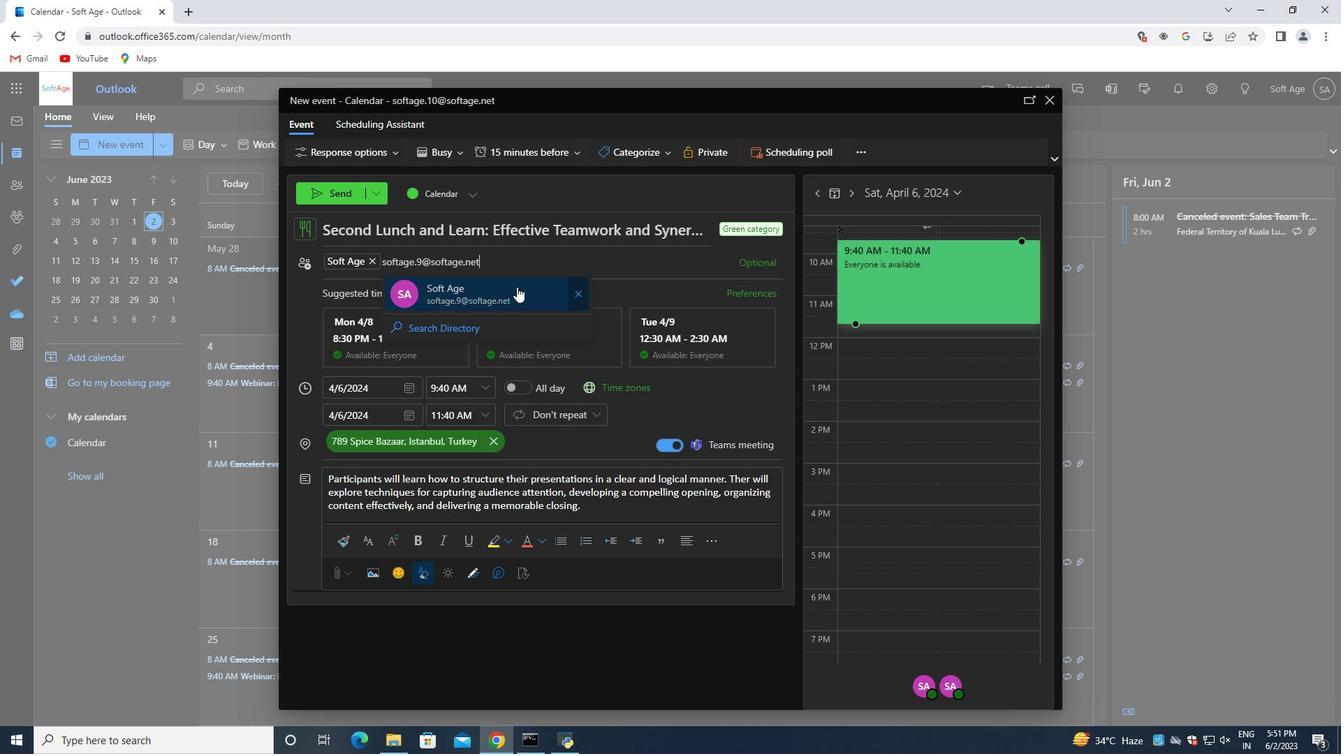 
Action: Mouse pressed left at (519, 287)
Screenshot: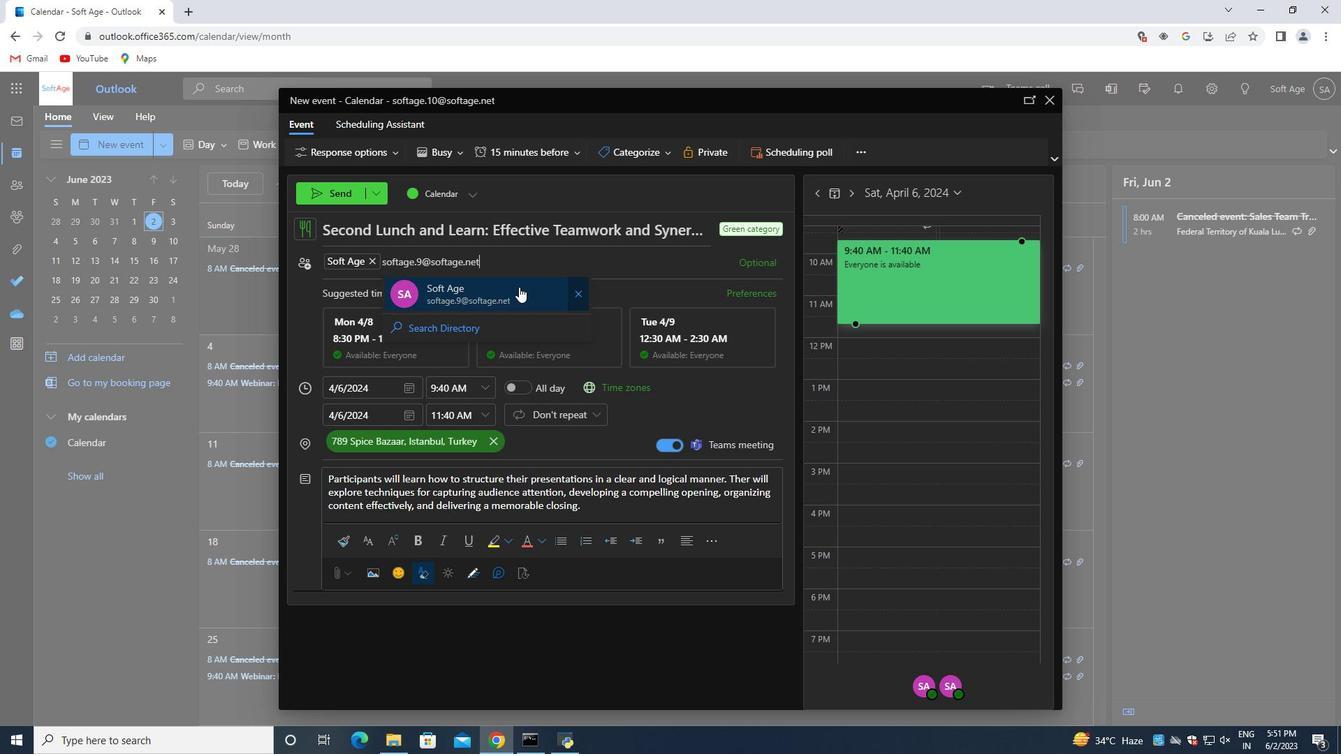 
Action: Mouse moved to (561, 150)
Screenshot: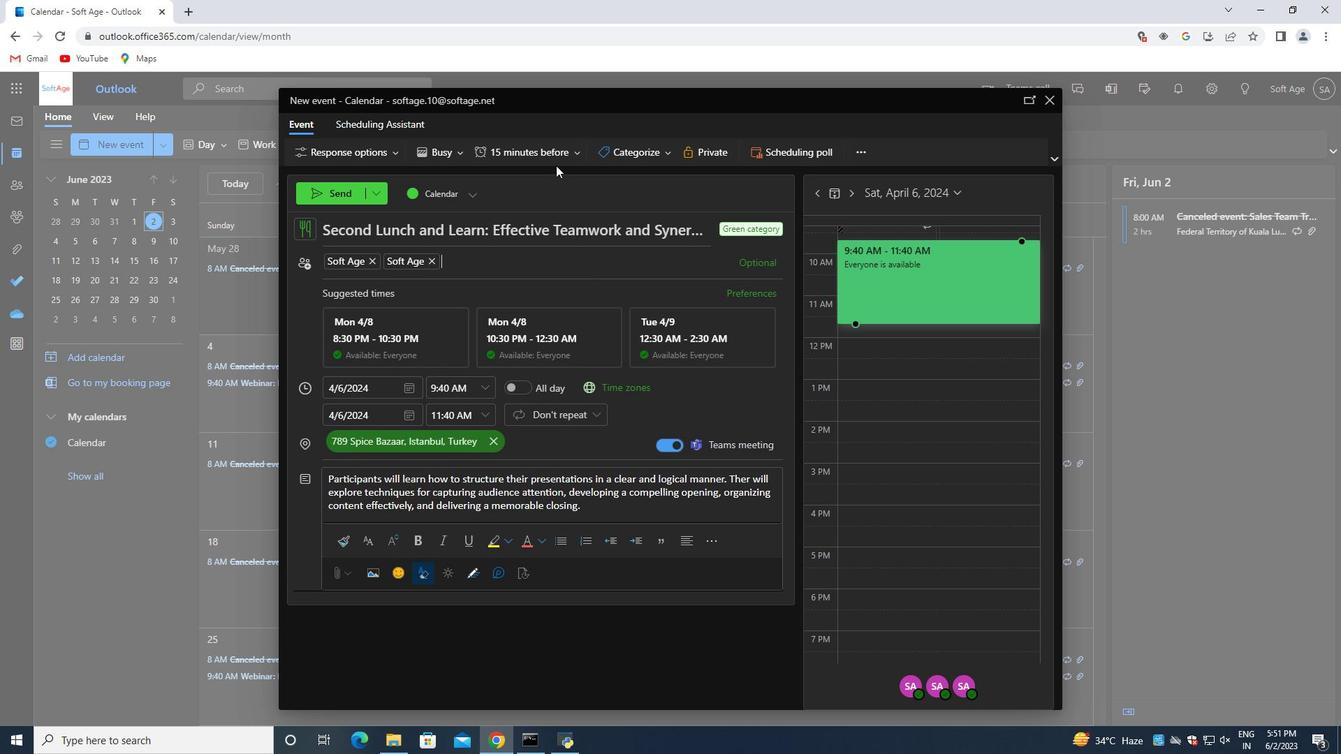 
Action: Mouse pressed left at (561, 150)
Screenshot: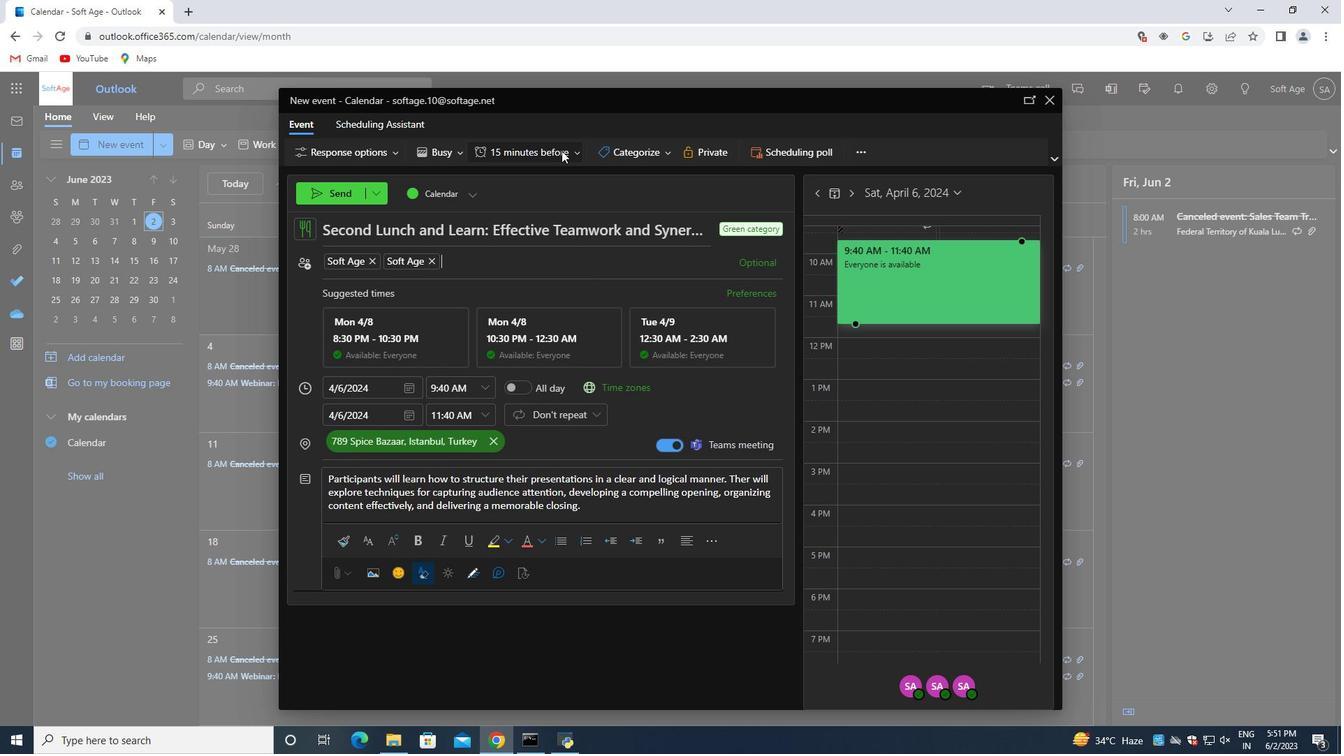 
Action: Mouse moved to (540, 199)
Screenshot: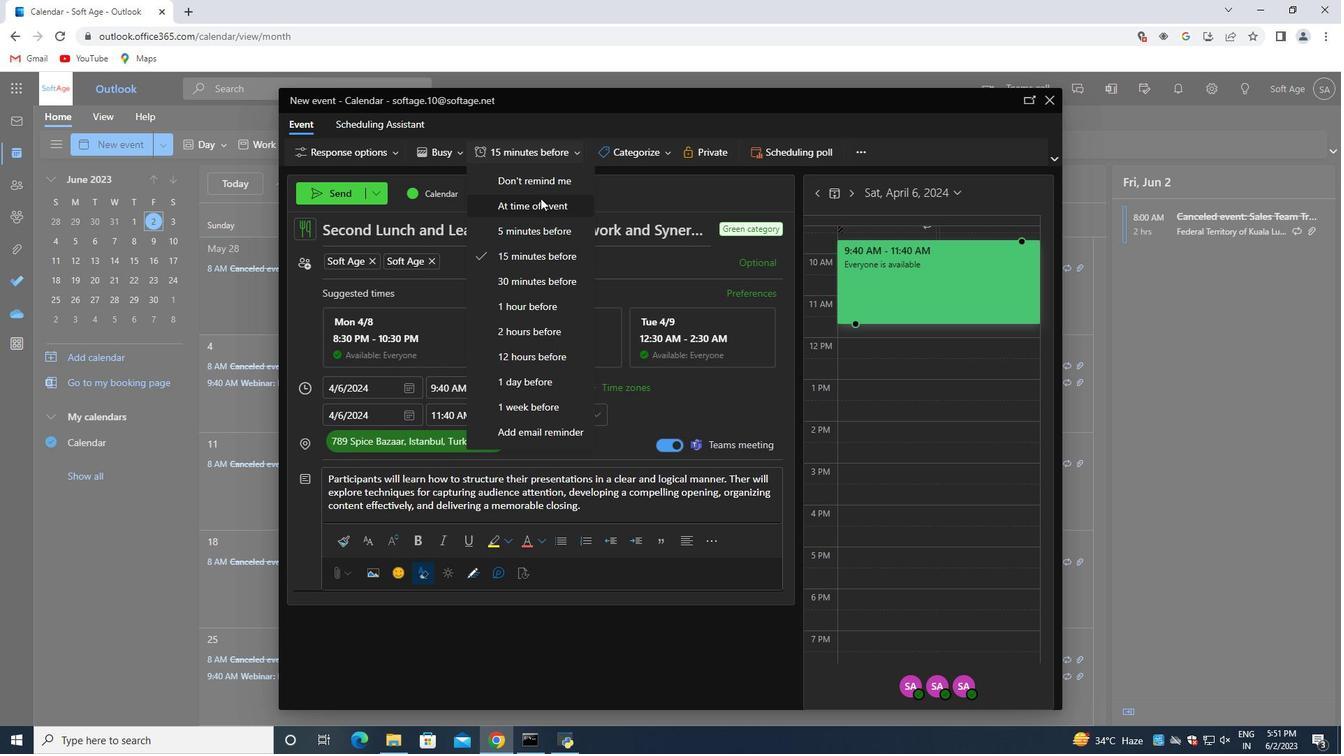 
Action: Mouse pressed left at (540, 199)
Screenshot: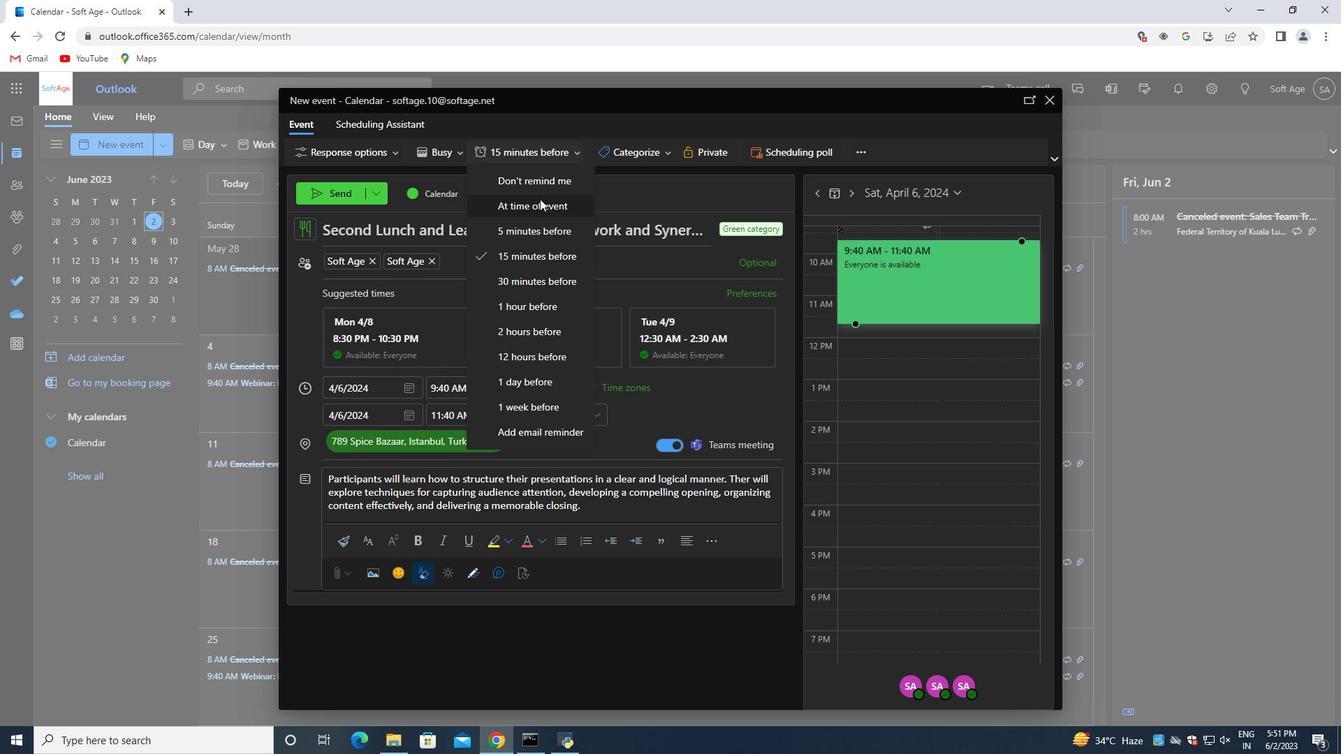 
Action: Mouse moved to (317, 185)
Screenshot: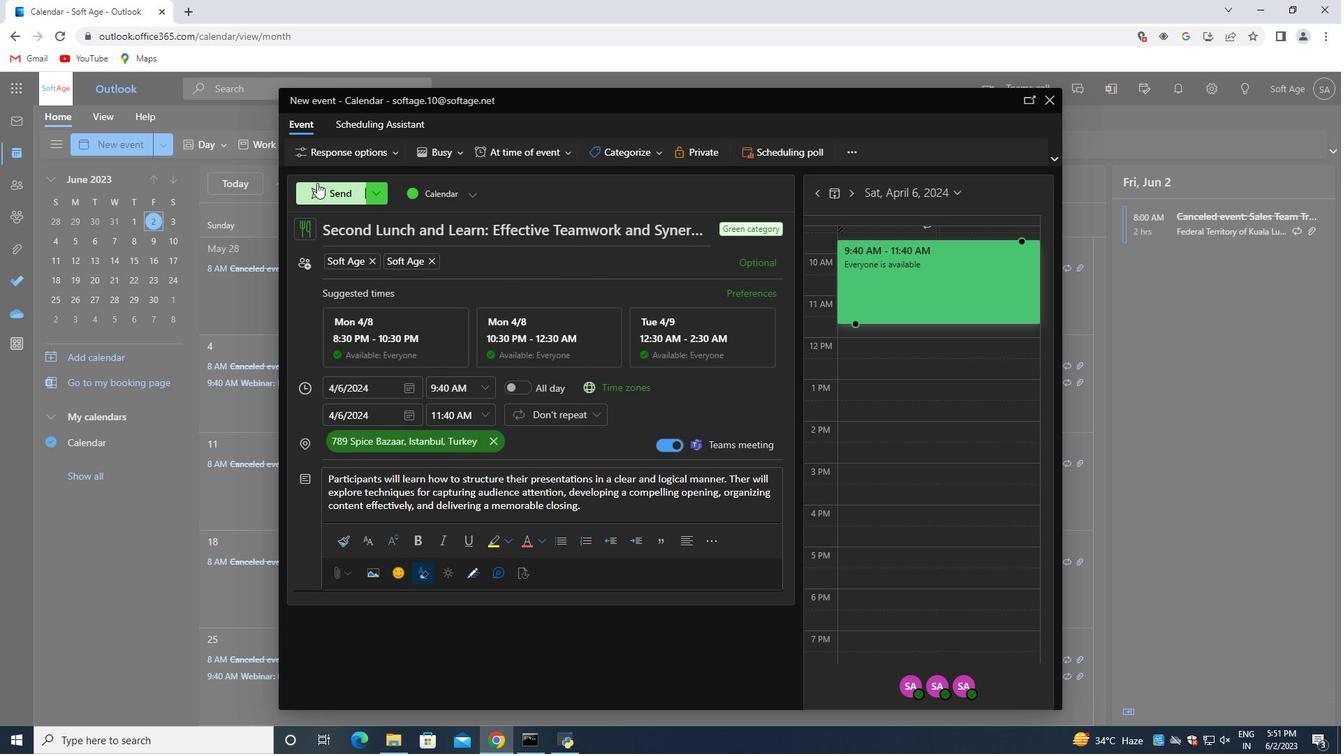 
Action: Mouse pressed left at (317, 185)
Screenshot: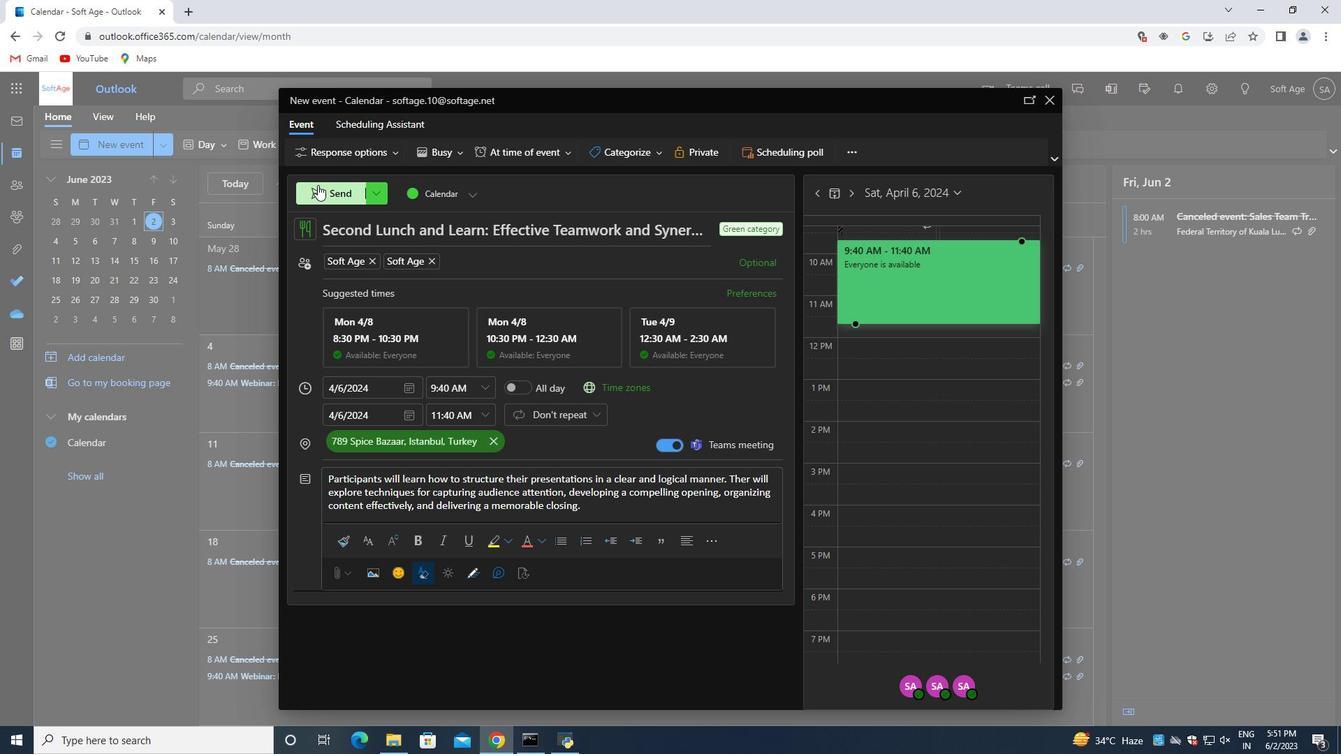 
